 Task: nan
Action: Mouse moved to (487, 630)
Screenshot: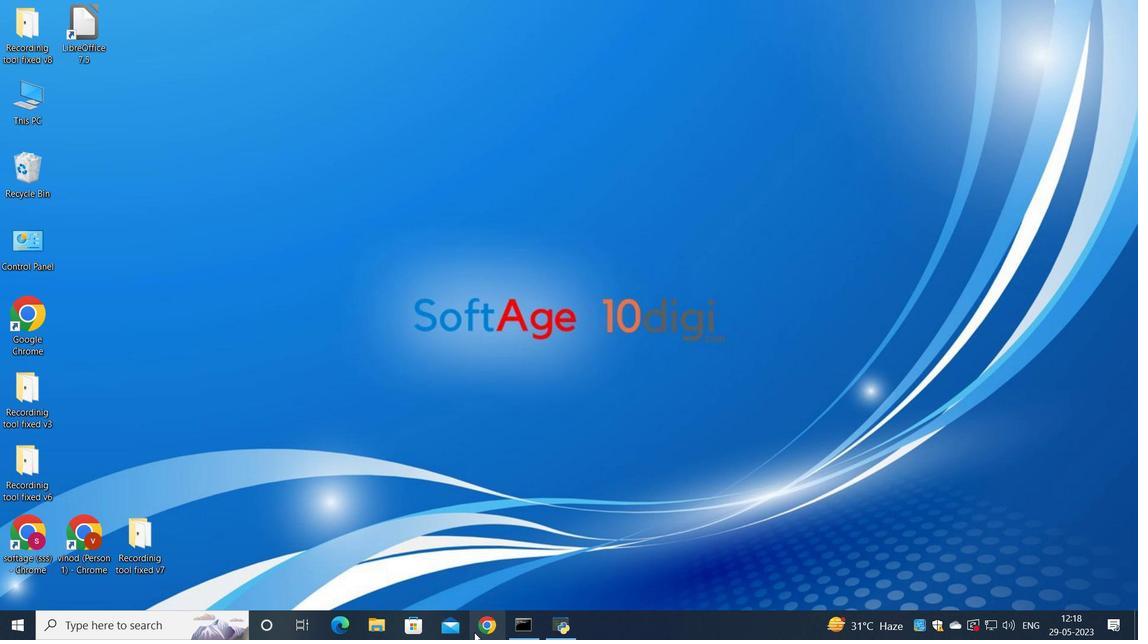 
Action: Mouse pressed left at (487, 630)
Screenshot: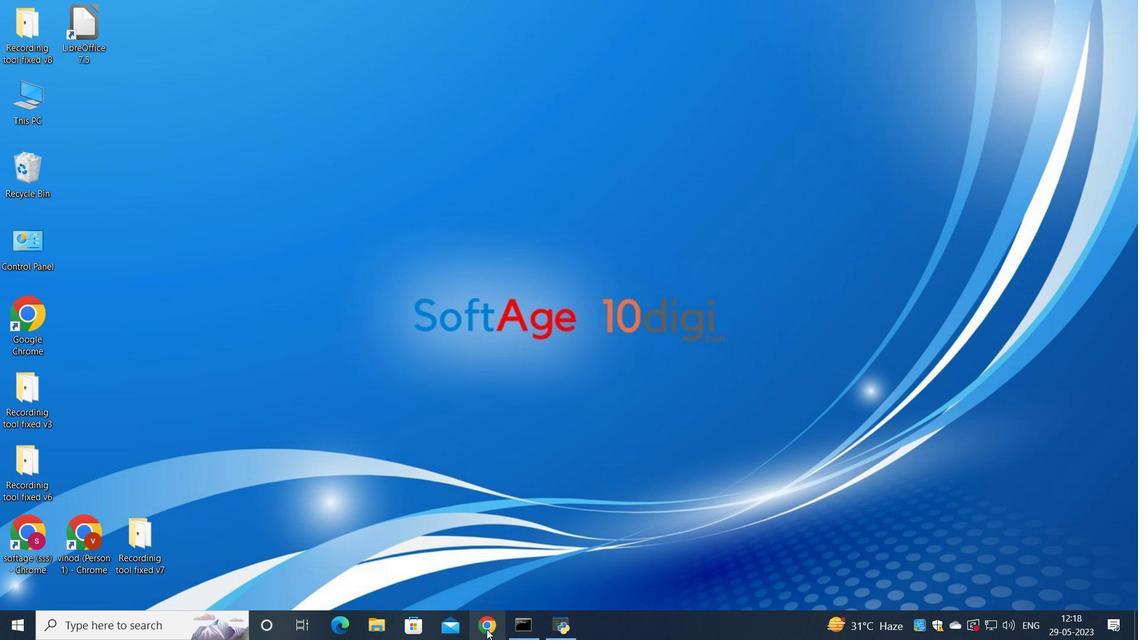 
Action: Mouse moved to (527, 380)
Screenshot: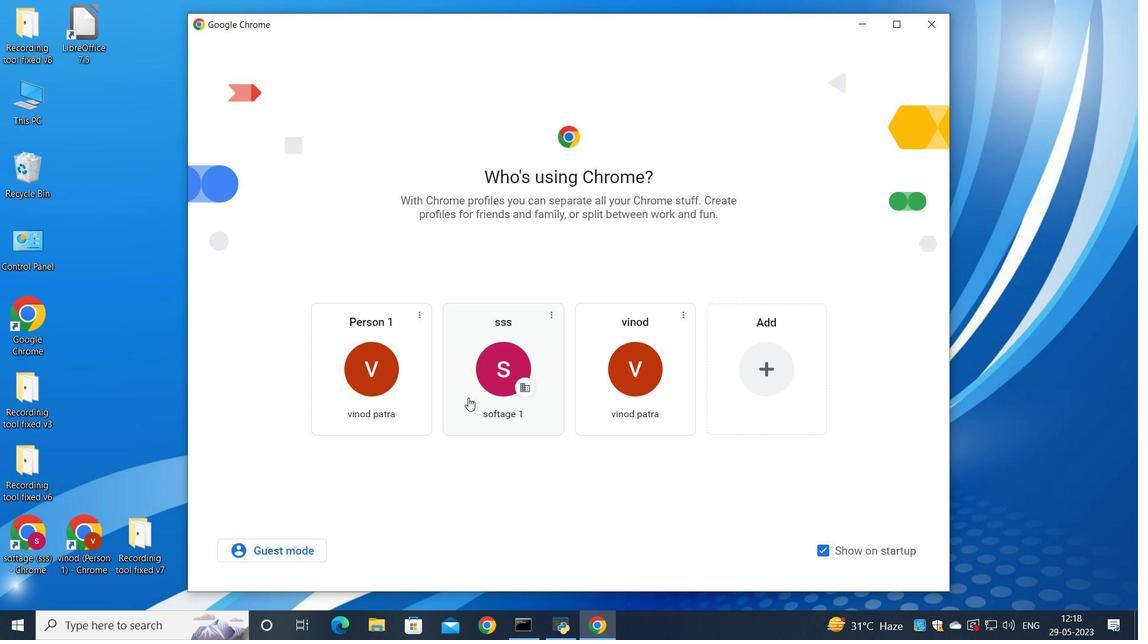 
Action: Mouse pressed left at (527, 380)
Screenshot: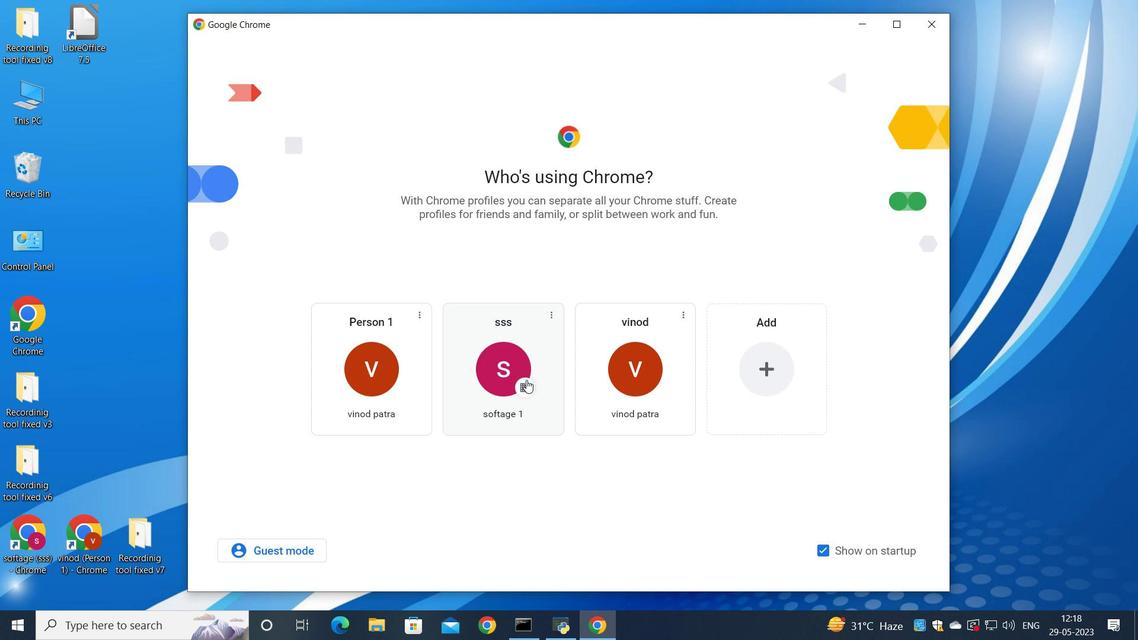 
Action: Mouse moved to (1002, 70)
Screenshot: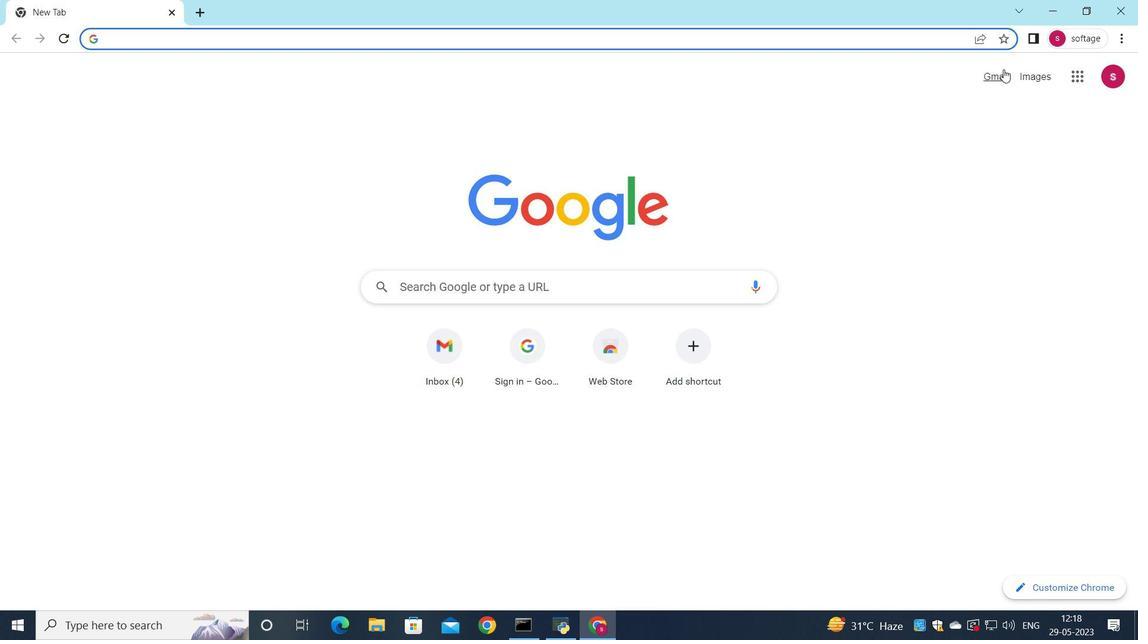 
Action: Mouse pressed left at (1002, 70)
Screenshot: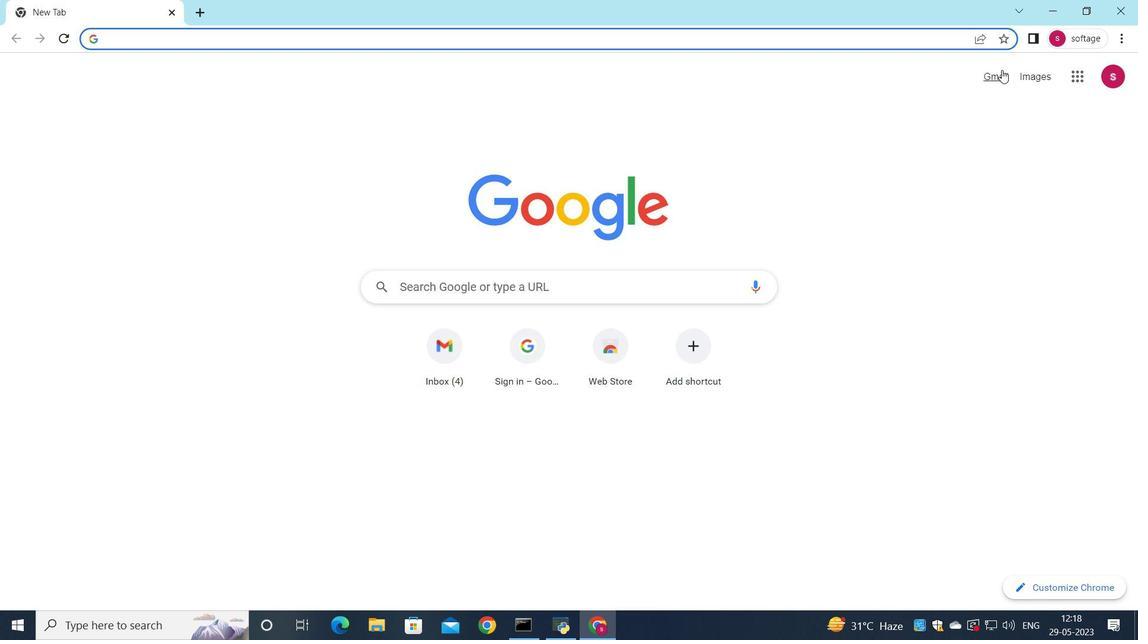 
Action: Mouse moved to (970, 100)
Screenshot: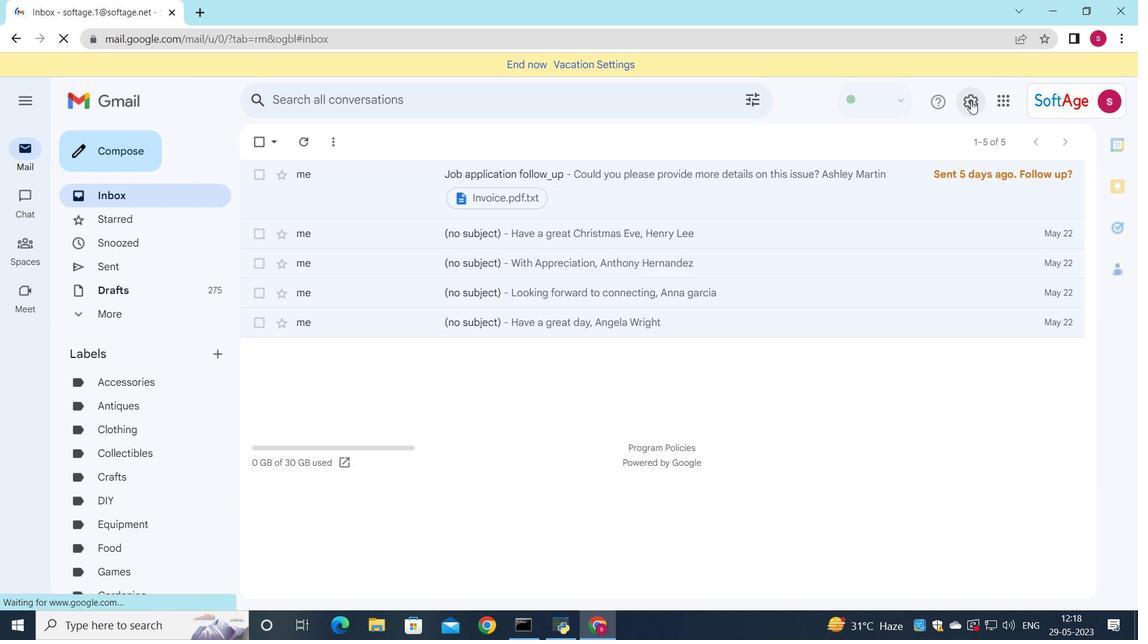 
Action: Mouse pressed left at (970, 100)
Screenshot: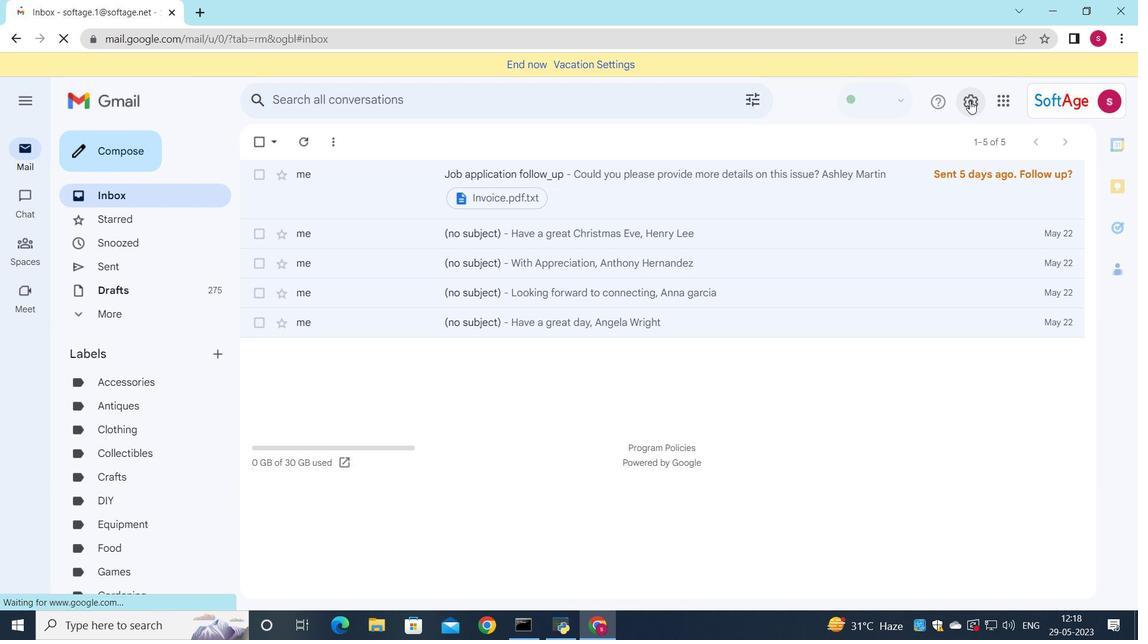 
Action: Mouse moved to (995, 175)
Screenshot: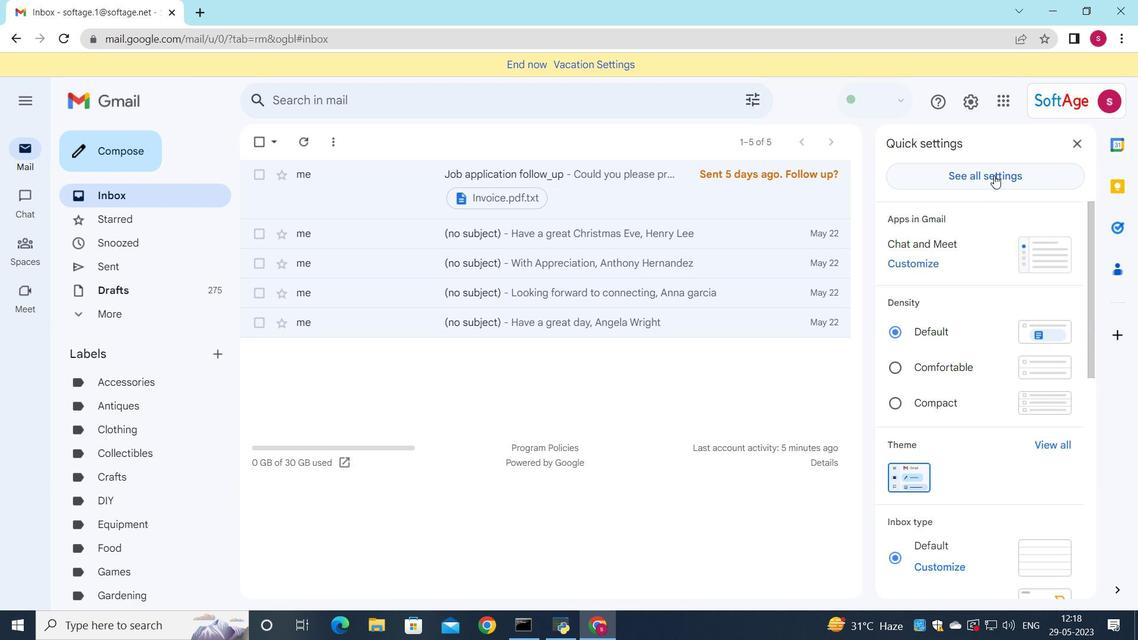 
Action: Mouse pressed left at (995, 175)
Screenshot: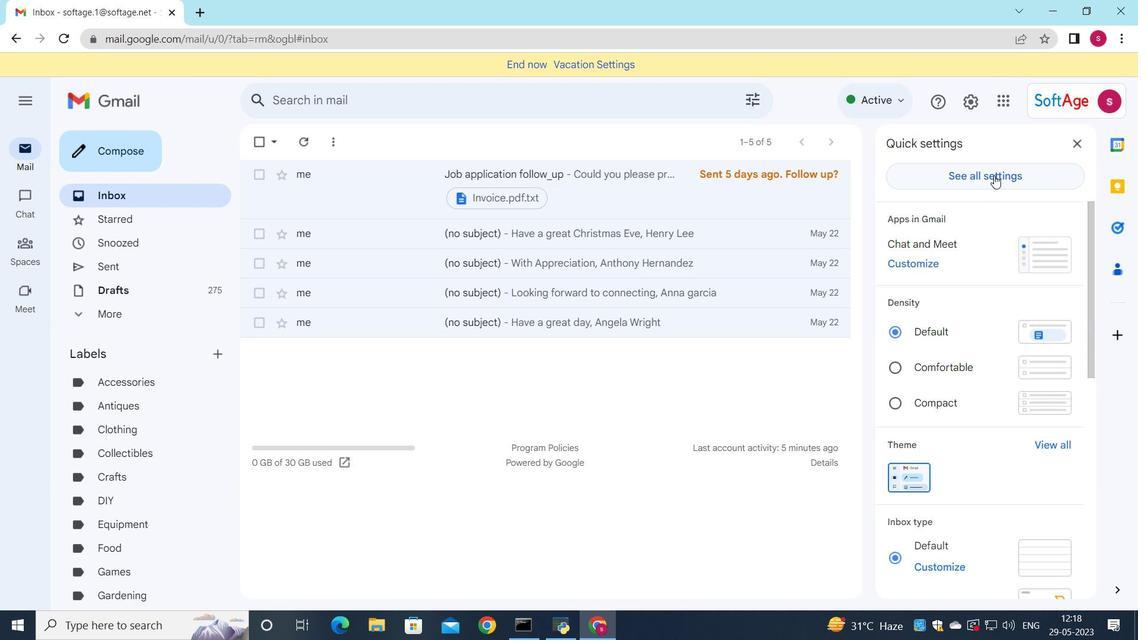 
Action: Mouse moved to (819, 218)
Screenshot: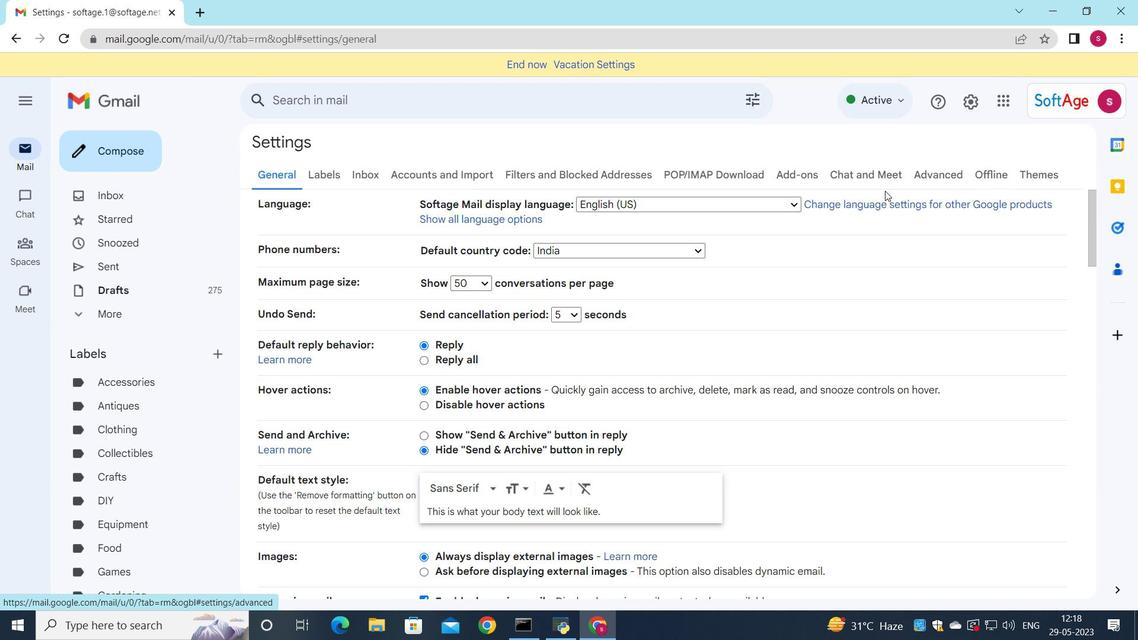 
Action: Mouse scrolled (819, 218) with delta (0, 0)
Screenshot: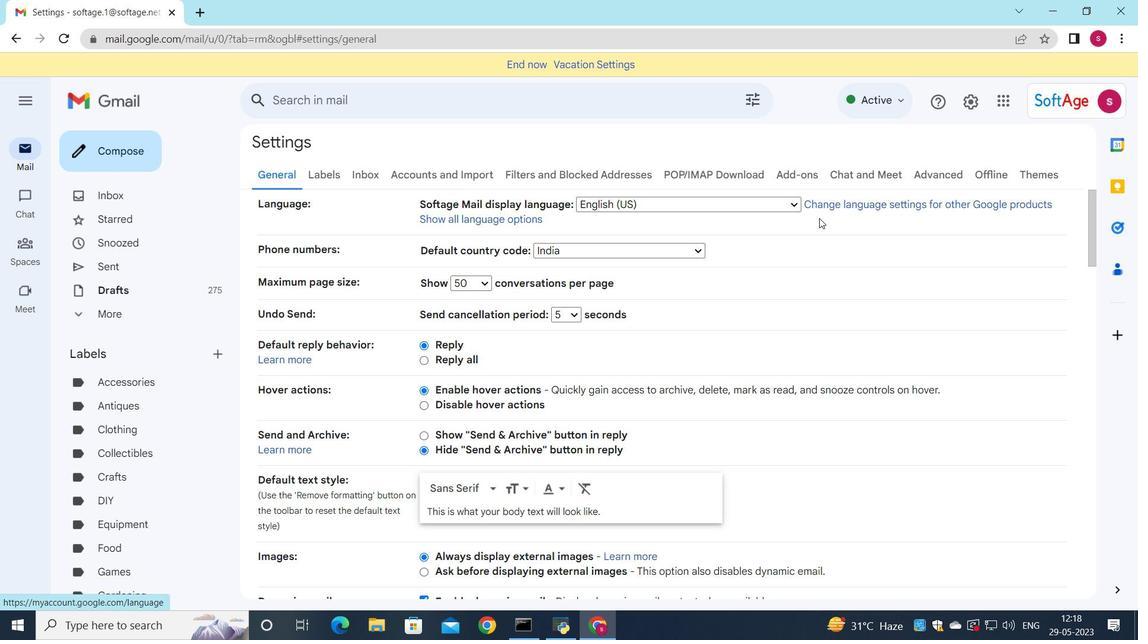 
Action: Mouse scrolled (819, 218) with delta (0, 0)
Screenshot: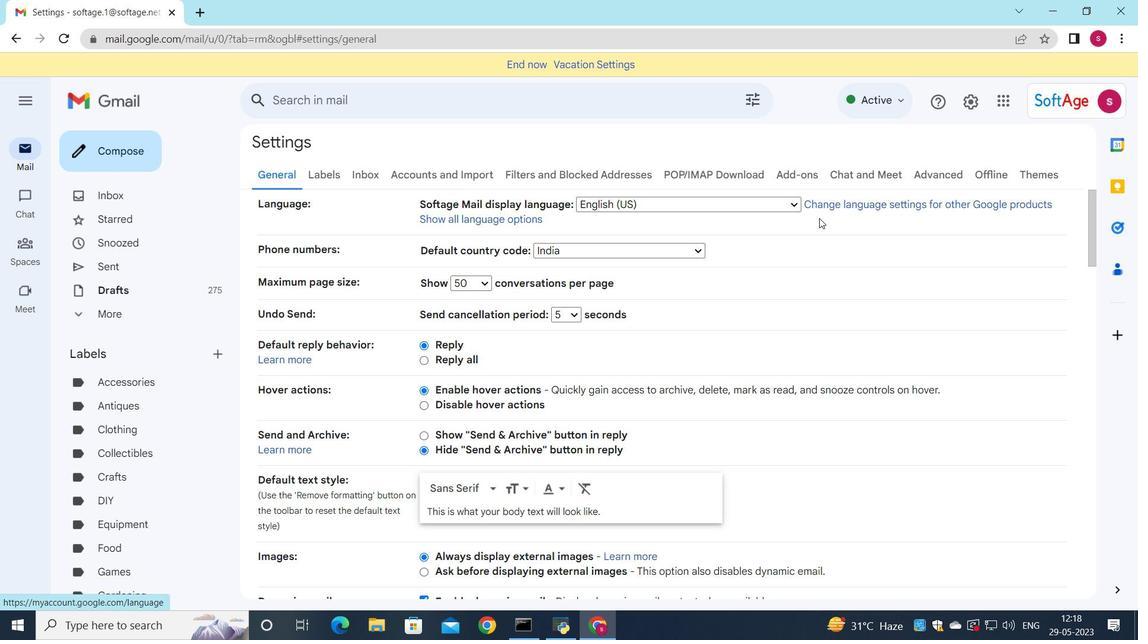 
Action: Mouse scrolled (819, 218) with delta (0, 0)
Screenshot: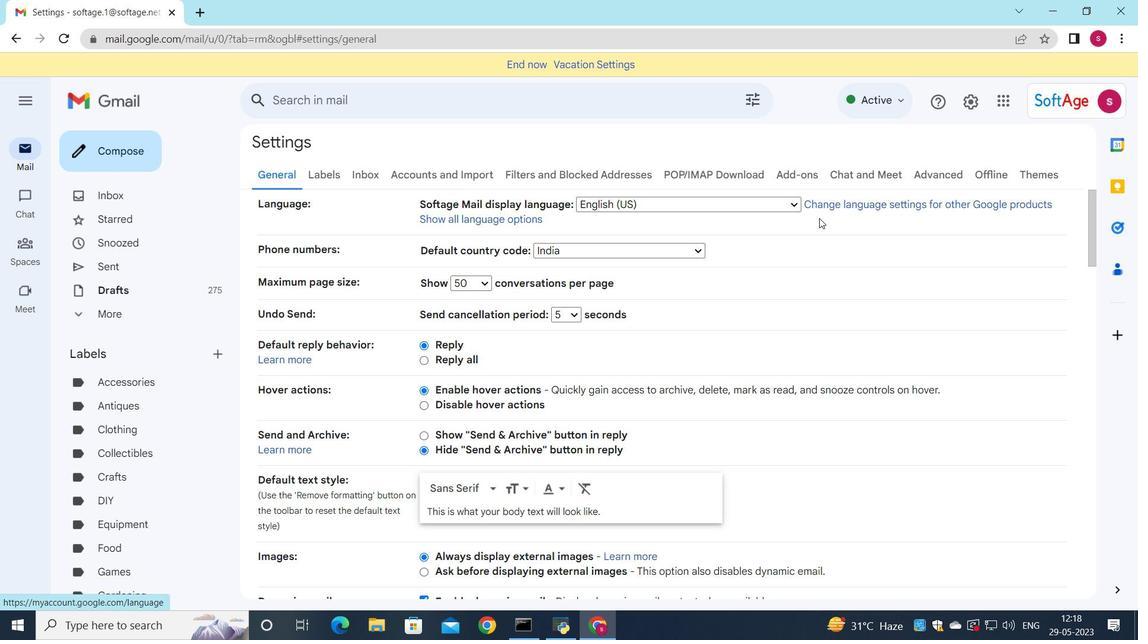 
Action: Mouse scrolled (819, 218) with delta (0, 0)
Screenshot: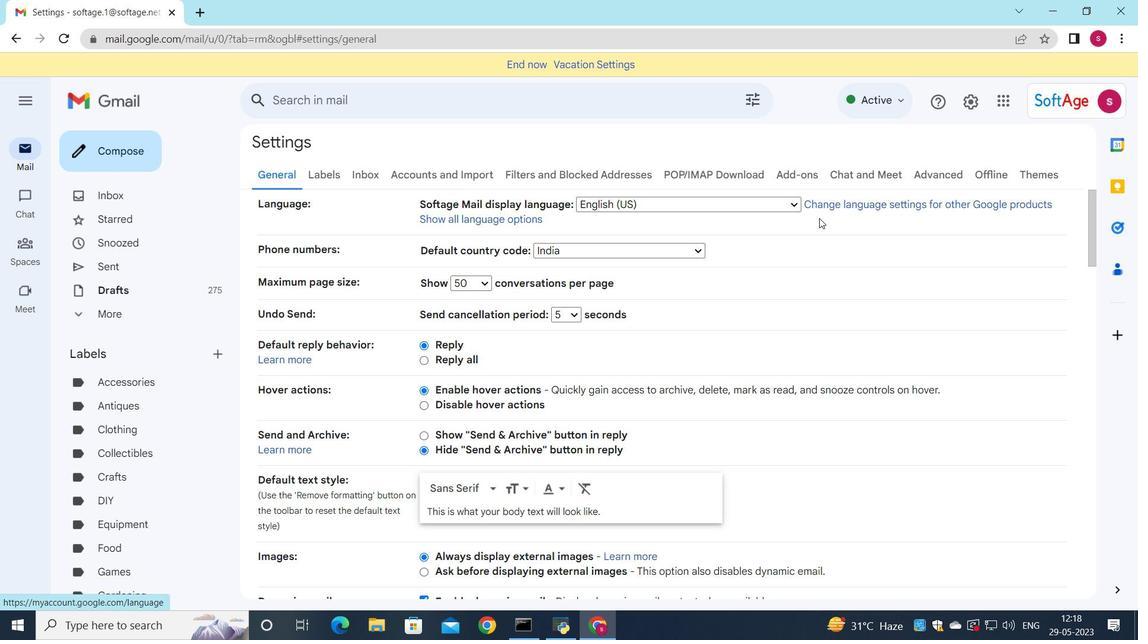 
Action: Mouse scrolled (819, 218) with delta (0, 0)
Screenshot: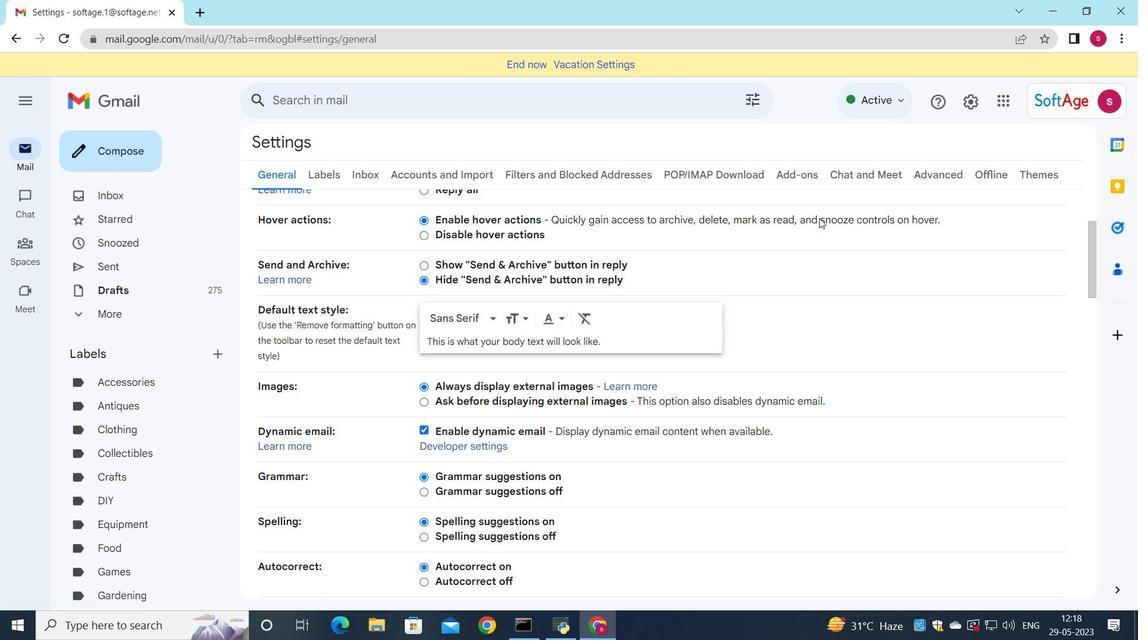 
Action: Mouse scrolled (819, 218) with delta (0, 0)
Screenshot: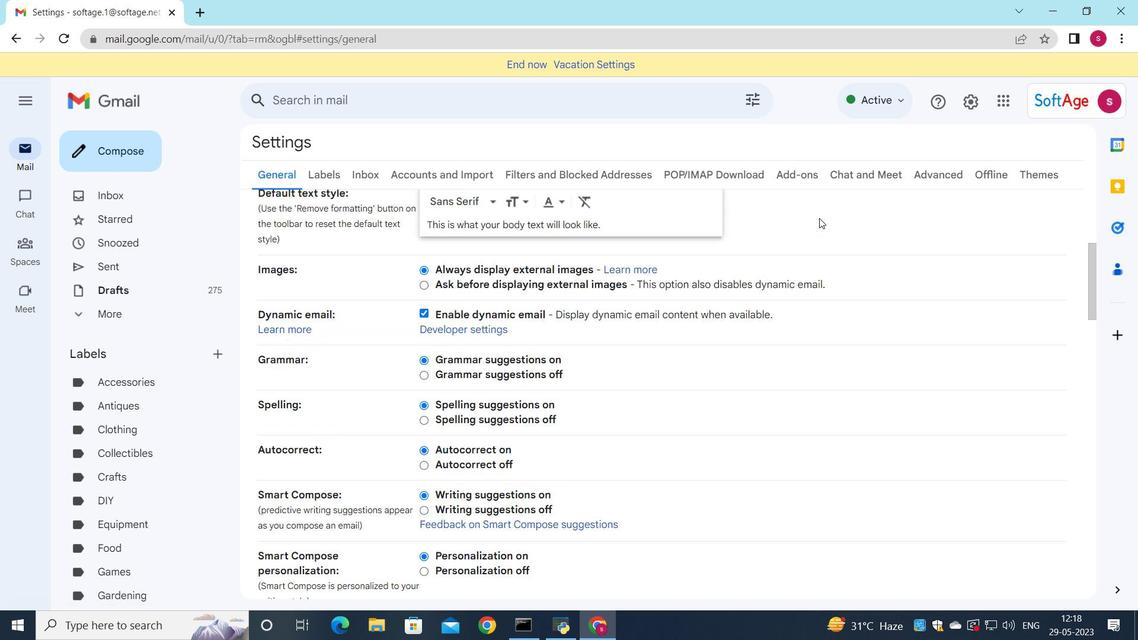 
Action: Mouse scrolled (819, 218) with delta (0, 0)
Screenshot: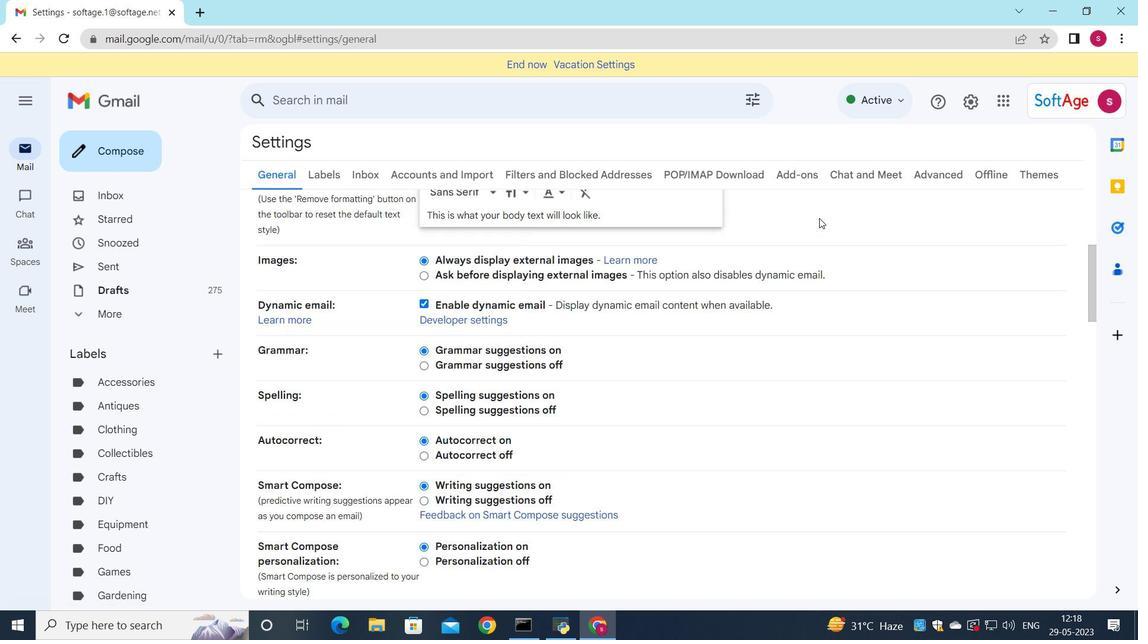 
Action: Mouse scrolled (819, 218) with delta (0, 0)
Screenshot: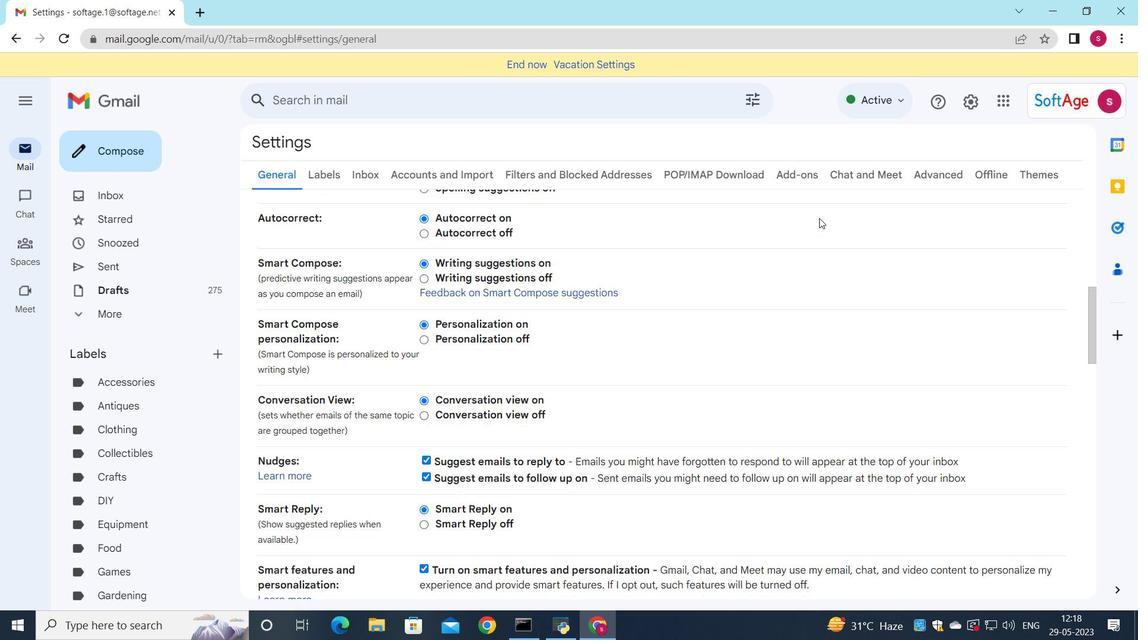 
Action: Mouse scrolled (819, 218) with delta (0, 0)
Screenshot: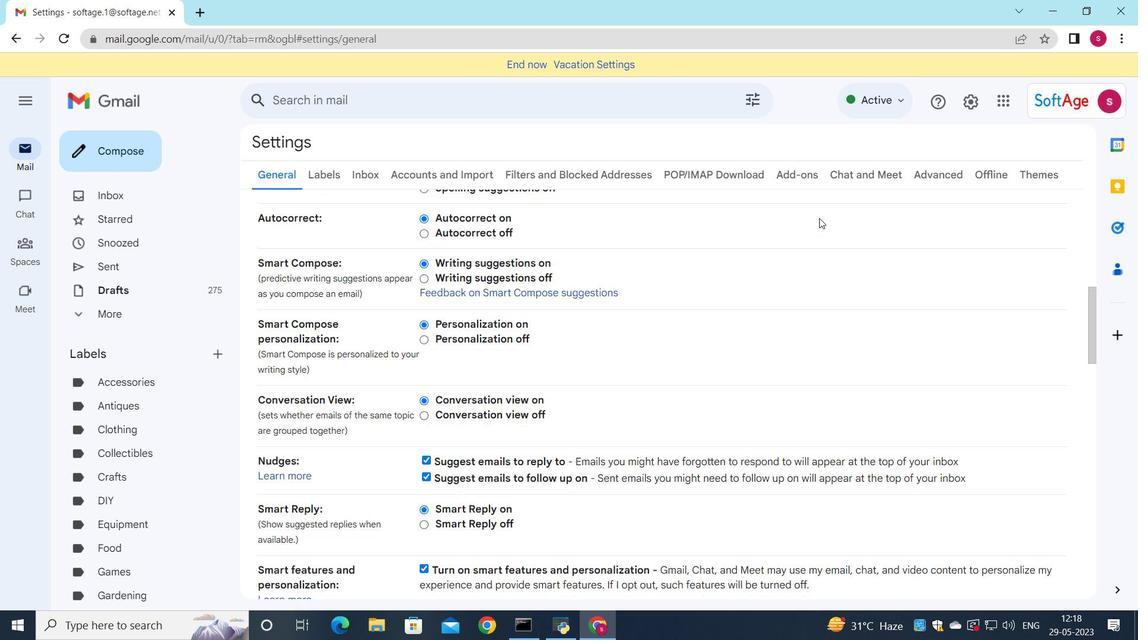 
Action: Mouse scrolled (819, 218) with delta (0, 0)
Screenshot: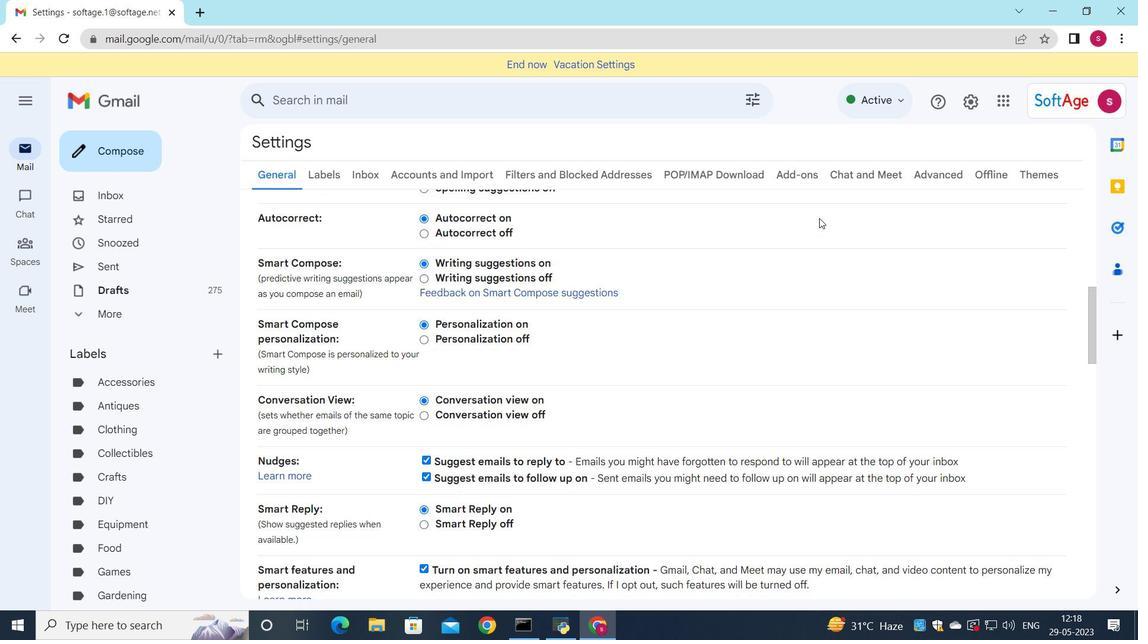 
Action: Mouse scrolled (819, 218) with delta (0, 0)
Screenshot: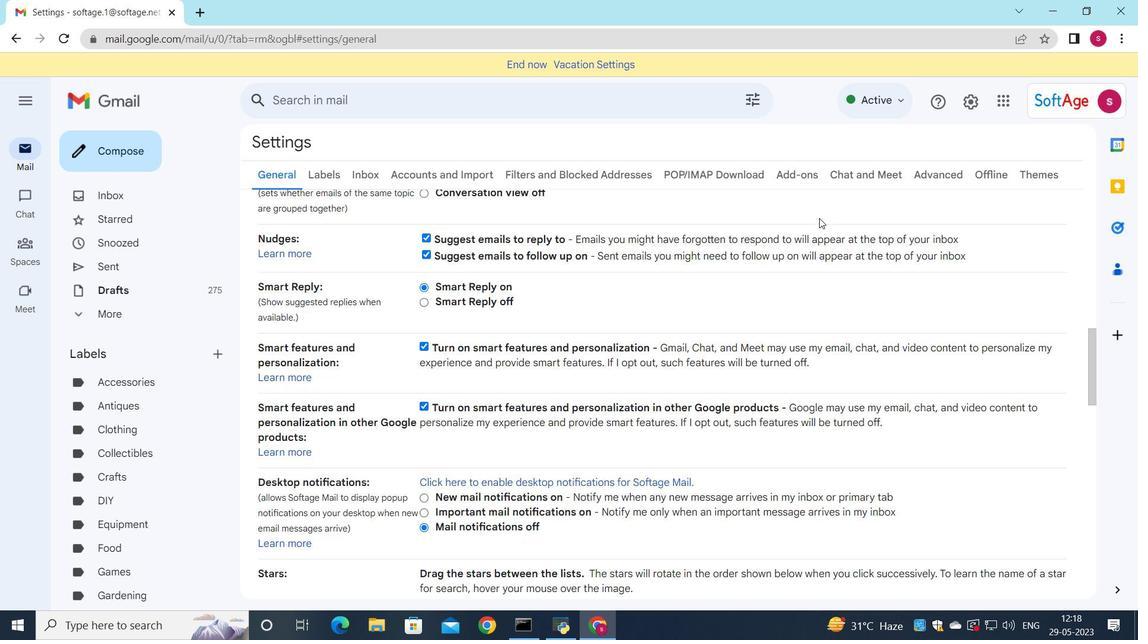 
Action: Mouse scrolled (819, 218) with delta (0, 0)
Screenshot: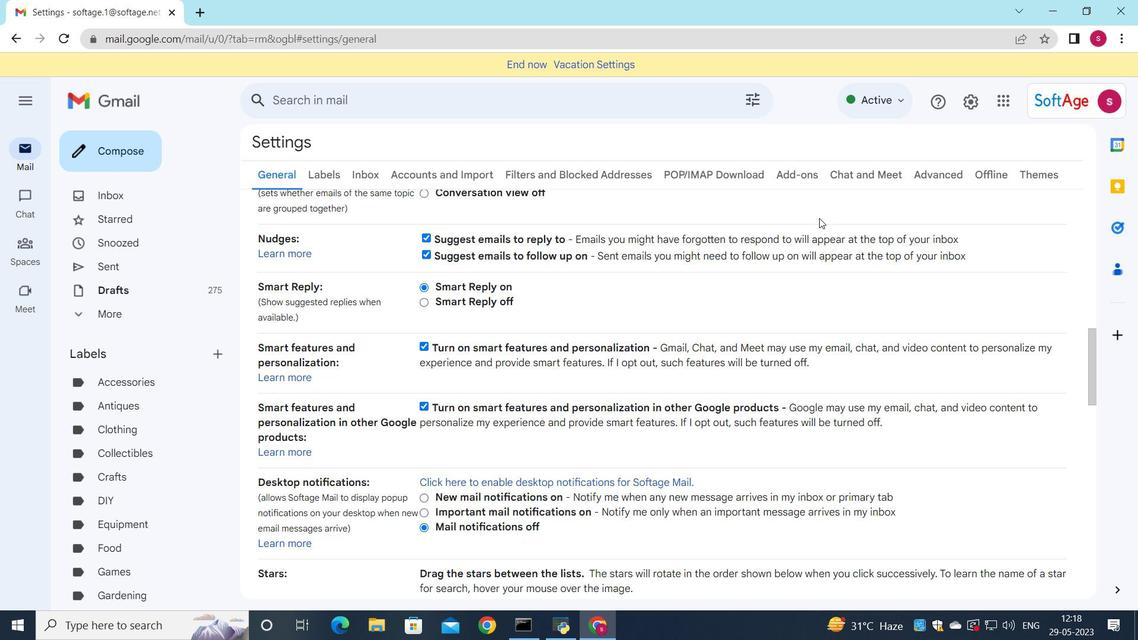 
Action: Mouse scrolled (819, 218) with delta (0, 0)
Screenshot: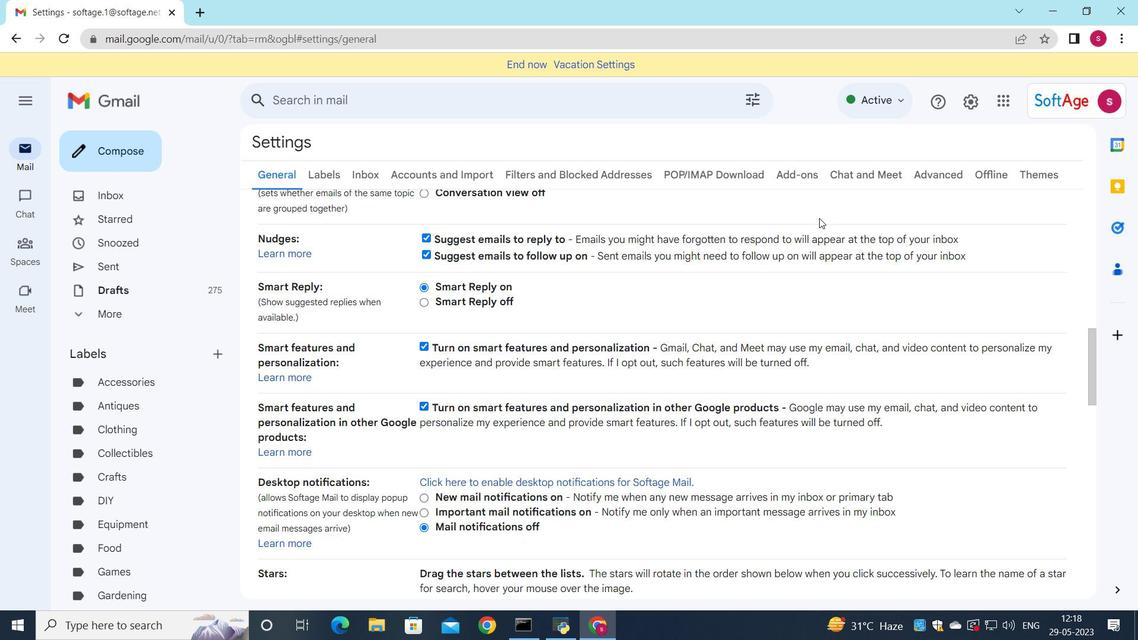 
Action: Mouse moved to (819, 219)
Screenshot: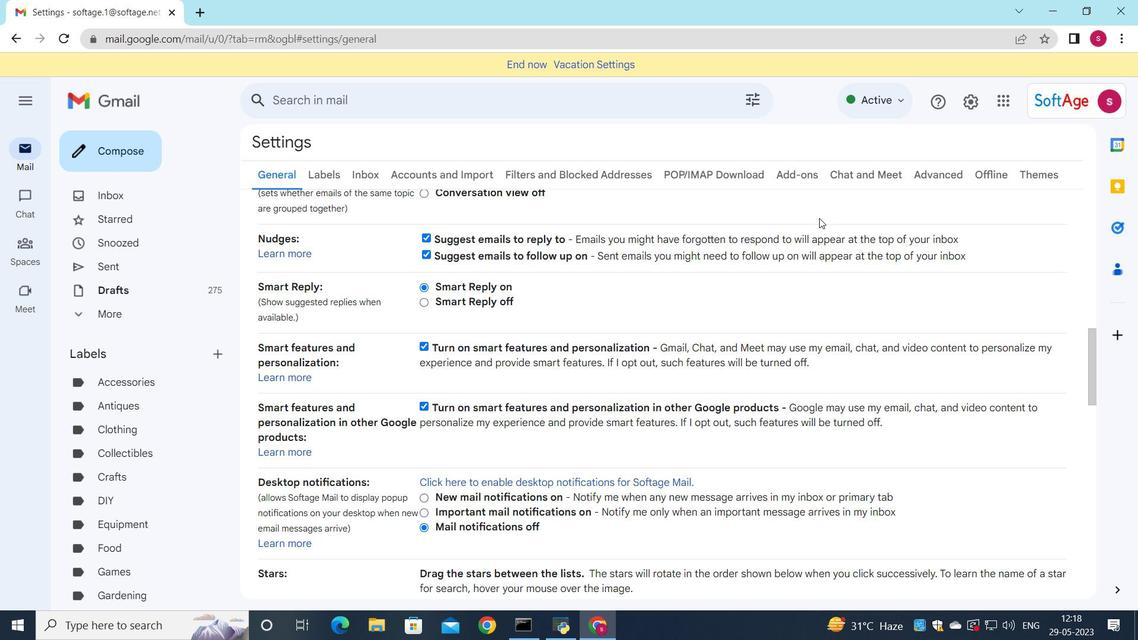
Action: Mouse scrolled (819, 218) with delta (0, 0)
Screenshot: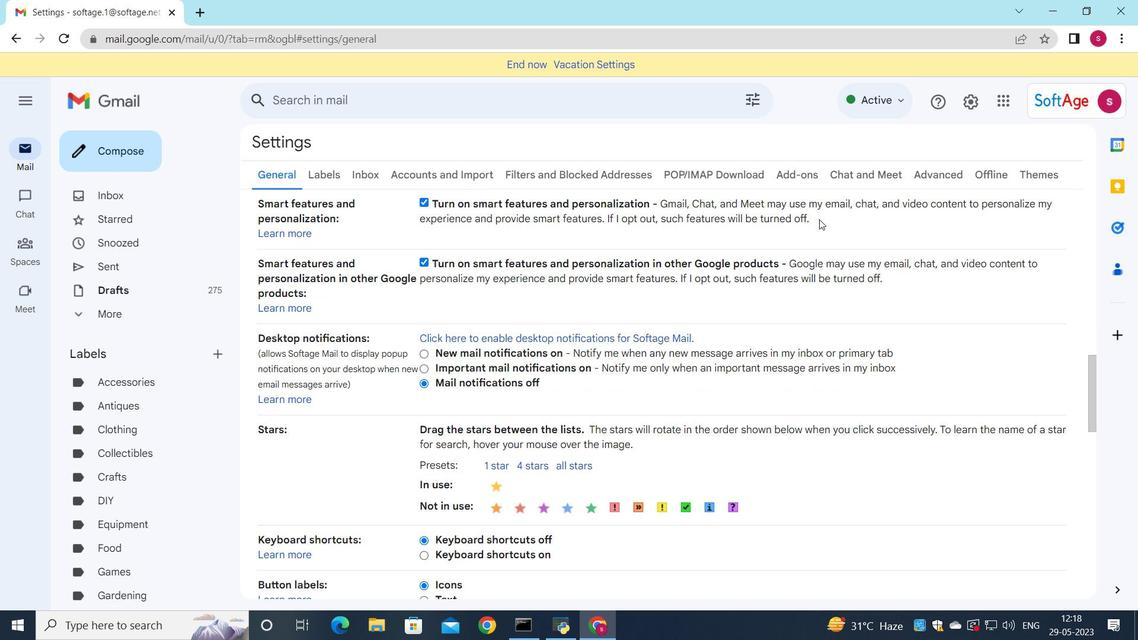 
Action: Mouse scrolled (819, 218) with delta (0, 0)
Screenshot: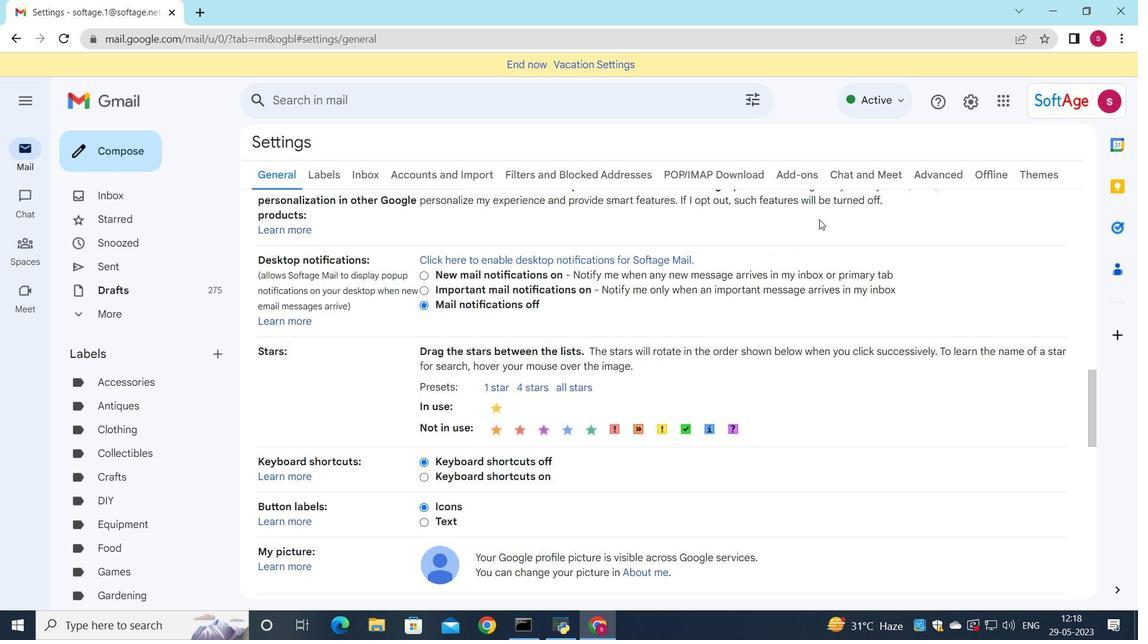 
Action: Mouse scrolled (819, 218) with delta (0, 0)
Screenshot: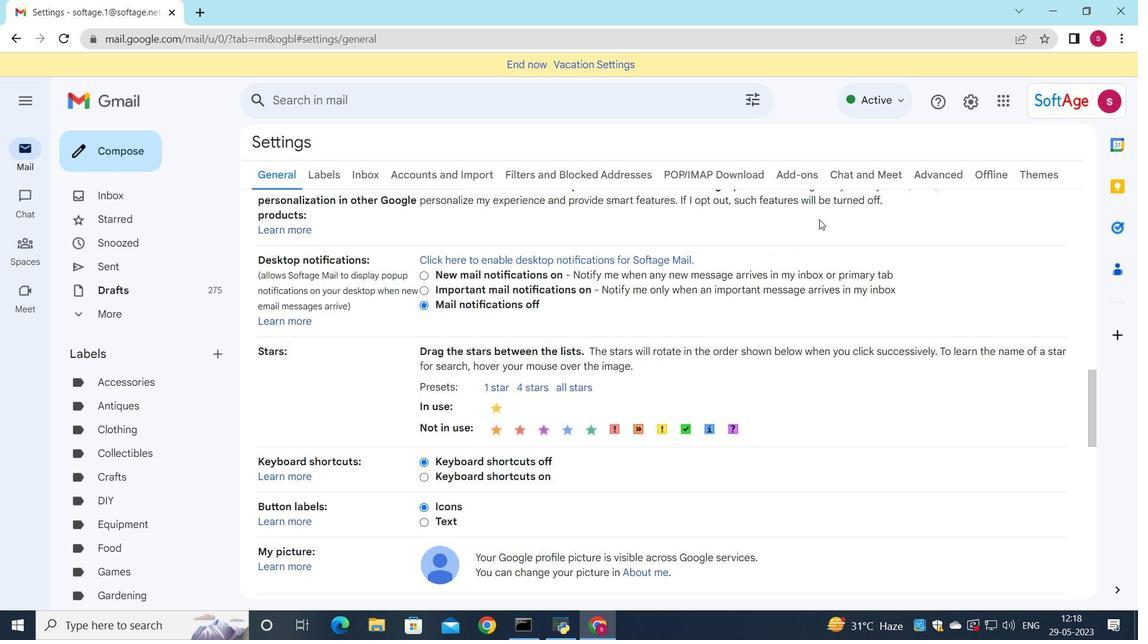 
Action: Mouse moved to (756, 323)
Screenshot: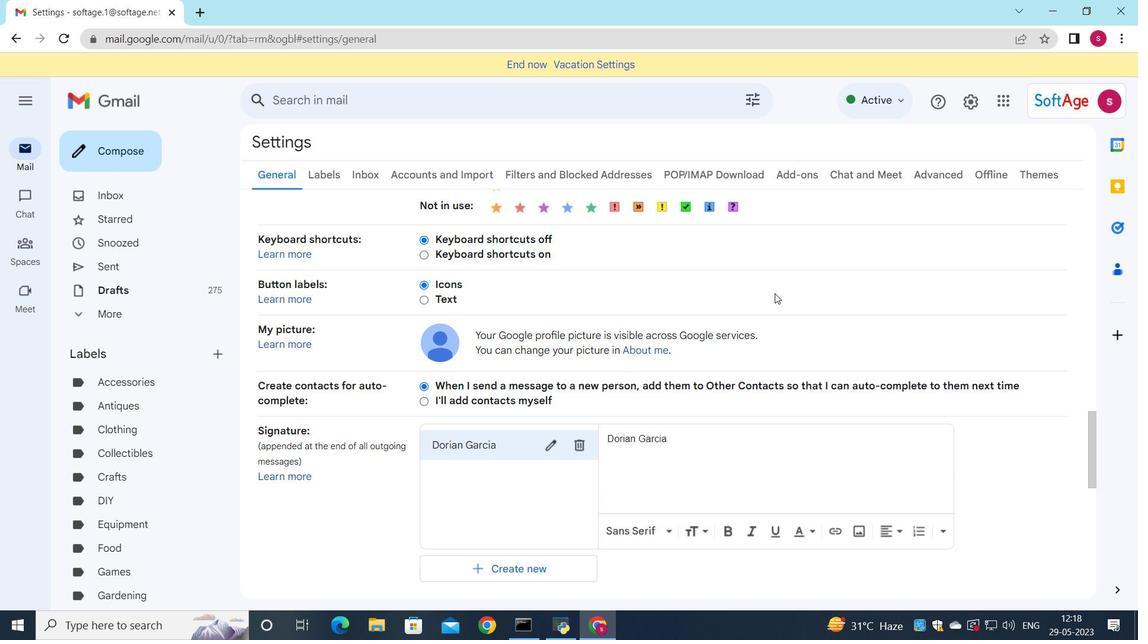 
Action: Mouse scrolled (756, 323) with delta (0, 0)
Screenshot: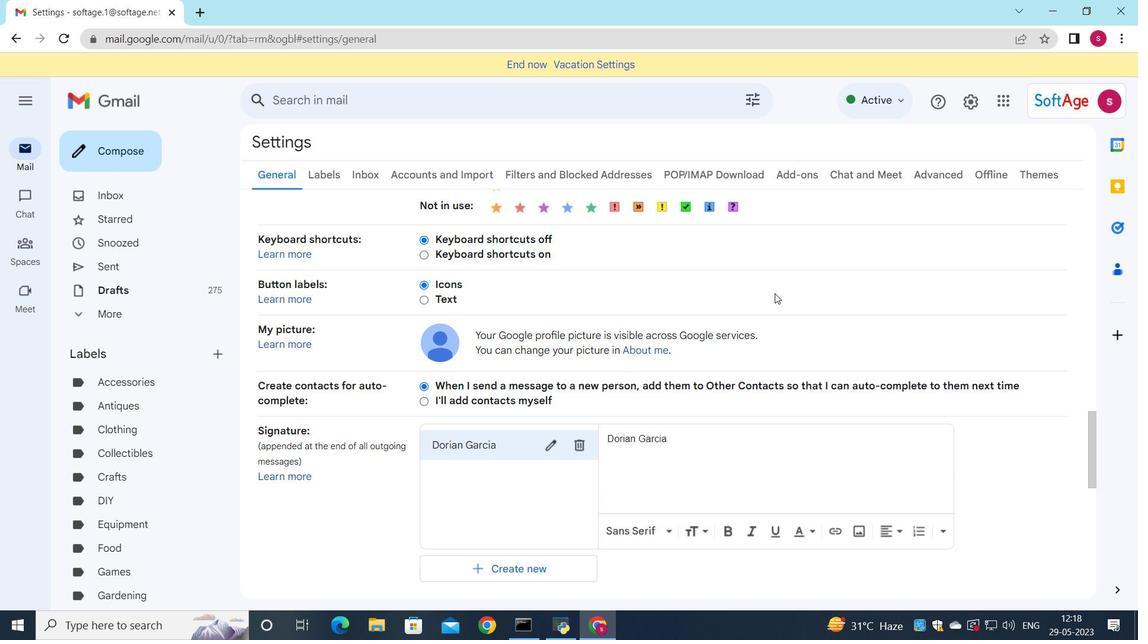 
Action: Mouse moved to (753, 329)
Screenshot: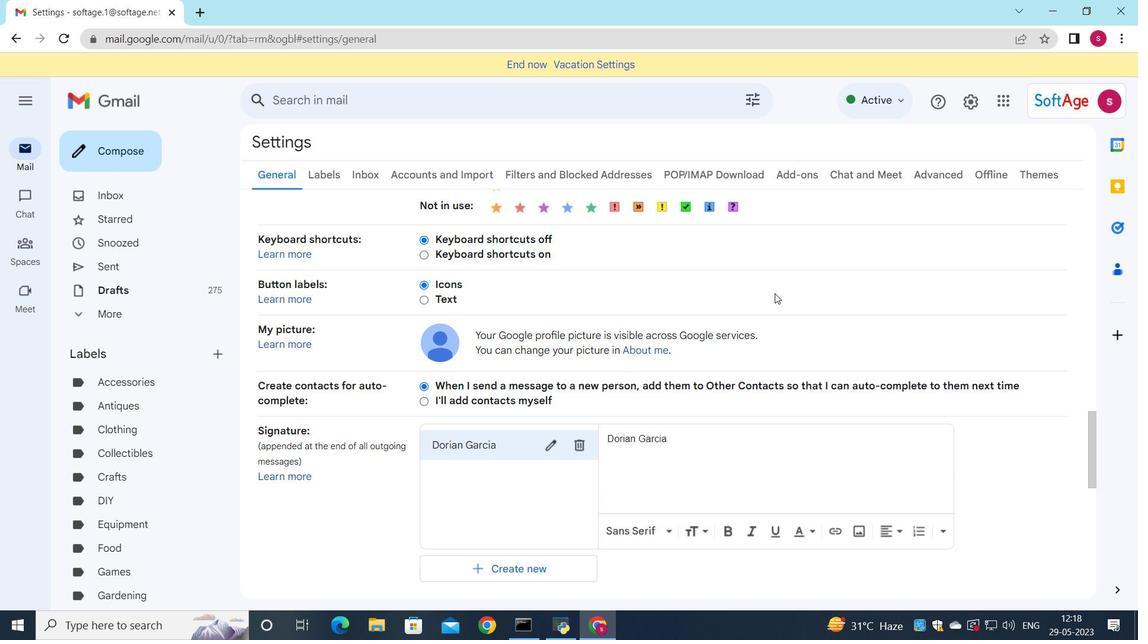 
Action: Mouse scrolled (753, 328) with delta (0, 0)
Screenshot: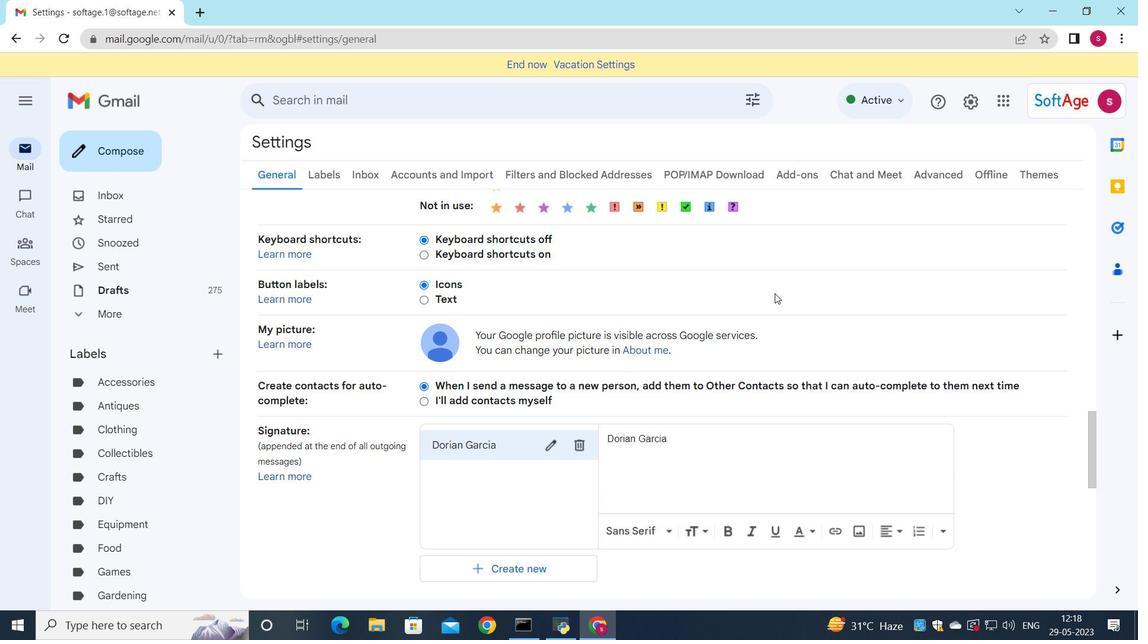 
Action: Mouse moved to (746, 339)
Screenshot: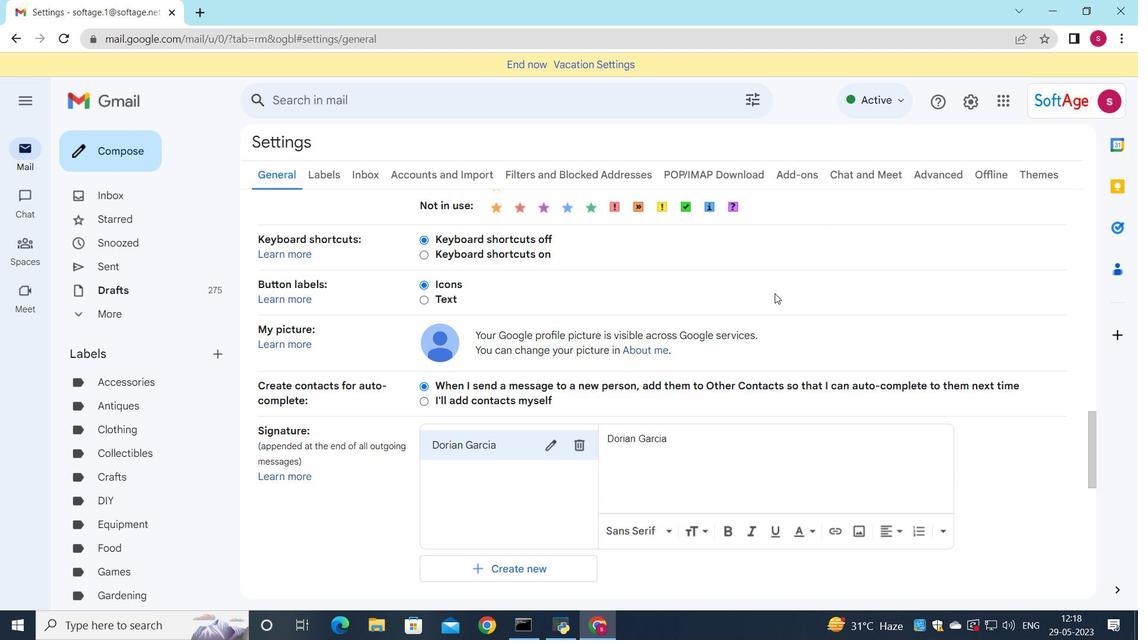 
Action: Mouse scrolled (749, 335) with delta (0, 0)
Screenshot: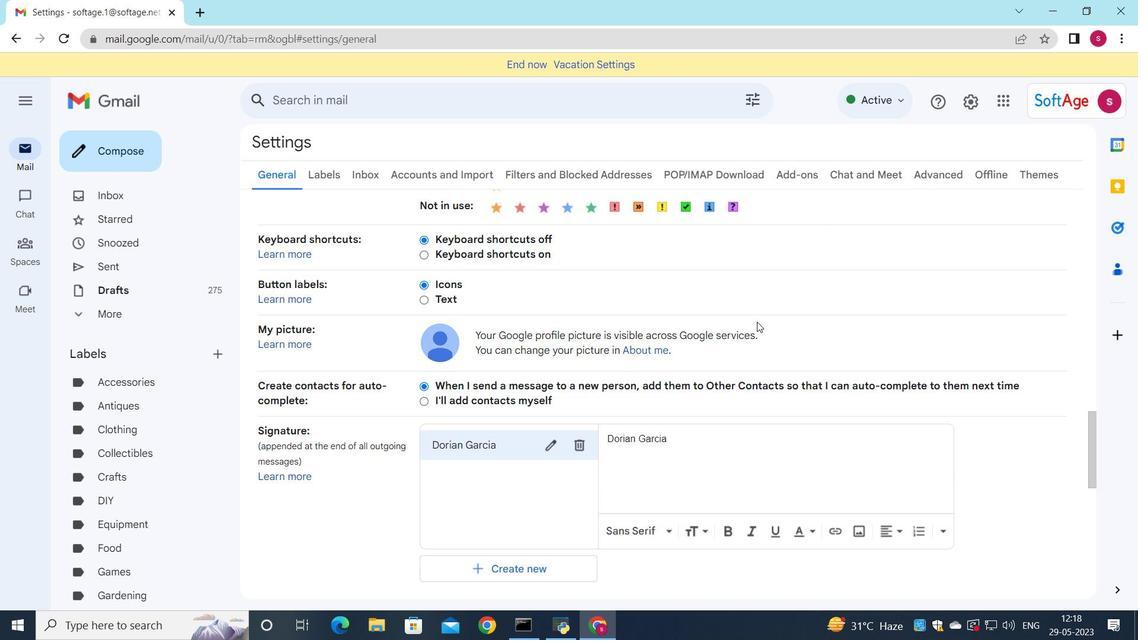 
Action: Mouse moved to (571, 227)
Screenshot: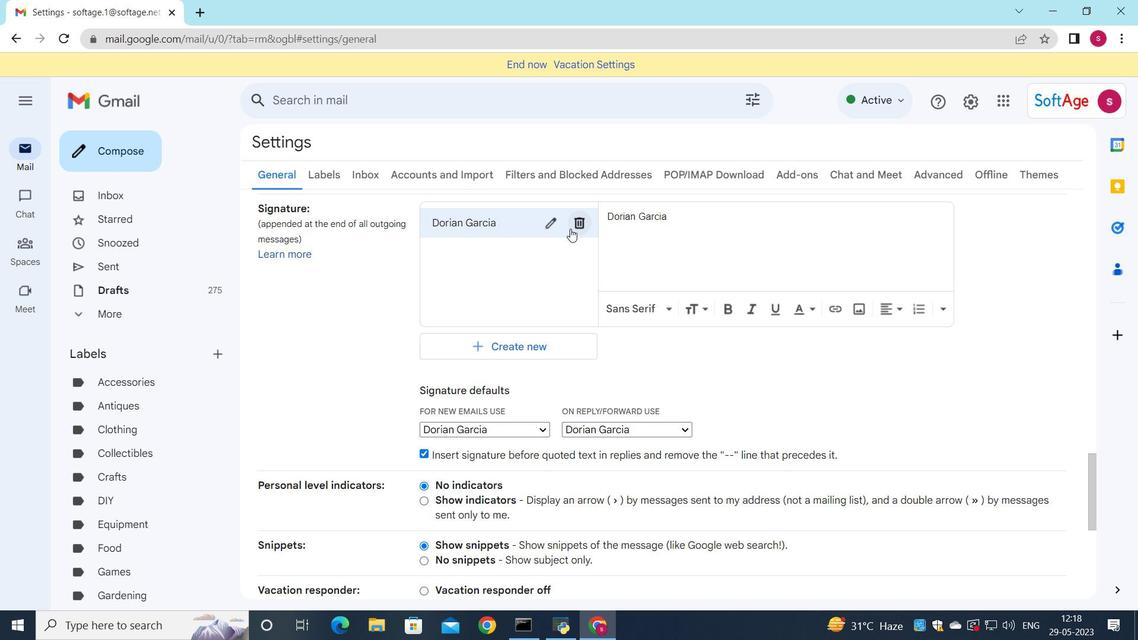 
Action: Mouse pressed left at (571, 227)
Screenshot: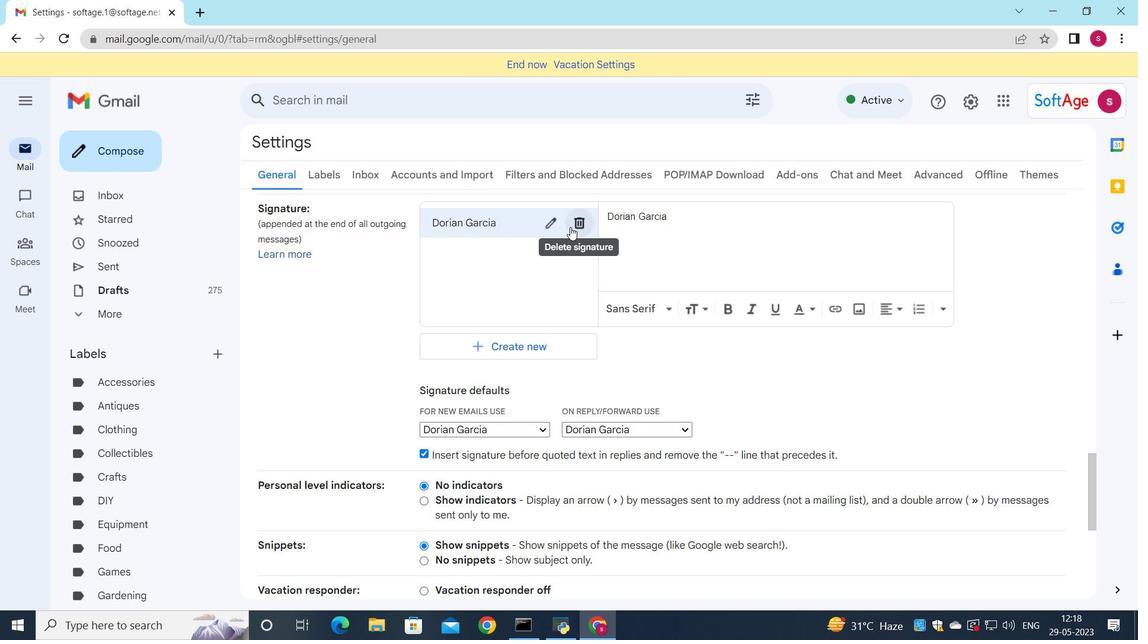 
Action: Mouse moved to (708, 359)
Screenshot: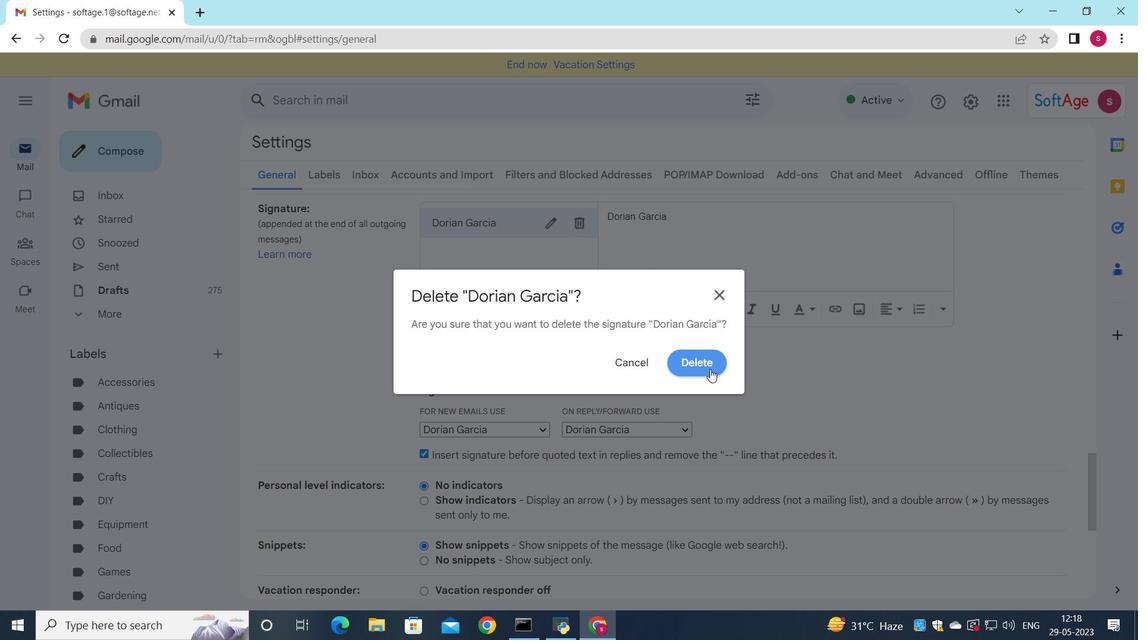 
Action: Mouse pressed left at (708, 359)
Screenshot: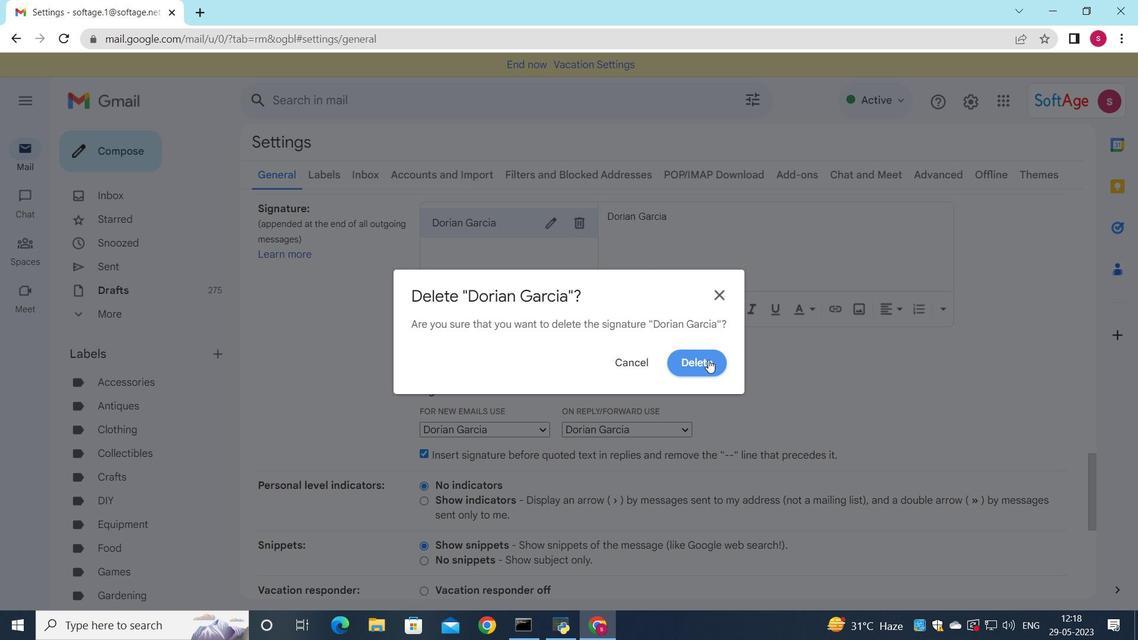 
Action: Mouse moved to (489, 237)
Screenshot: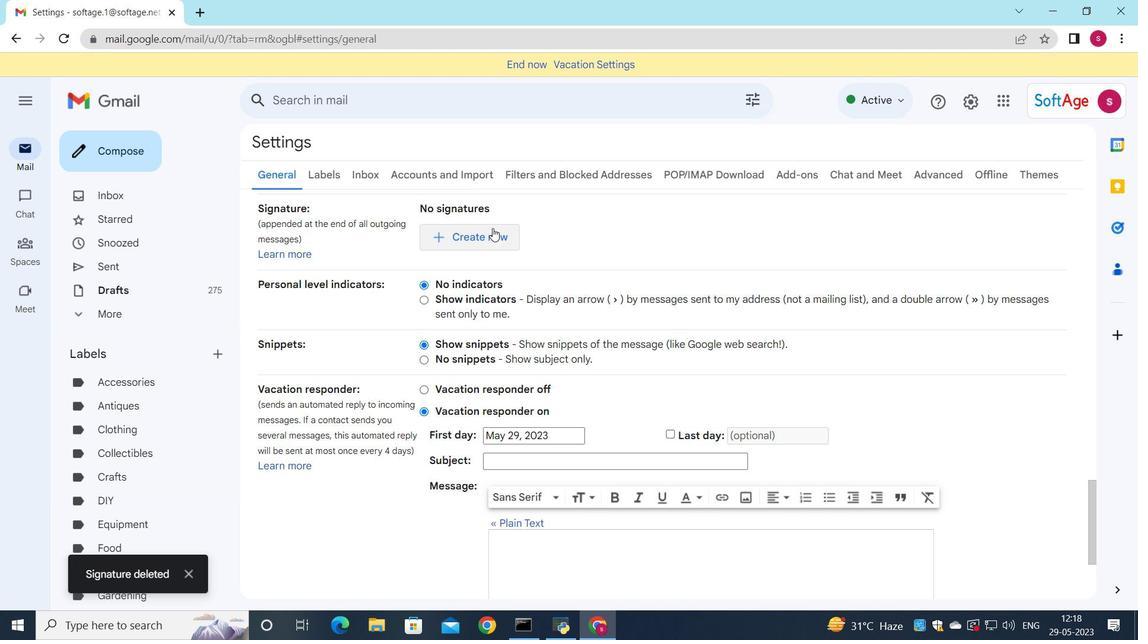 
Action: Mouse pressed left at (489, 237)
Screenshot: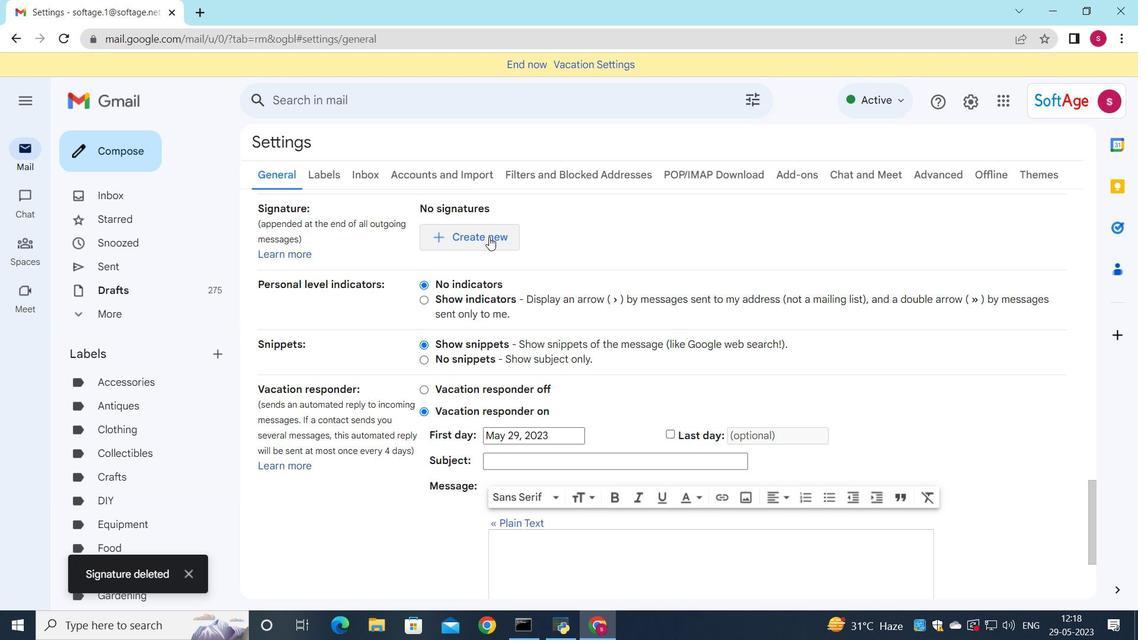 
Action: Mouse moved to (561, 284)
Screenshot: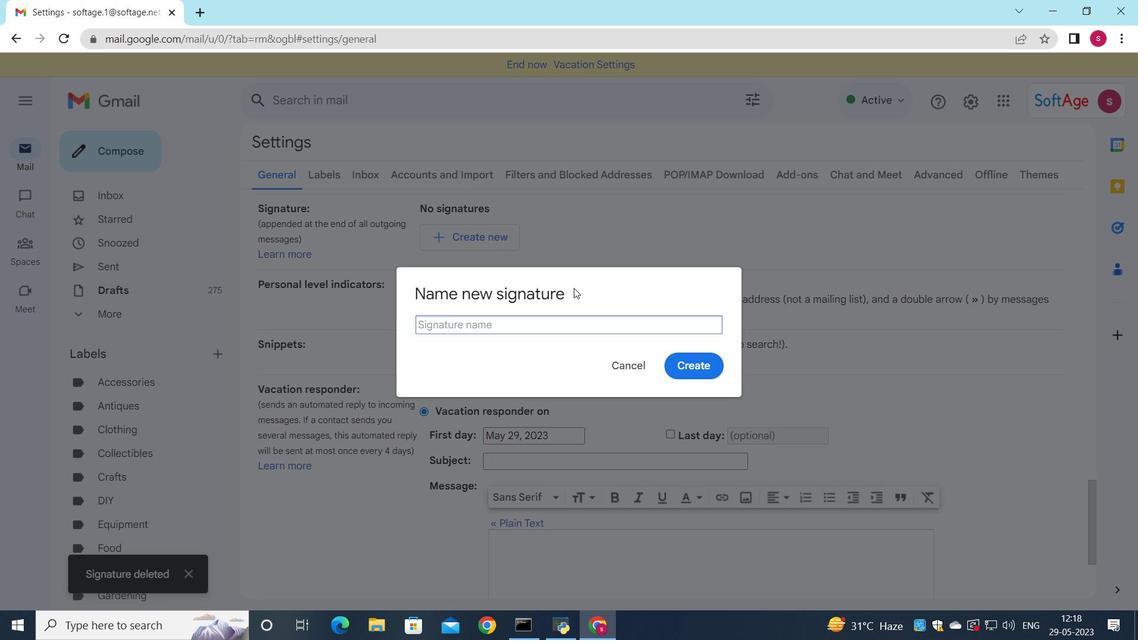 
Action: Key pressed <Key.shift>Douglas<Key.space><Key.shift>Martin
Screenshot: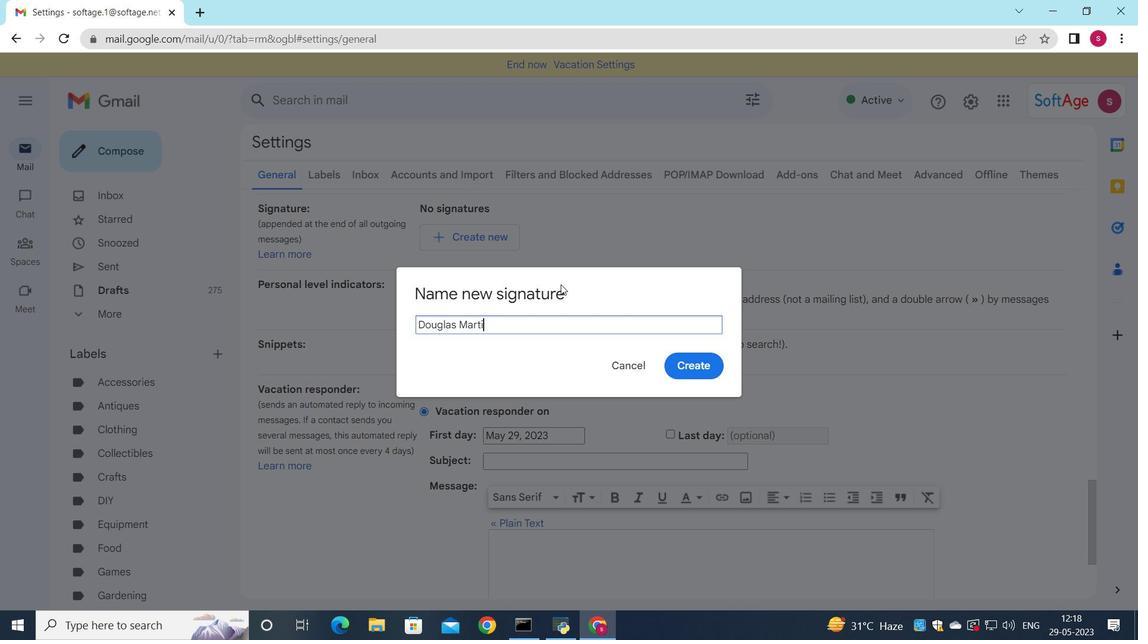 
Action: Mouse moved to (700, 370)
Screenshot: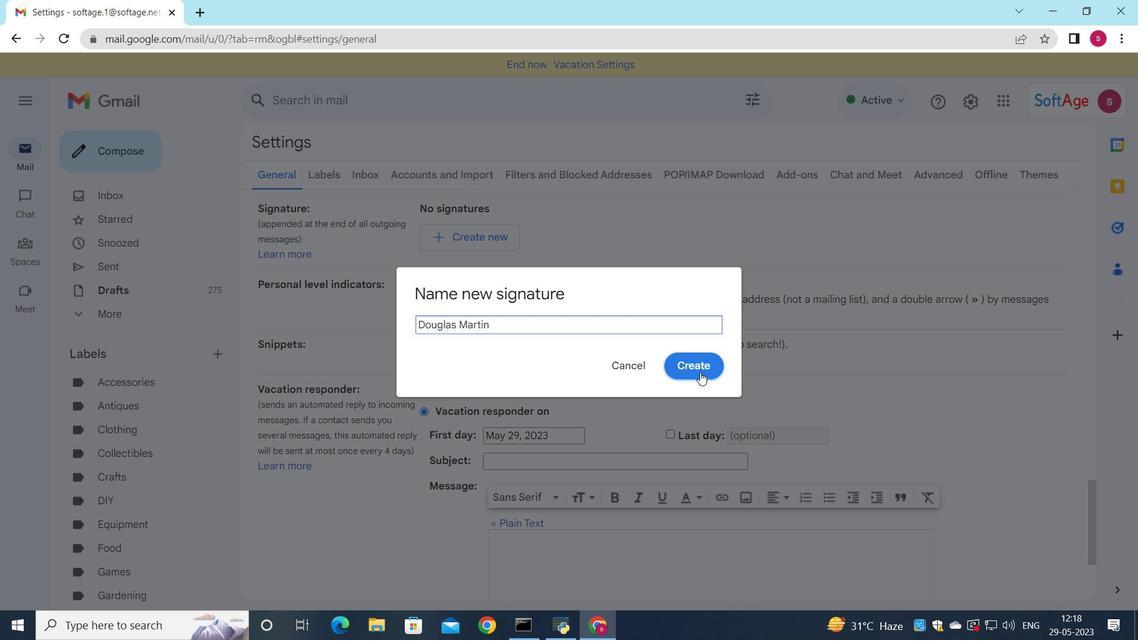 
Action: Mouse pressed left at (700, 370)
Screenshot: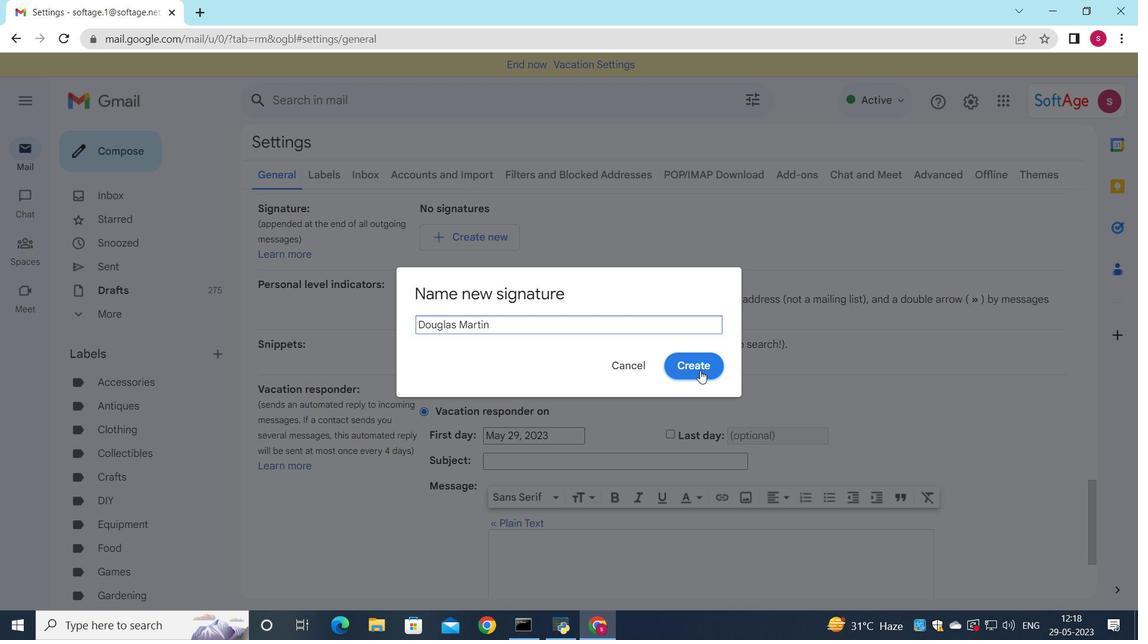 
Action: Mouse moved to (702, 236)
Screenshot: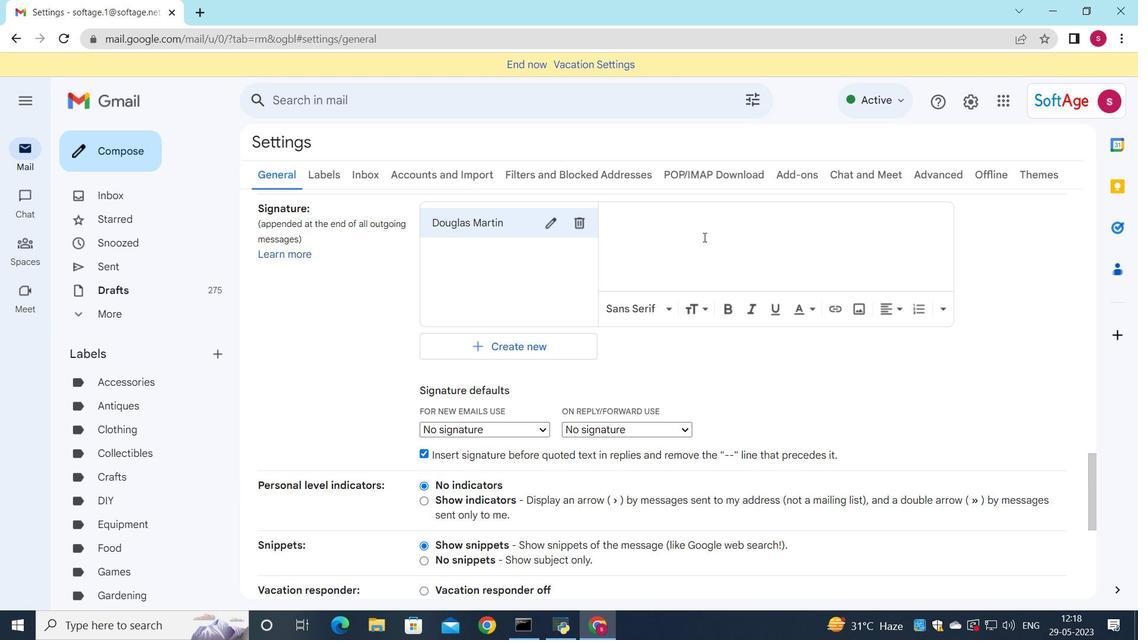 
Action: Mouse pressed left at (702, 236)
Screenshot: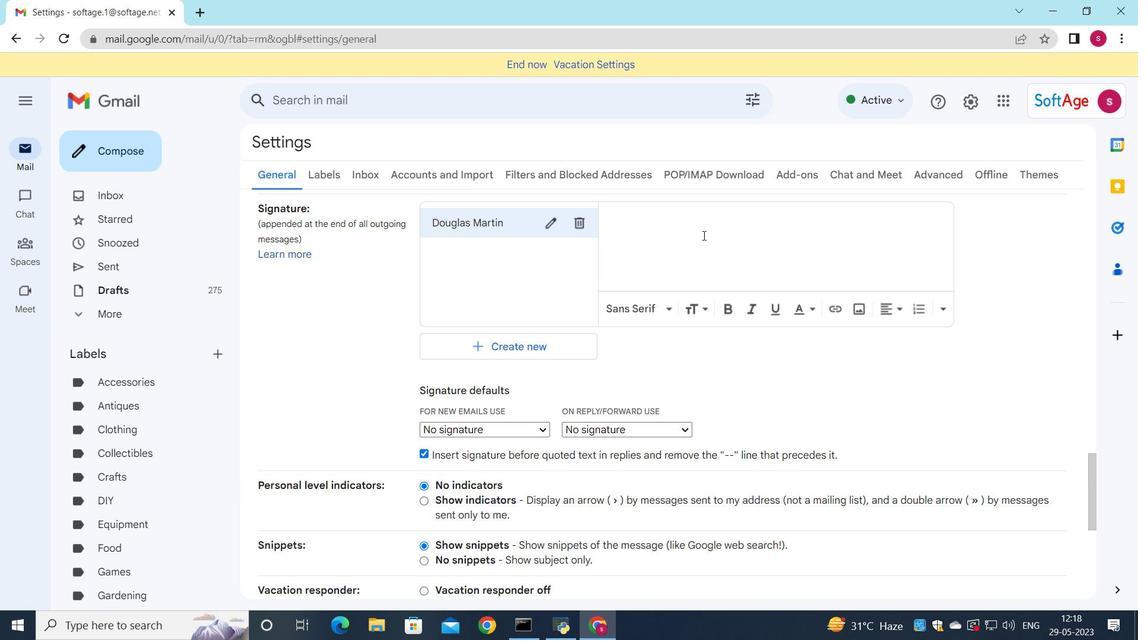 
Action: Key pressed <Key.shift>Du<Key.backspace>ouglas<Key.space><Key.shift>Martin
Screenshot: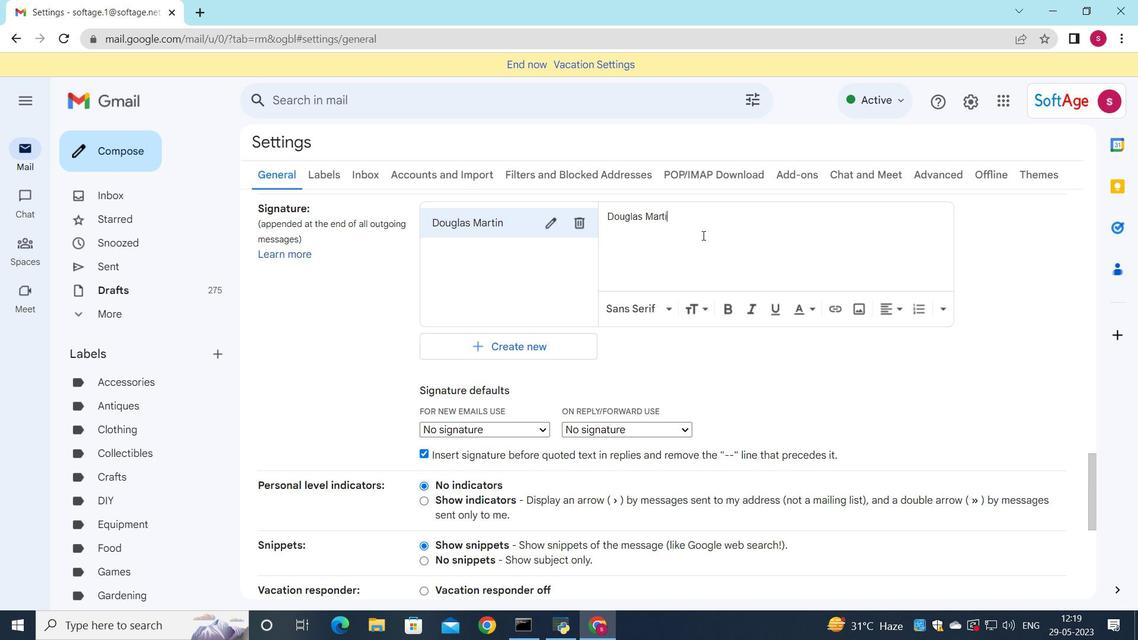 
Action: Mouse moved to (538, 427)
Screenshot: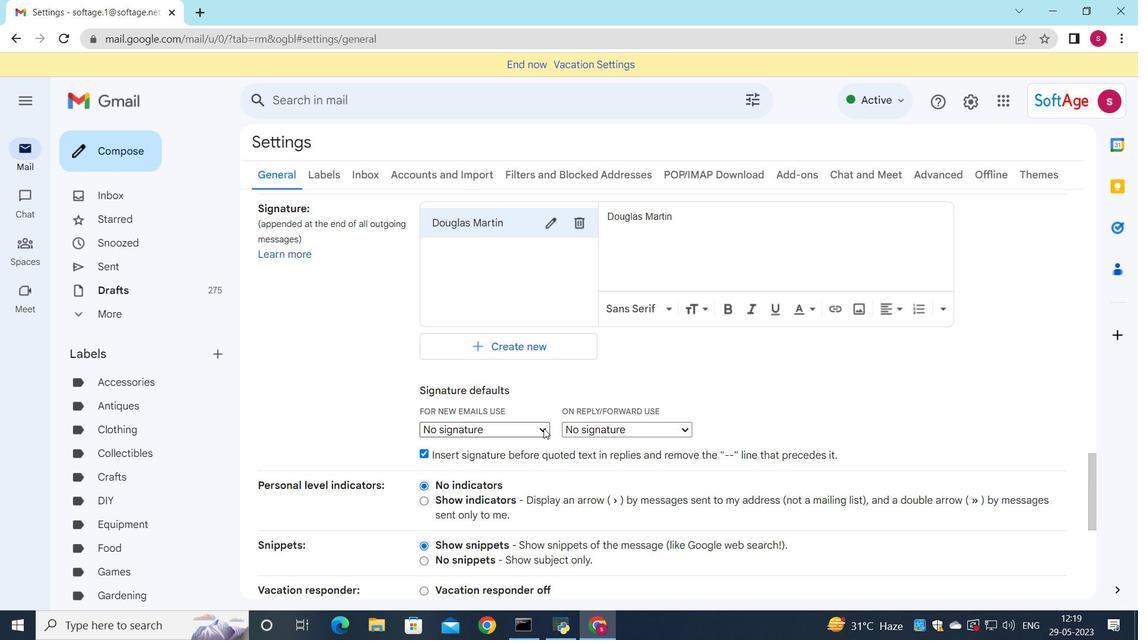 
Action: Mouse pressed left at (538, 427)
Screenshot: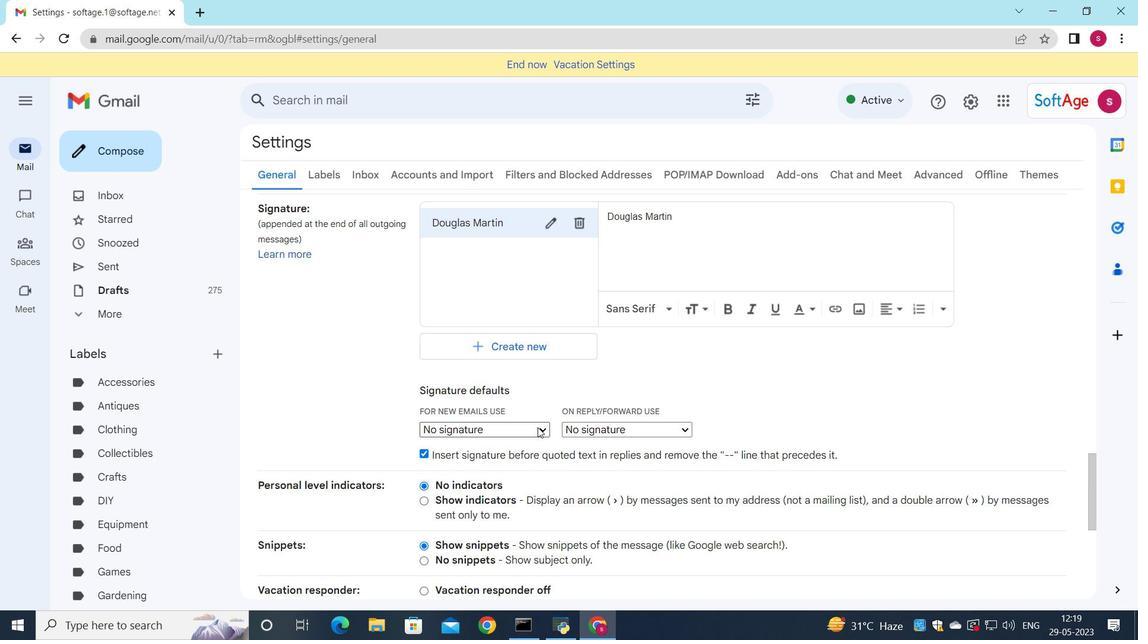 
Action: Mouse moved to (522, 461)
Screenshot: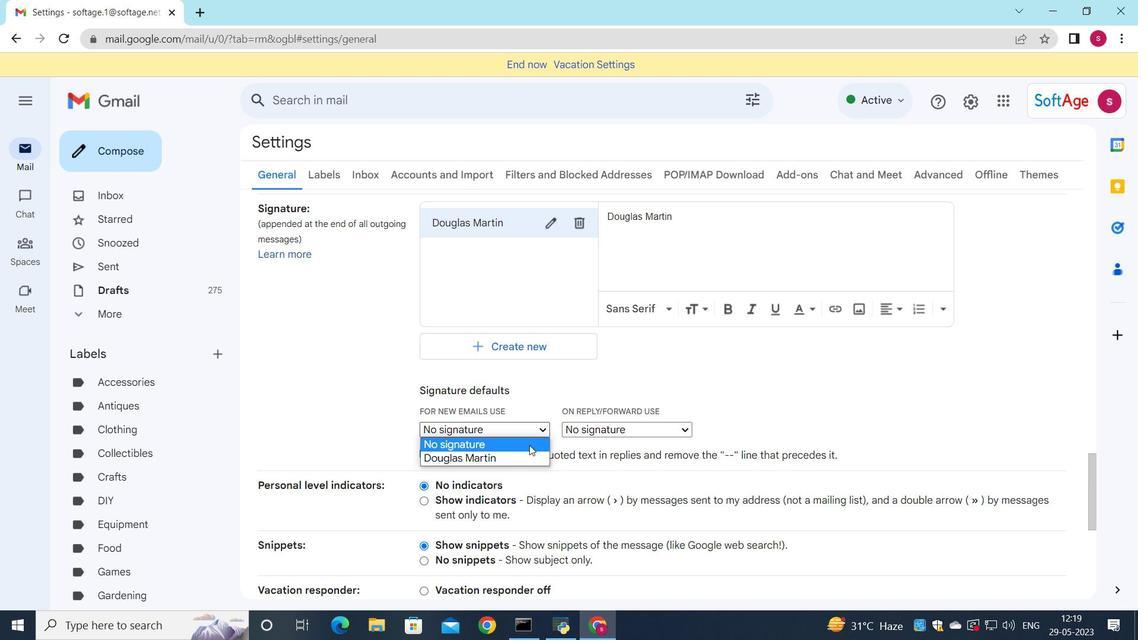 
Action: Mouse pressed left at (522, 461)
Screenshot: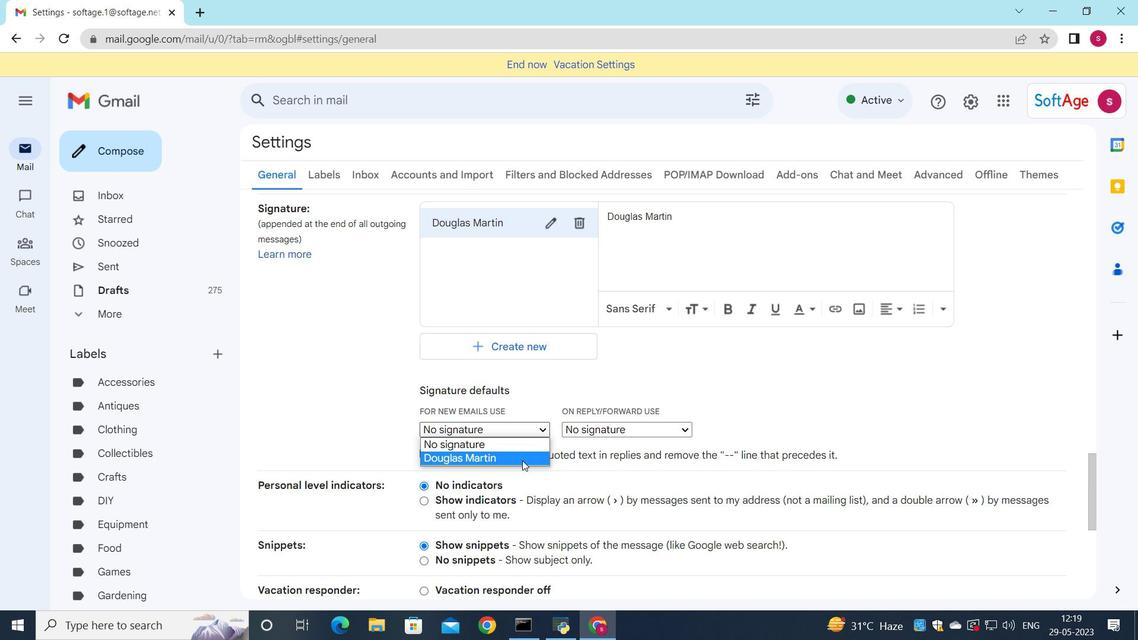 
Action: Mouse moved to (584, 423)
Screenshot: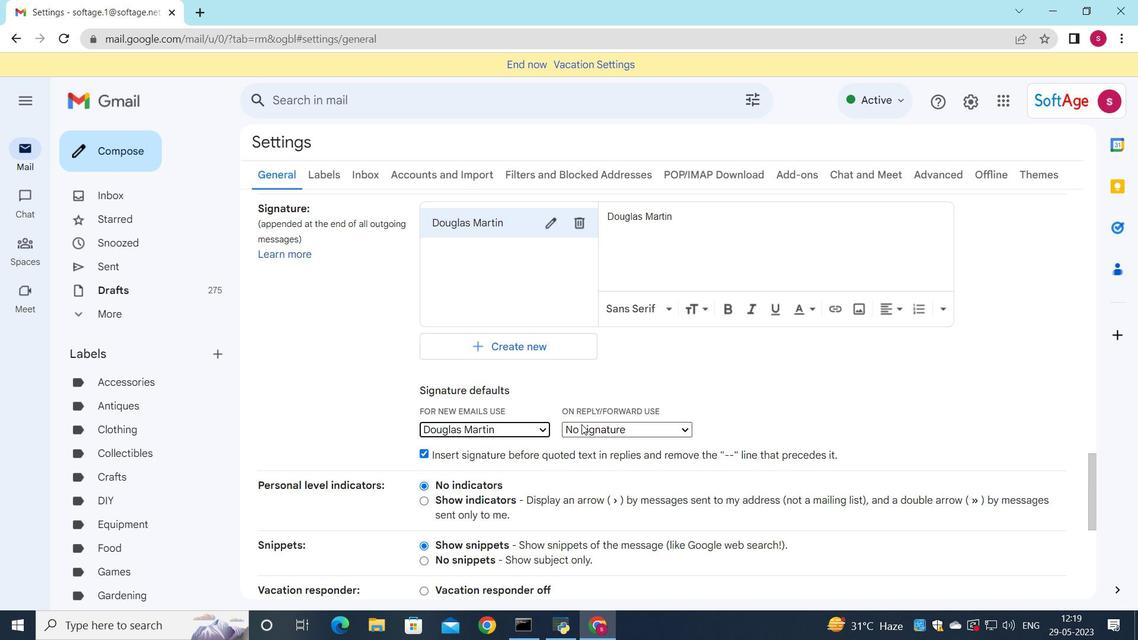 
Action: Mouse pressed left at (584, 423)
Screenshot: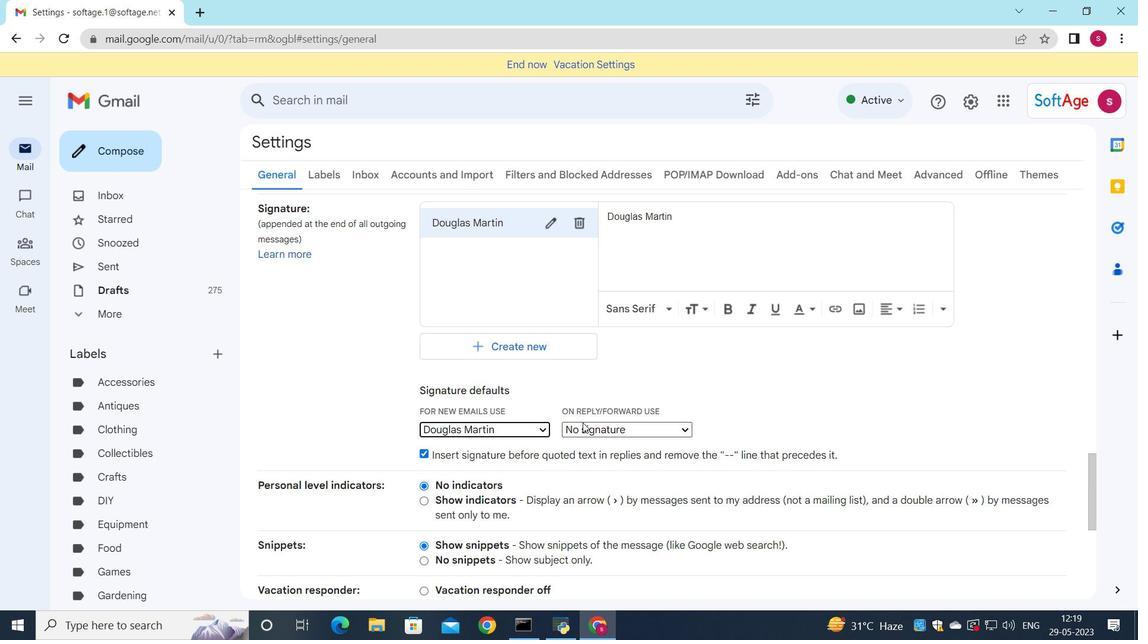 
Action: Mouse moved to (578, 457)
Screenshot: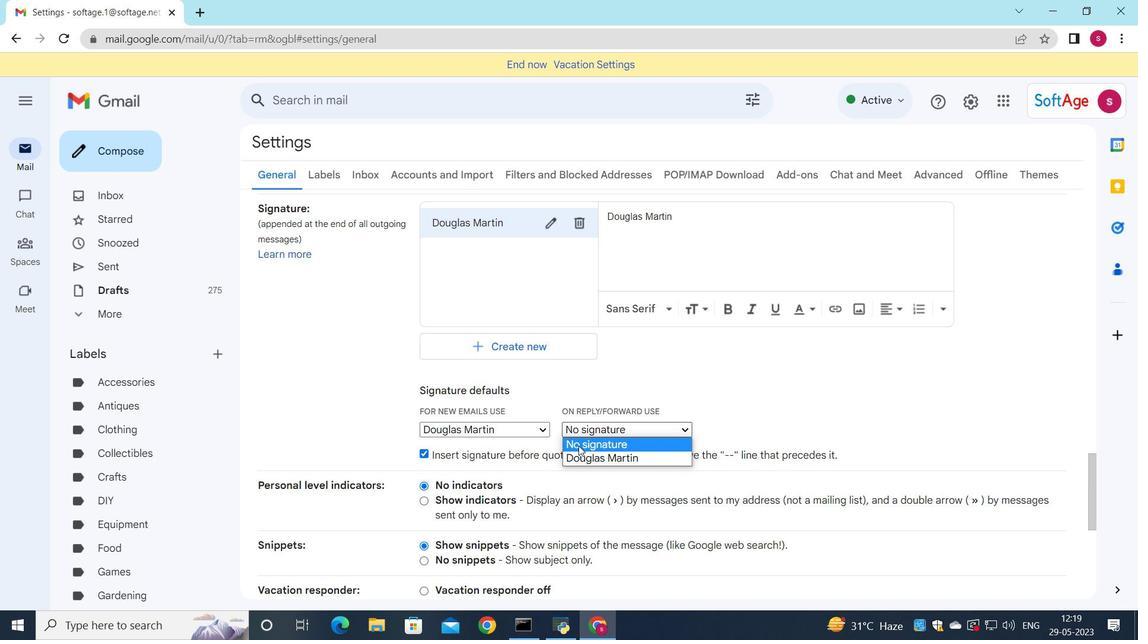 
Action: Mouse pressed left at (578, 457)
Screenshot: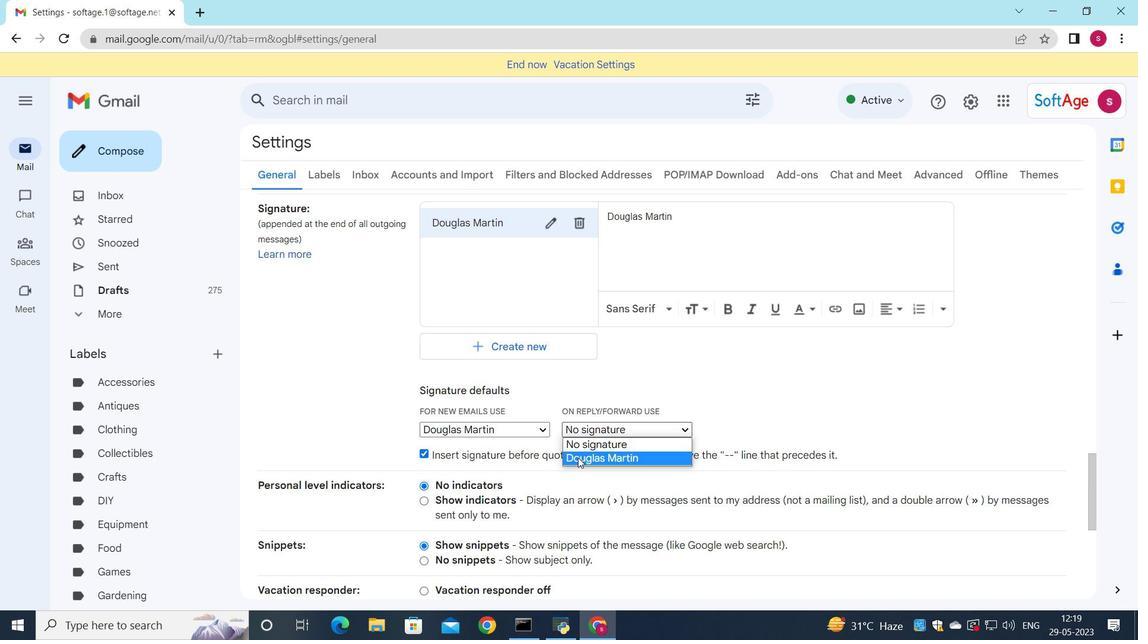 
Action: Mouse scrolled (578, 457) with delta (0, 0)
Screenshot: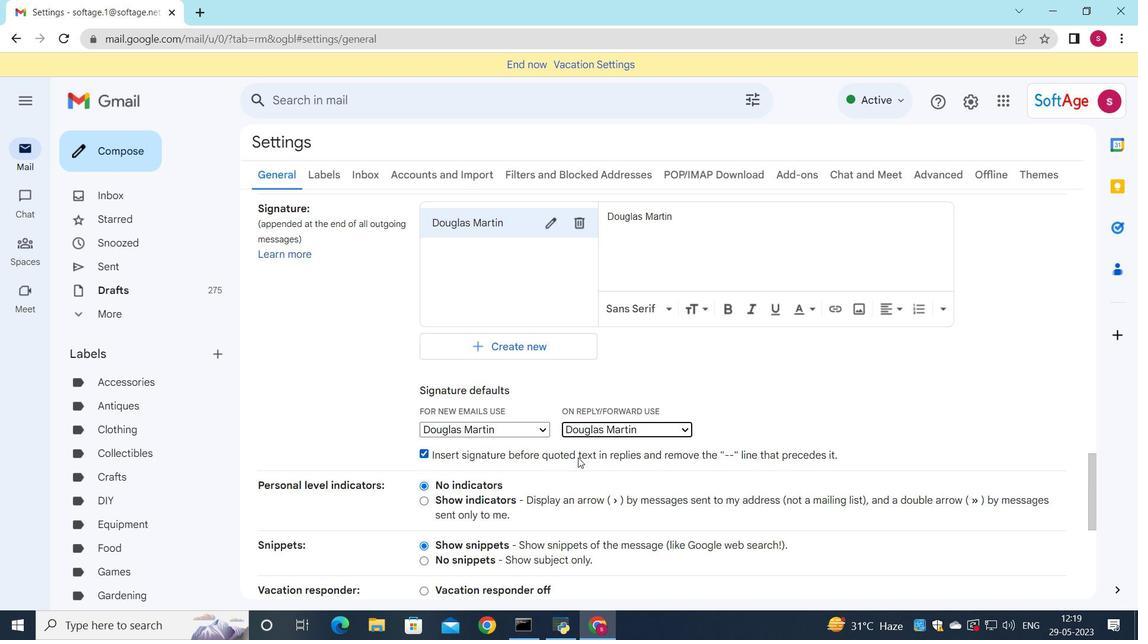 
Action: Mouse scrolled (578, 457) with delta (0, 0)
Screenshot: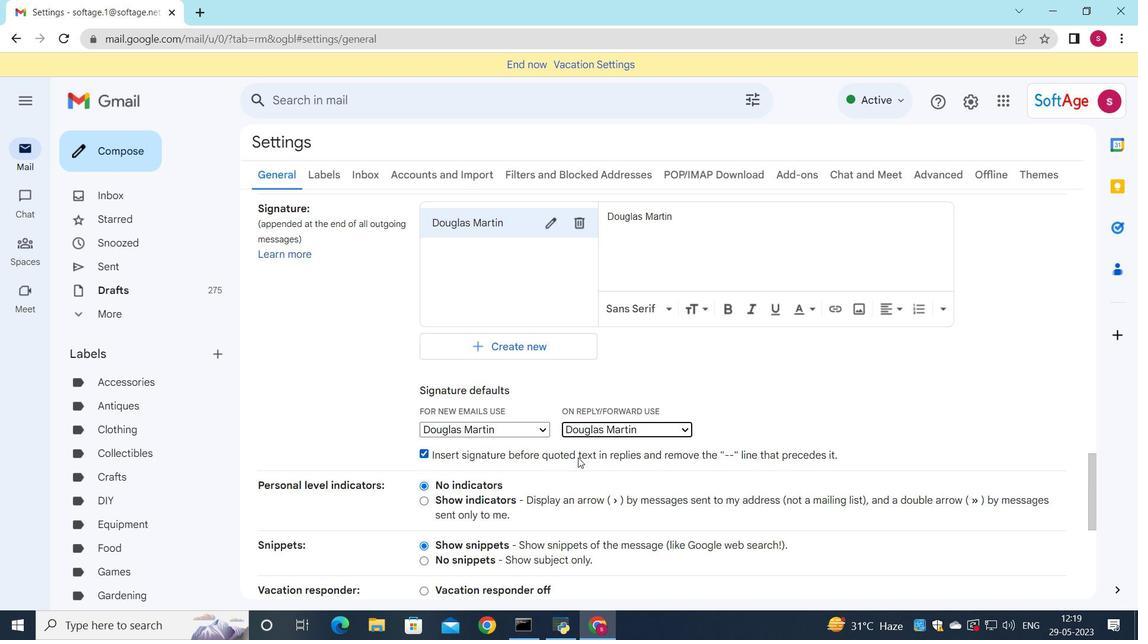 
Action: Mouse scrolled (578, 457) with delta (0, 0)
Screenshot: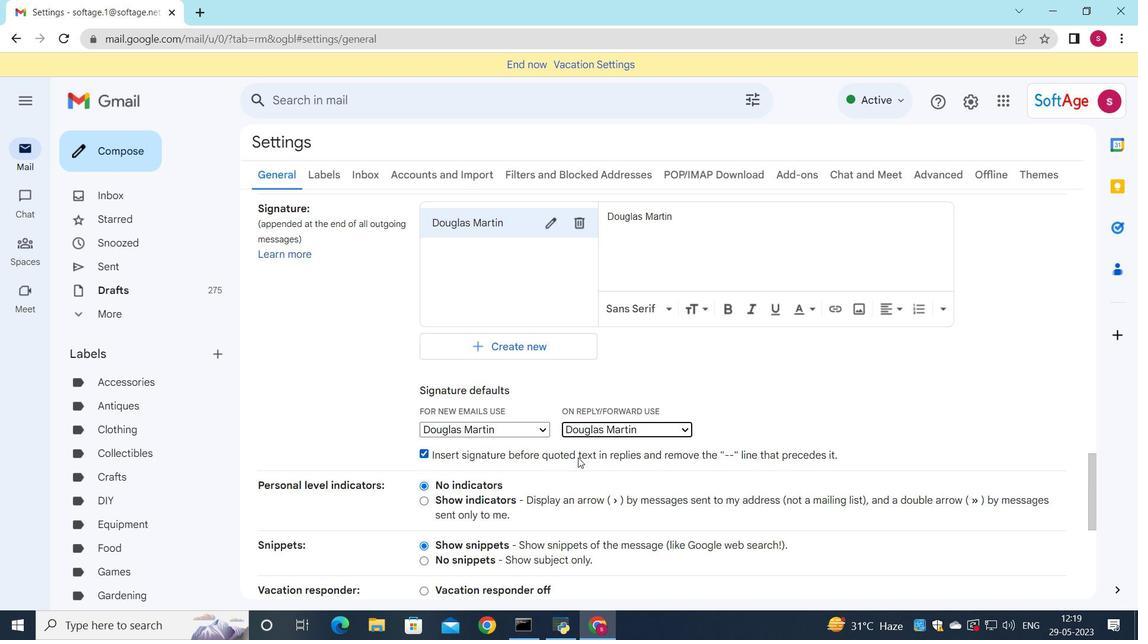 
Action: Mouse scrolled (578, 457) with delta (0, 0)
Screenshot: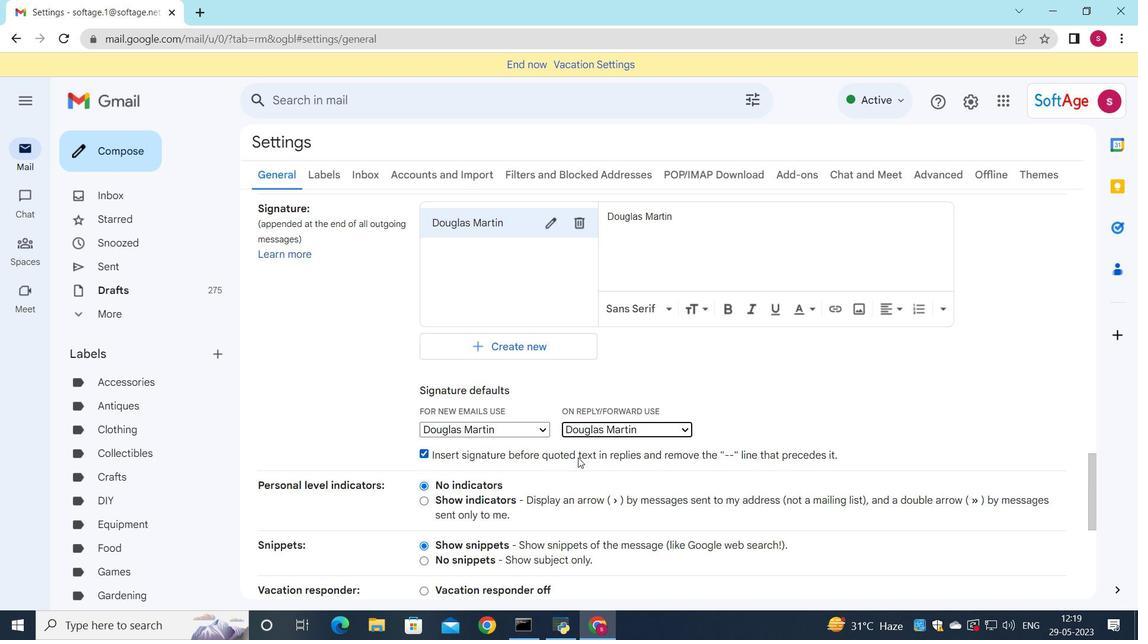 
Action: Mouse scrolled (578, 457) with delta (0, 0)
Screenshot: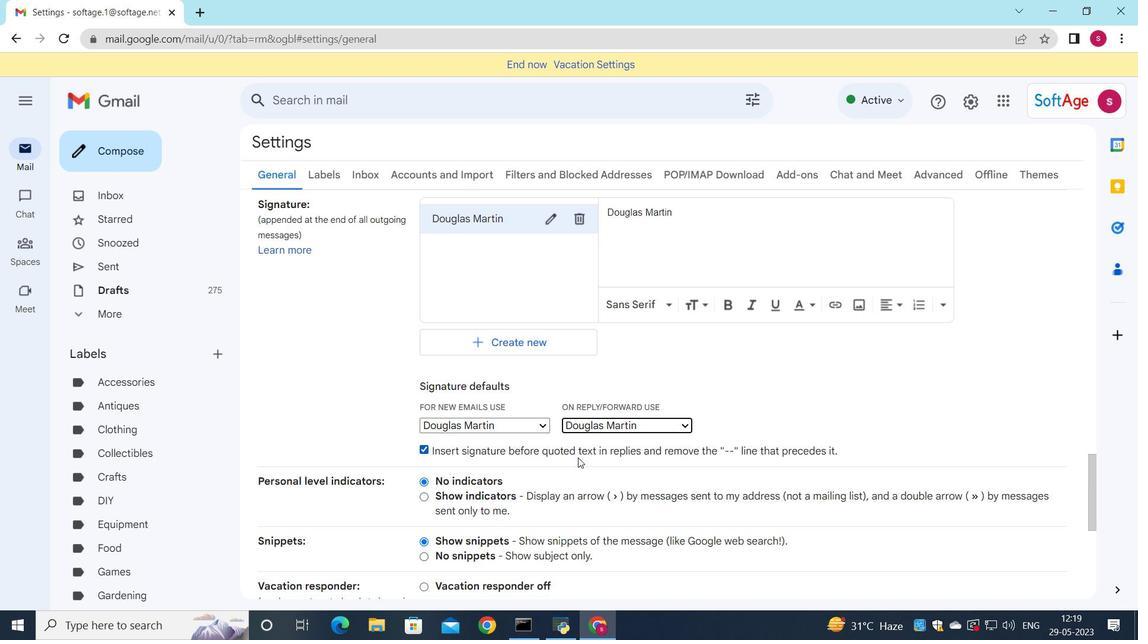 
Action: Mouse moved to (610, 518)
Screenshot: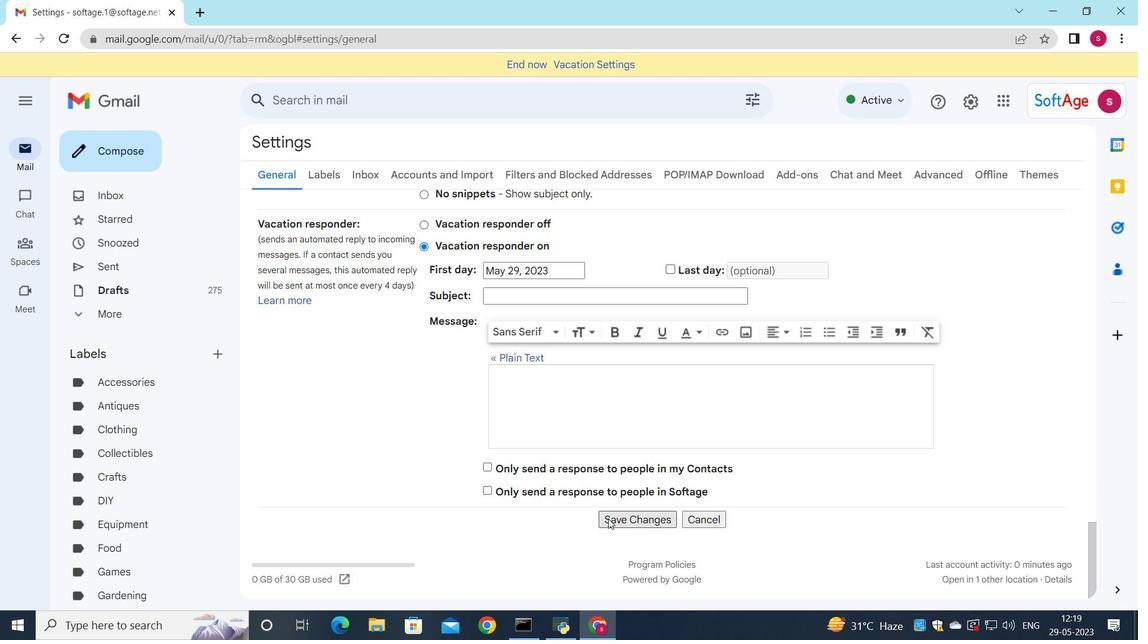 
Action: Mouse pressed left at (610, 518)
Screenshot: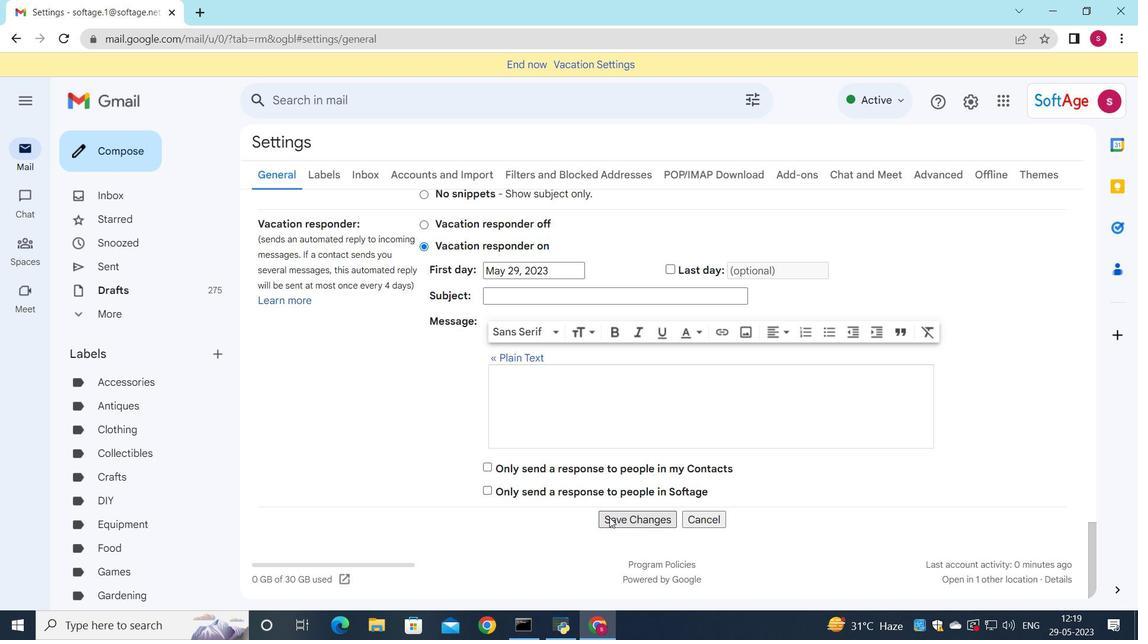
Action: Mouse moved to (126, 147)
Screenshot: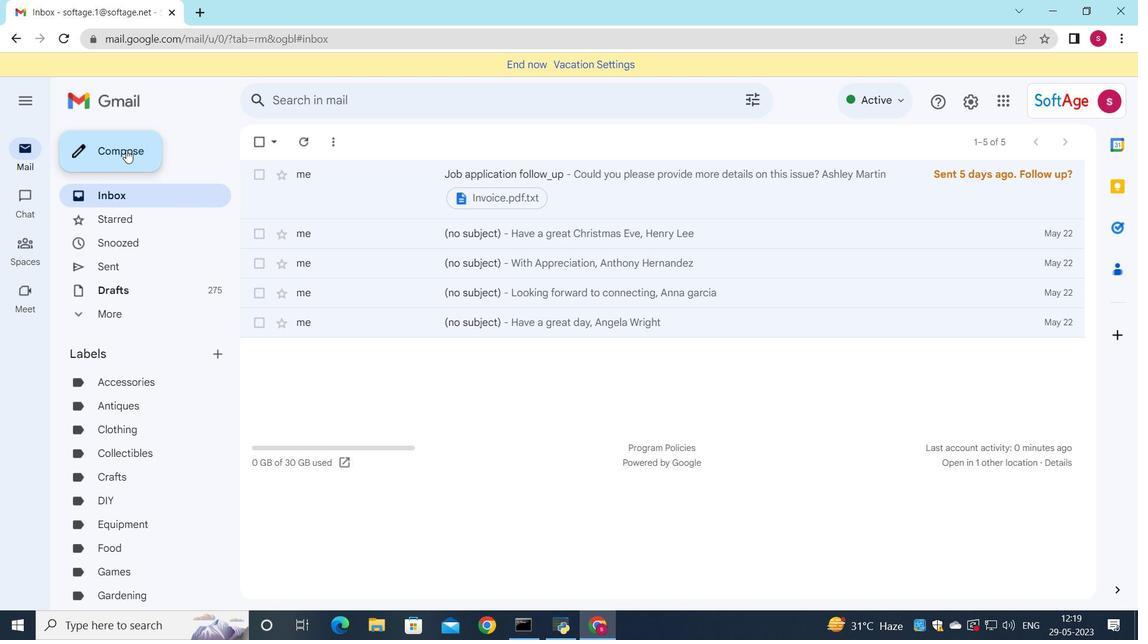 
Action: Mouse pressed left at (126, 147)
Screenshot: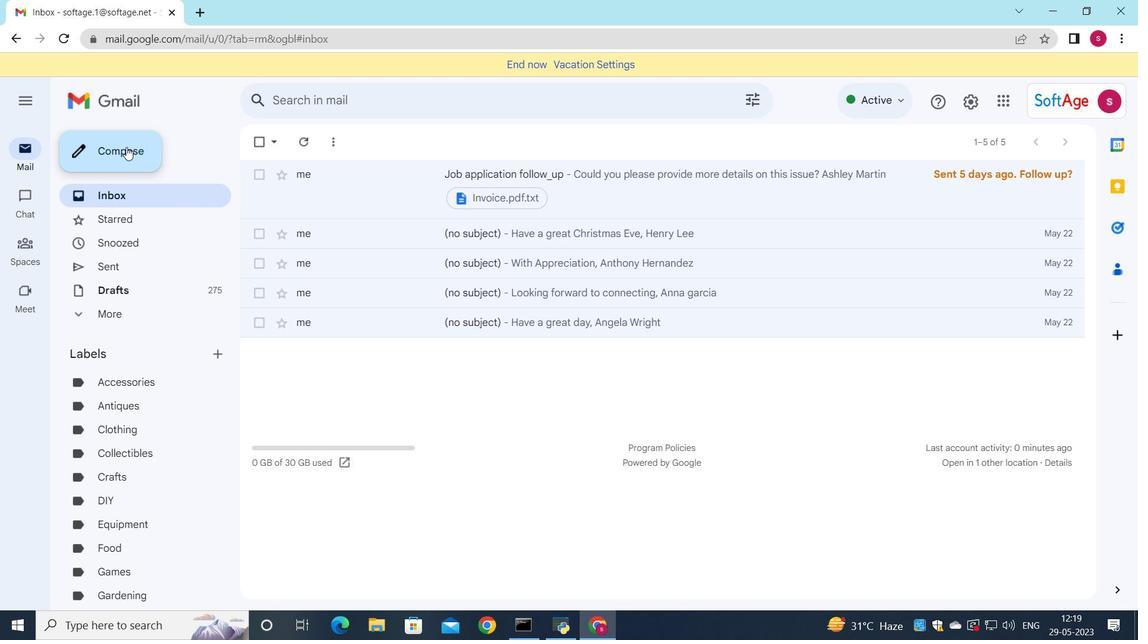 
Action: Mouse moved to (752, 261)
Screenshot: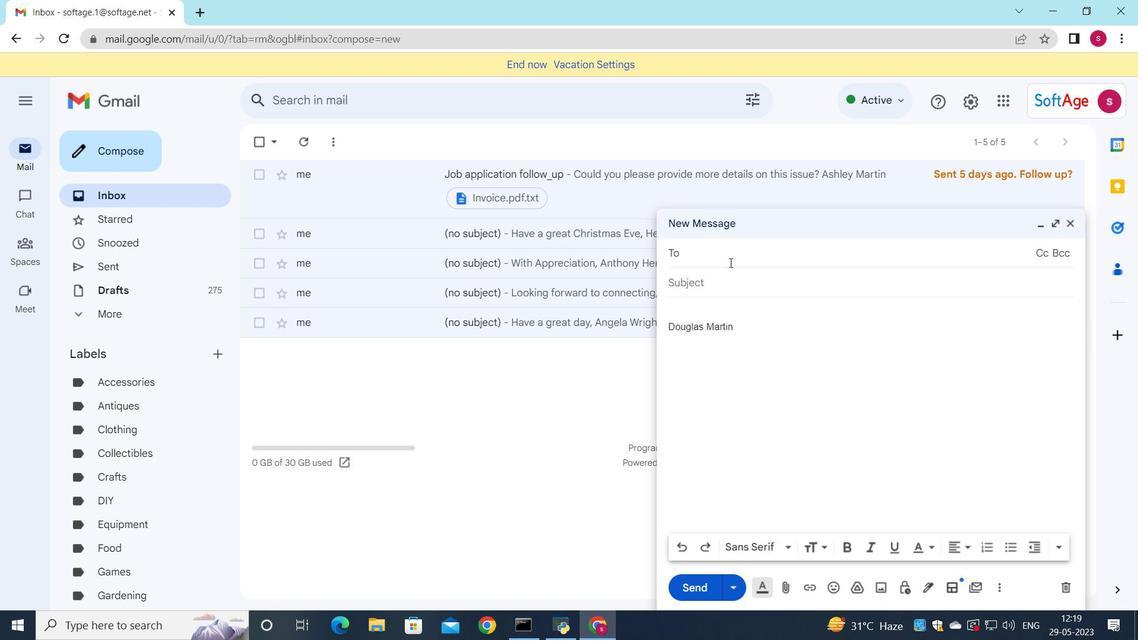 
Action: Key pressed <Key.down><Key.down><Key.down><Key.down><Key.down><Key.down><Key.down><Key.enter><Key.down><Key.down><Key.down><Key.down><Key.down><Key.down><Key.down><Key.down><Key.enter>
Screenshot: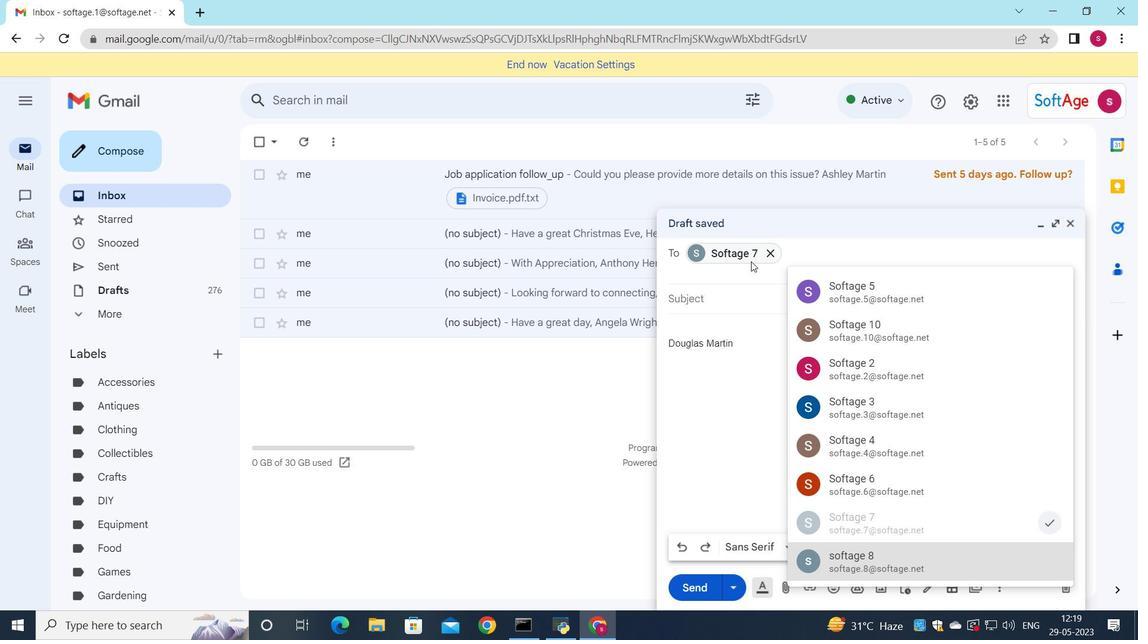 
Action: Mouse moved to (1039, 268)
Screenshot: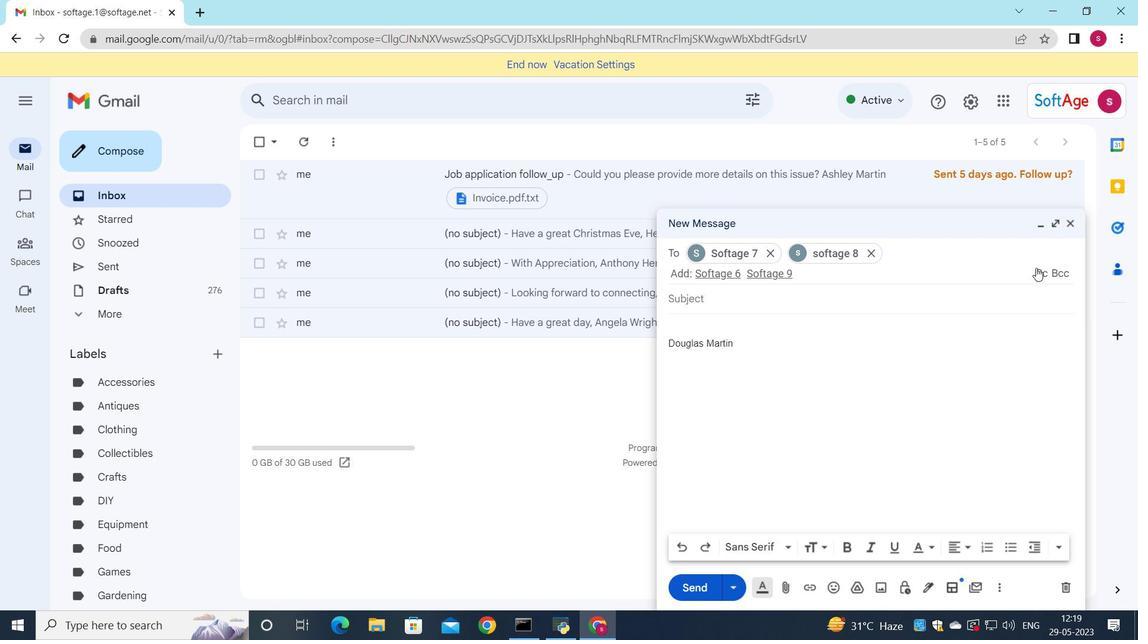 
Action: Mouse pressed left at (1039, 268)
Screenshot: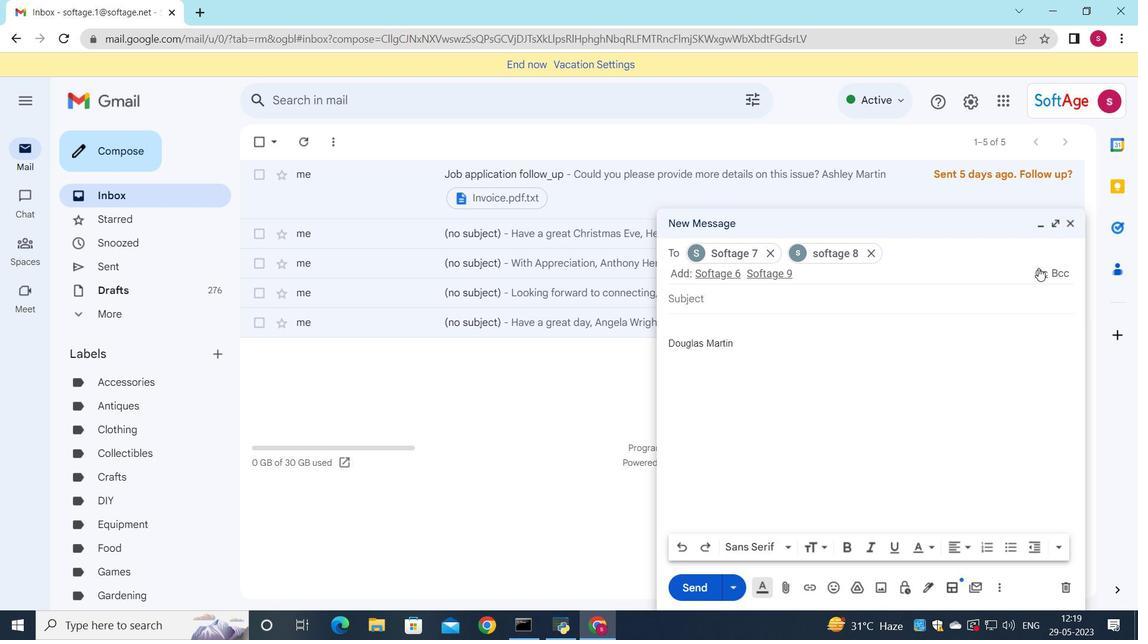 
Action: Mouse moved to (909, 285)
Screenshot: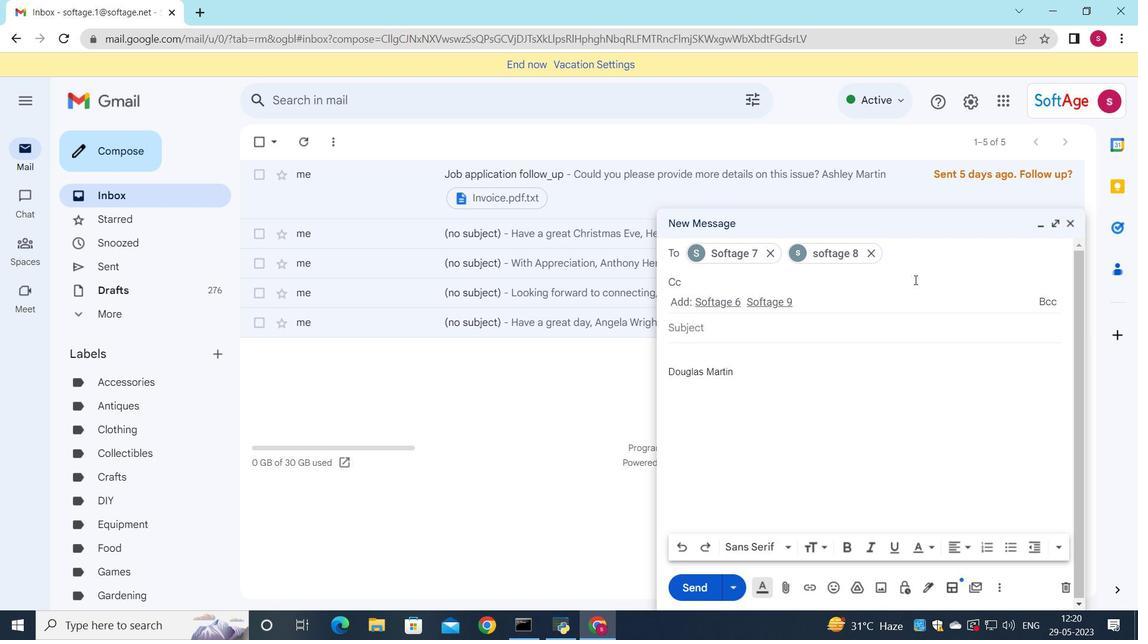 
Action: Key pressed sofage.9
Screenshot: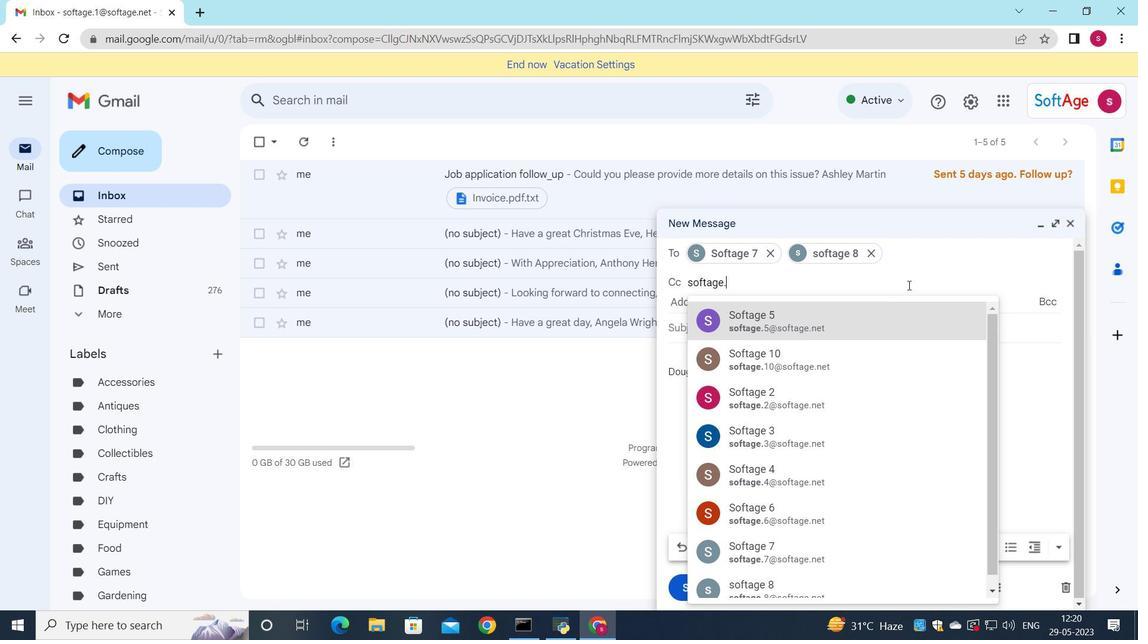 
Action: Mouse moved to (858, 322)
Screenshot: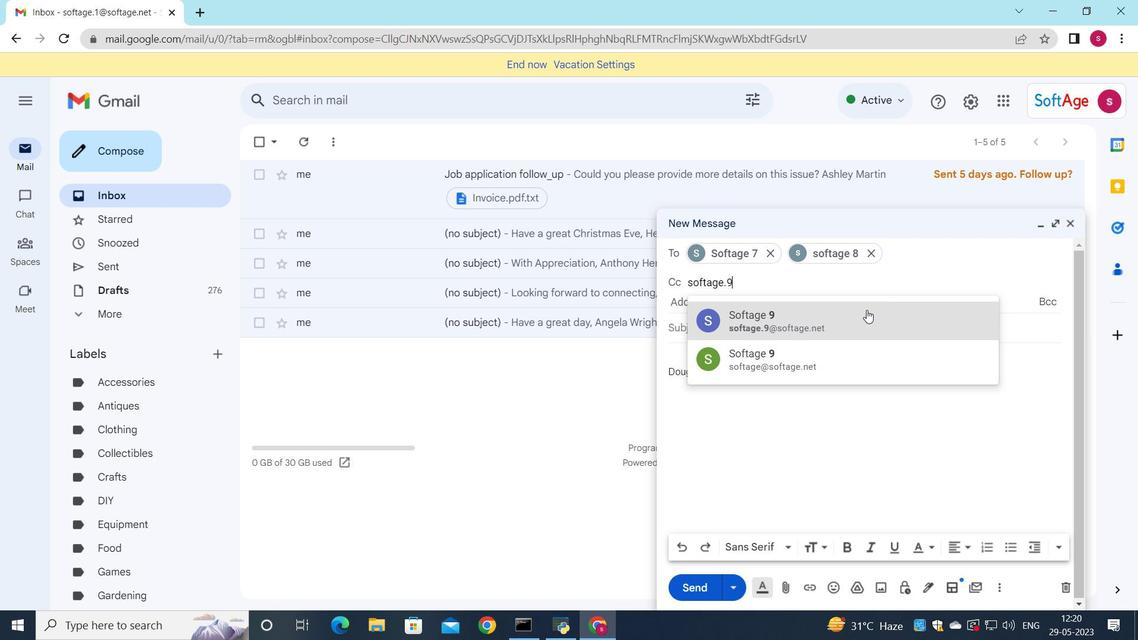 
Action: Mouse pressed left at (858, 322)
Screenshot: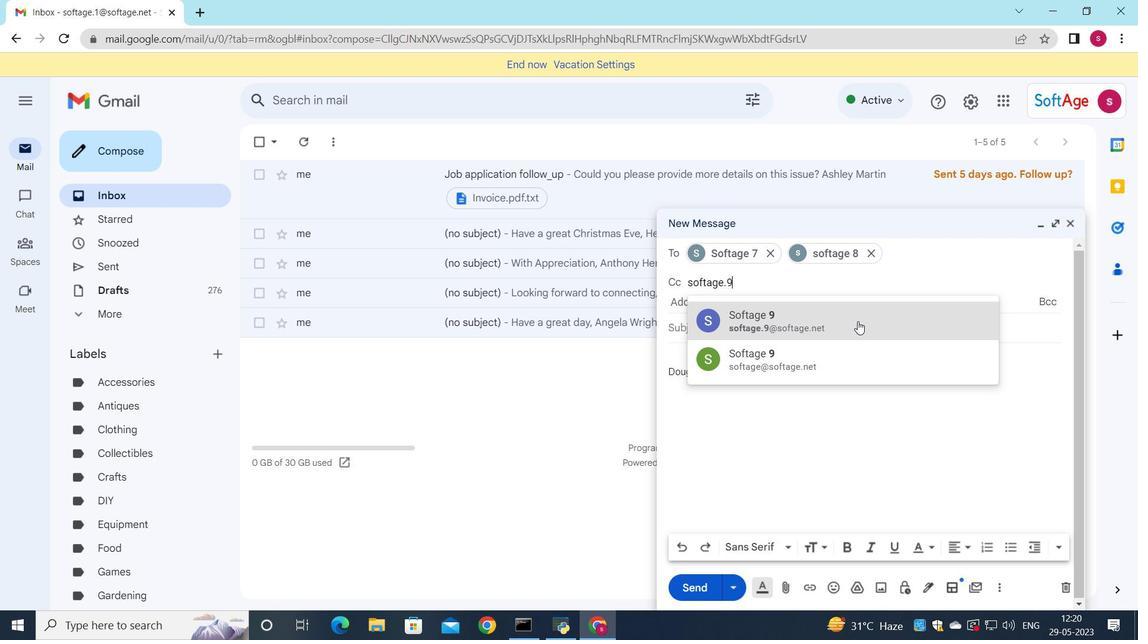 
Action: Mouse moved to (675, 325)
Screenshot: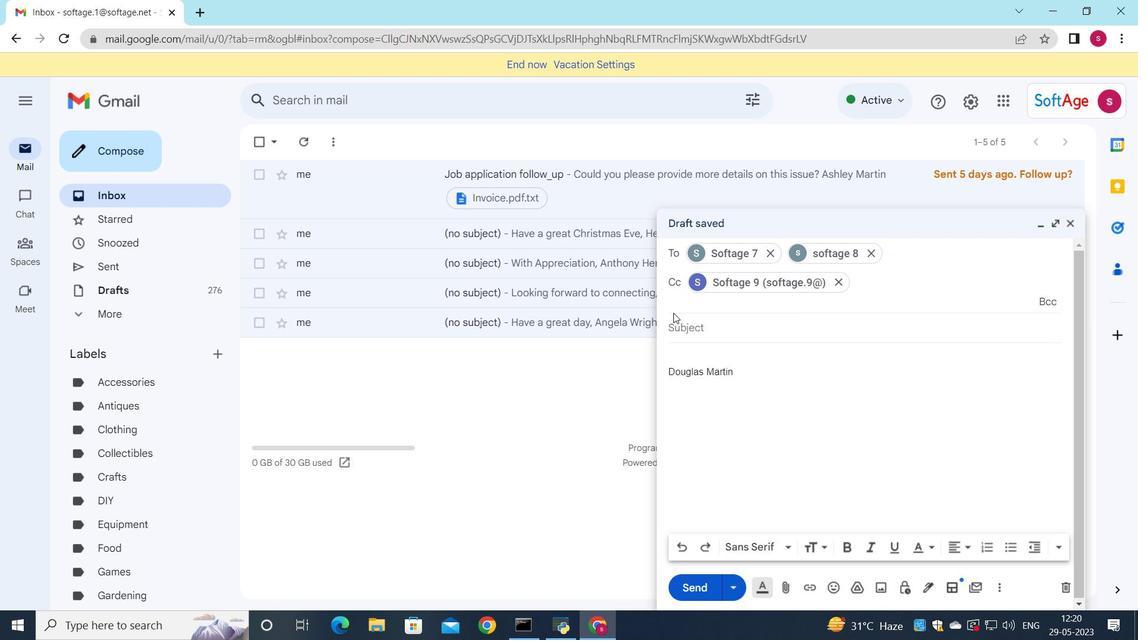 
Action: Mouse pressed left at (675, 325)
Screenshot: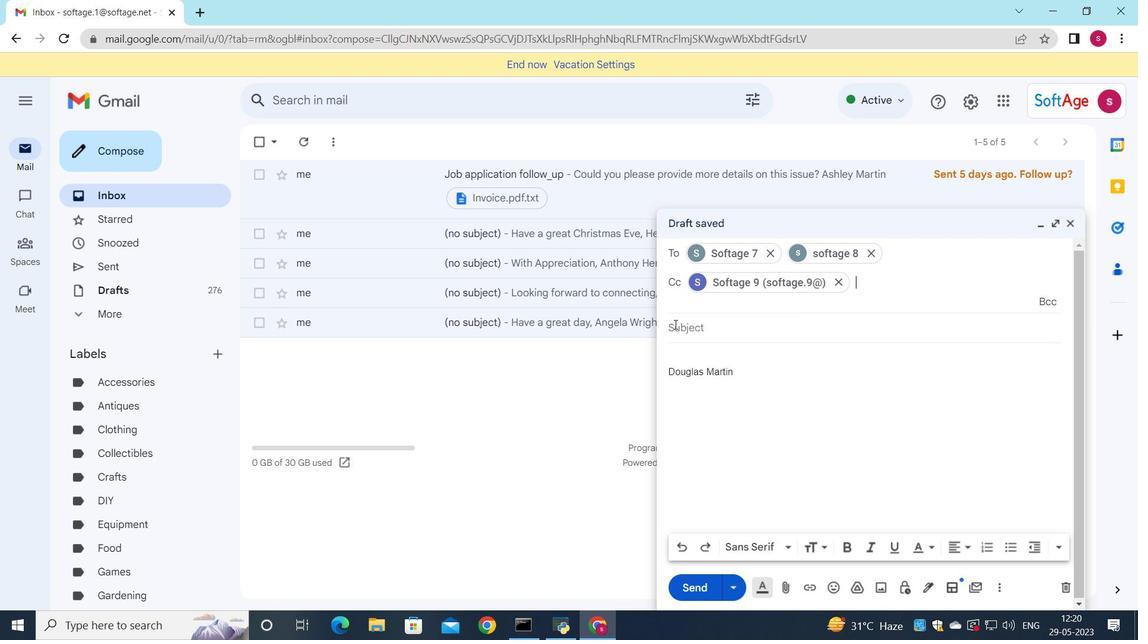 
Action: Mouse moved to (729, 322)
Screenshot: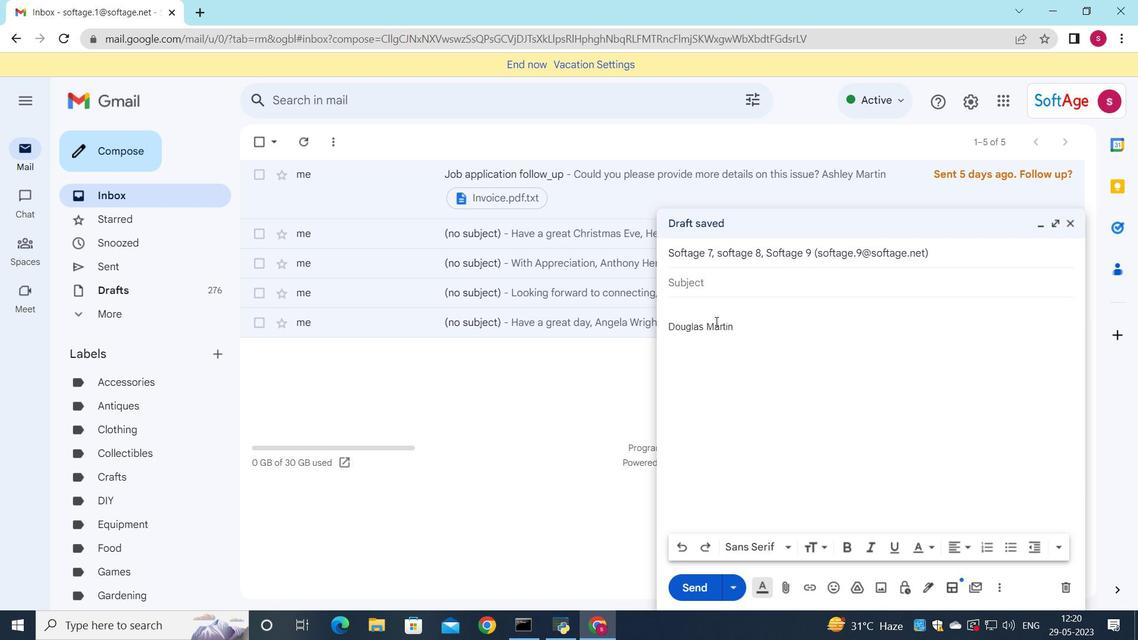 
Action: Key pressed <Key.shift><Key.shift><Key.shift>Emergency<Key.space>leave<Key.space>requesr<Key.backspace>t
Screenshot: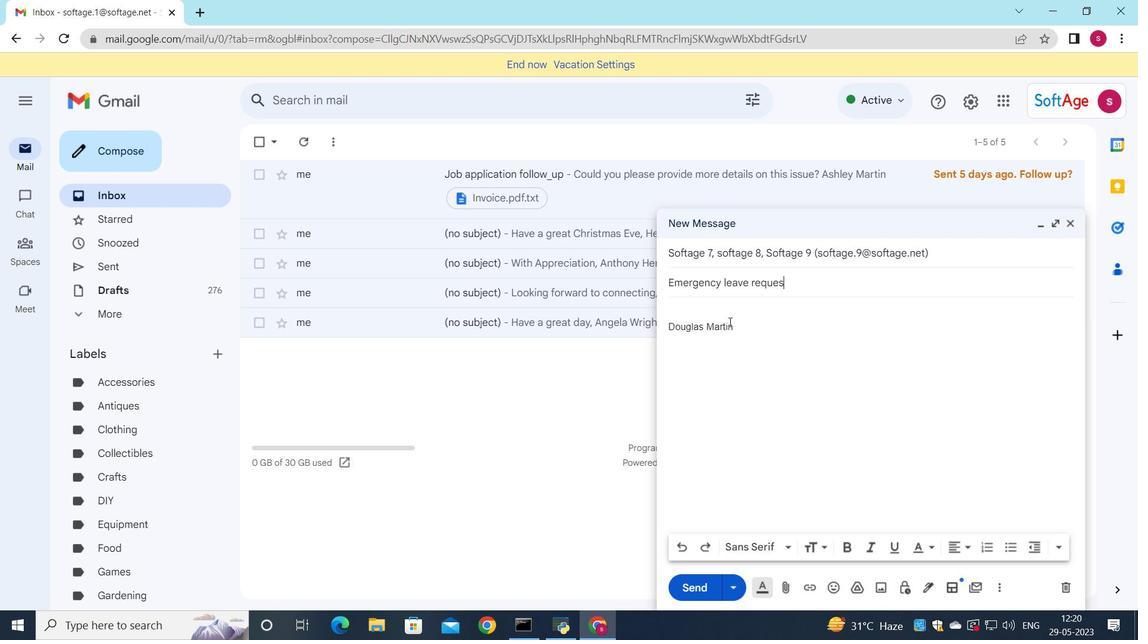 
Action: Mouse moved to (672, 310)
Screenshot: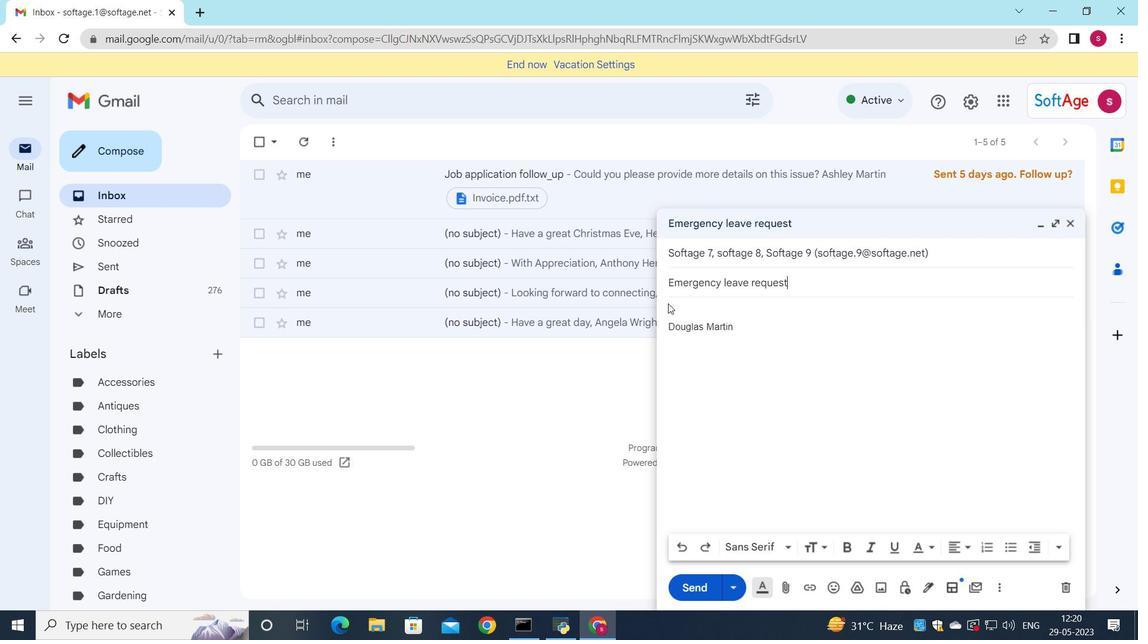 
Action: Mouse pressed left at (672, 310)
Screenshot: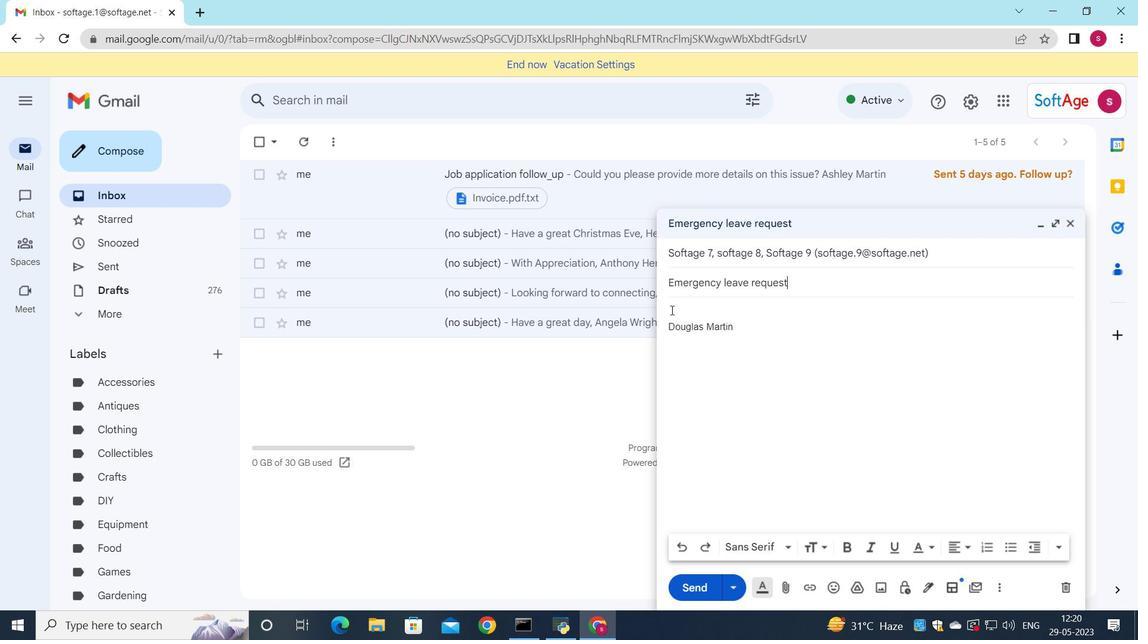 
Action: Key pressed <Key.shift>I<Key.space>am<Key.space>sorry<Key.space>for<Key.space>any<Key.space>inconvenience<Key.space>this<Key.space>may<Key.space>have<Key.space>cauased<Key.space>and<Key.space>would<Key.space>like<Key.space>to<Key.space>rectify<Key.space>the<Key.space>situatiion.
Screenshot: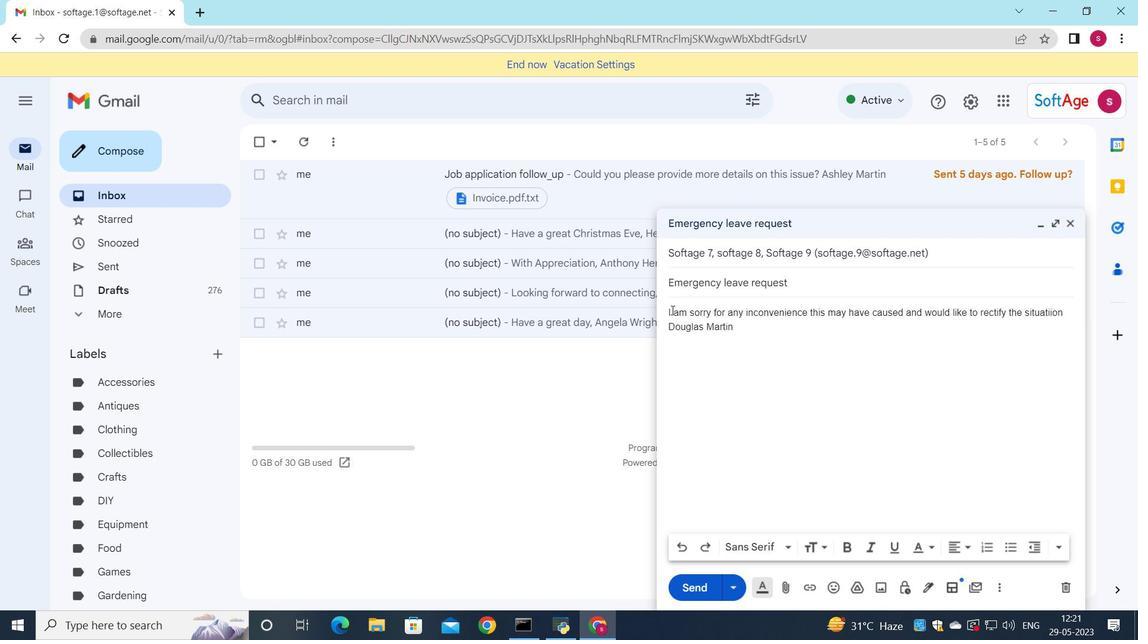 
Action: Mouse moved to (670, 308)
Screenshot: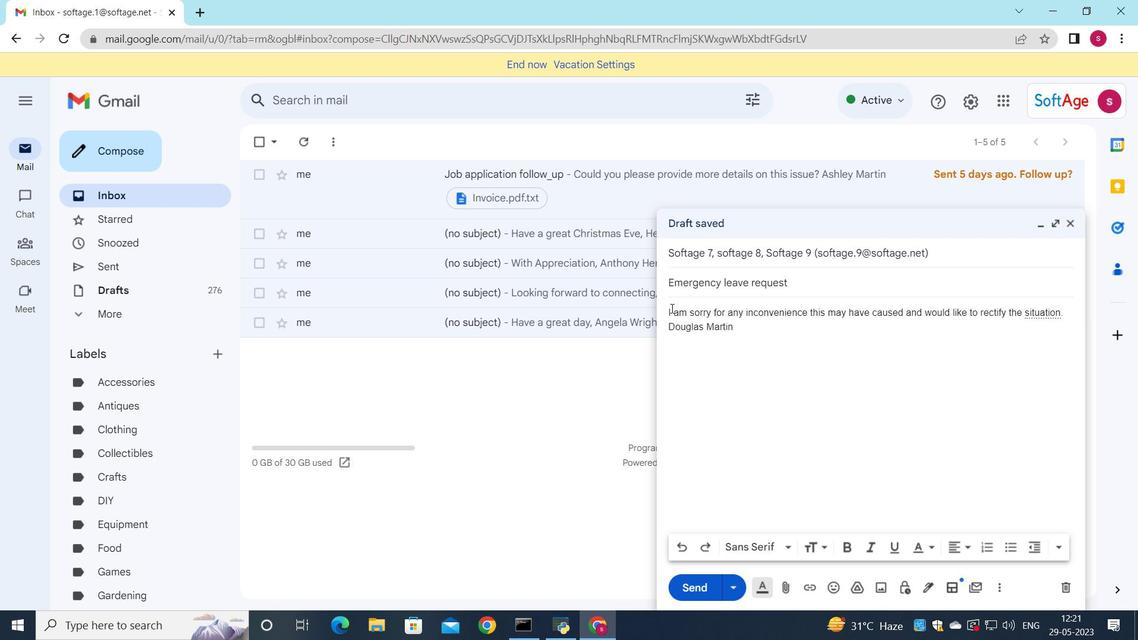 
Action: Mouse pressed left at (670, 308)
Screenshot: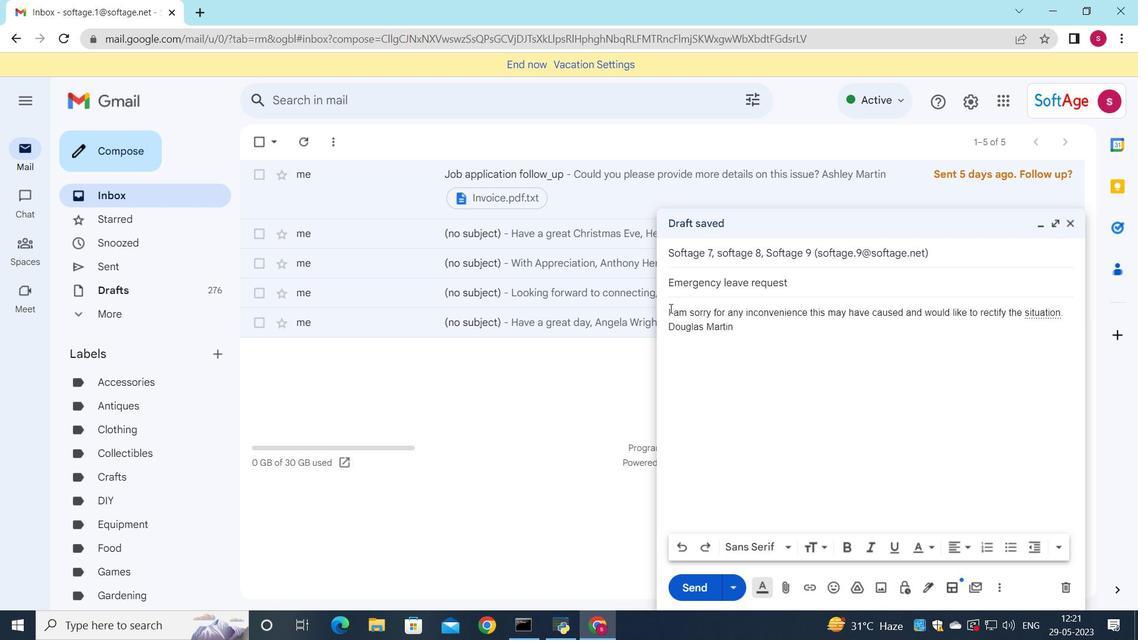 
Action: Mouse moved to (1064, 317)
Screenshot: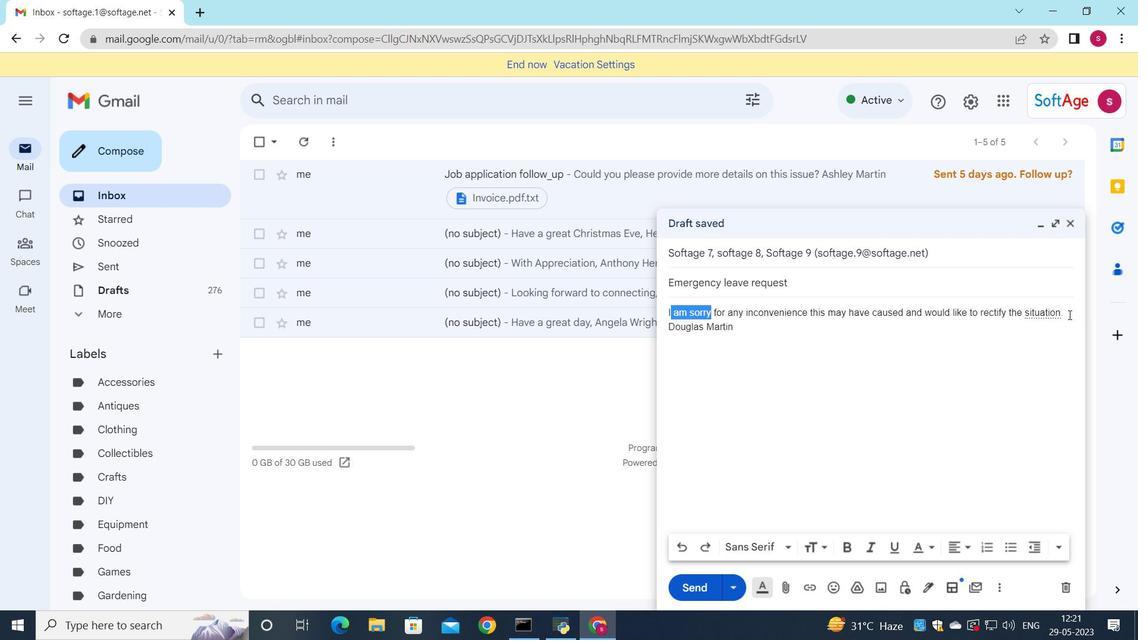 
Action: Mouse pressed left at (1064, 317)
Screenshot: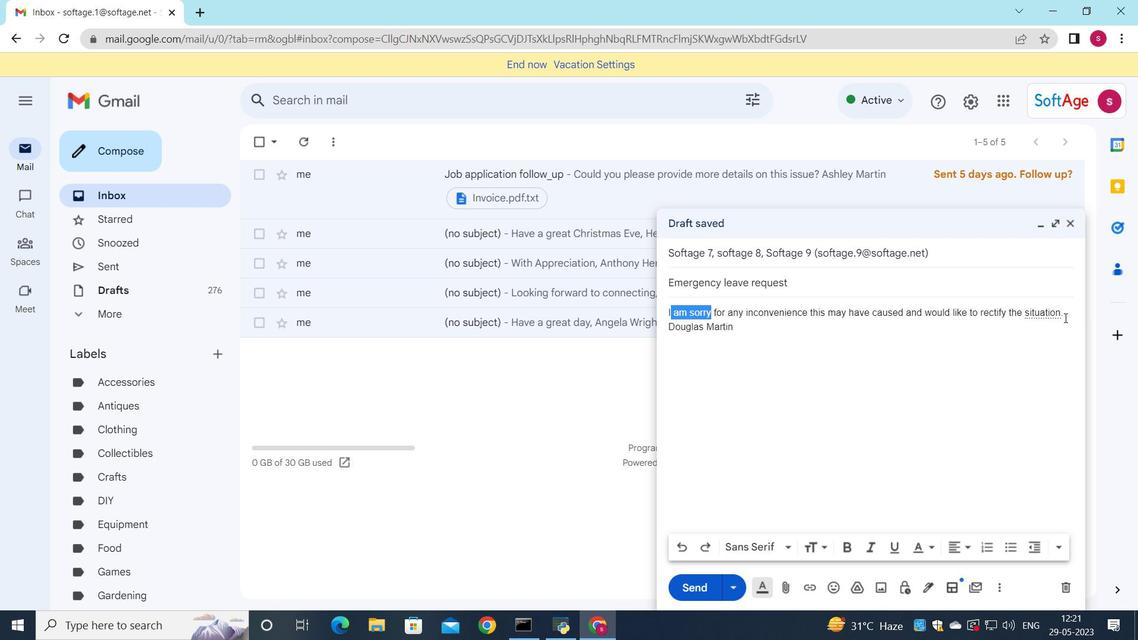 
Action: Mouse moved to (1065, 317)
Screenshot: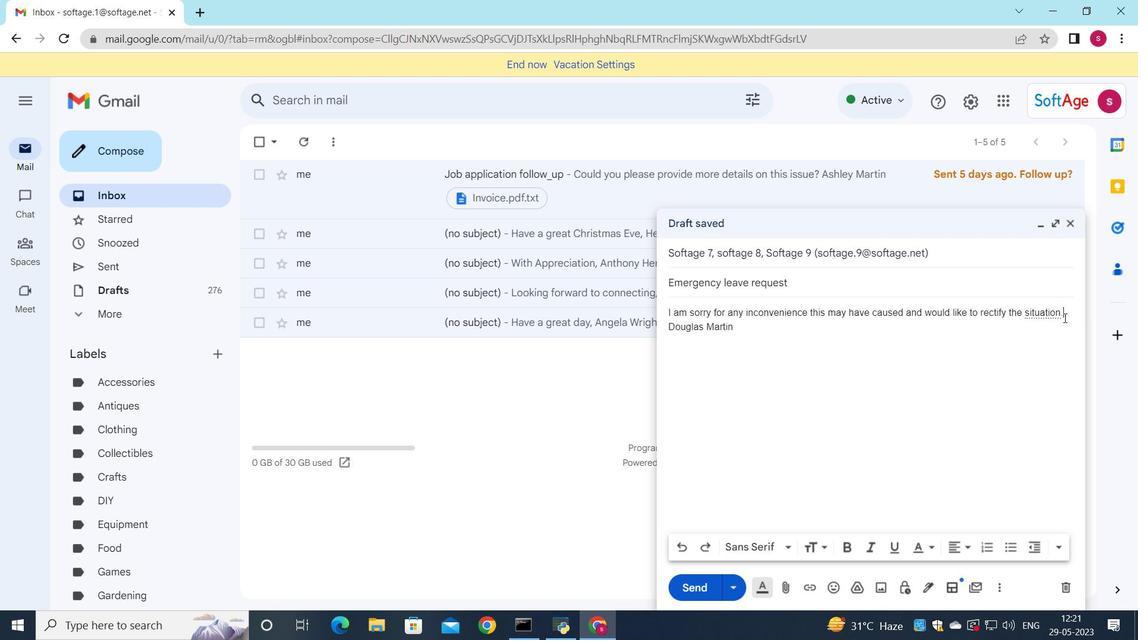 
Action: Mouse pressed left at (1065, 317)
Screenshot: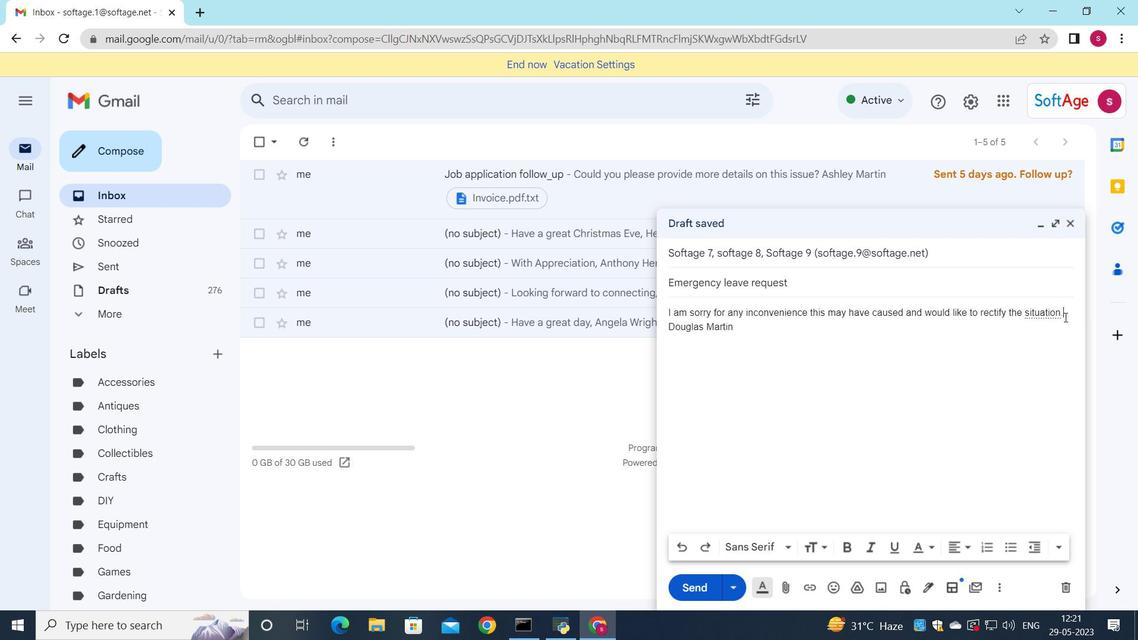 
Action: Mouse moved to (822, 551)
Screenshot: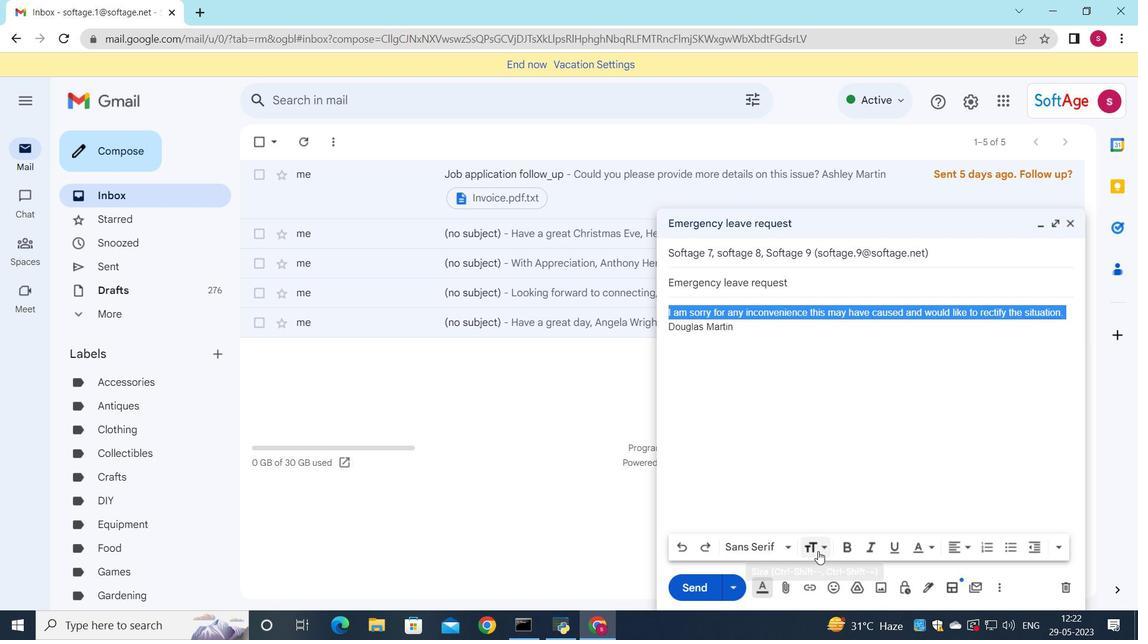 
Action: Mouse pressed left at (822, 551)
Screenshot: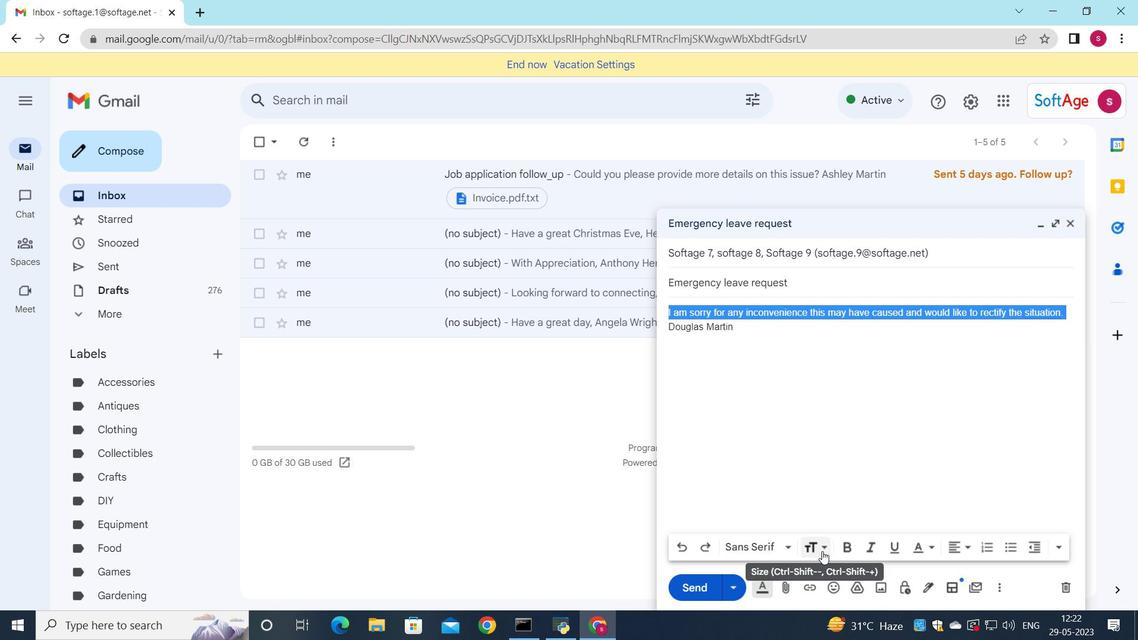 
Action: Mouse moved to (863, 457)
Screenshot: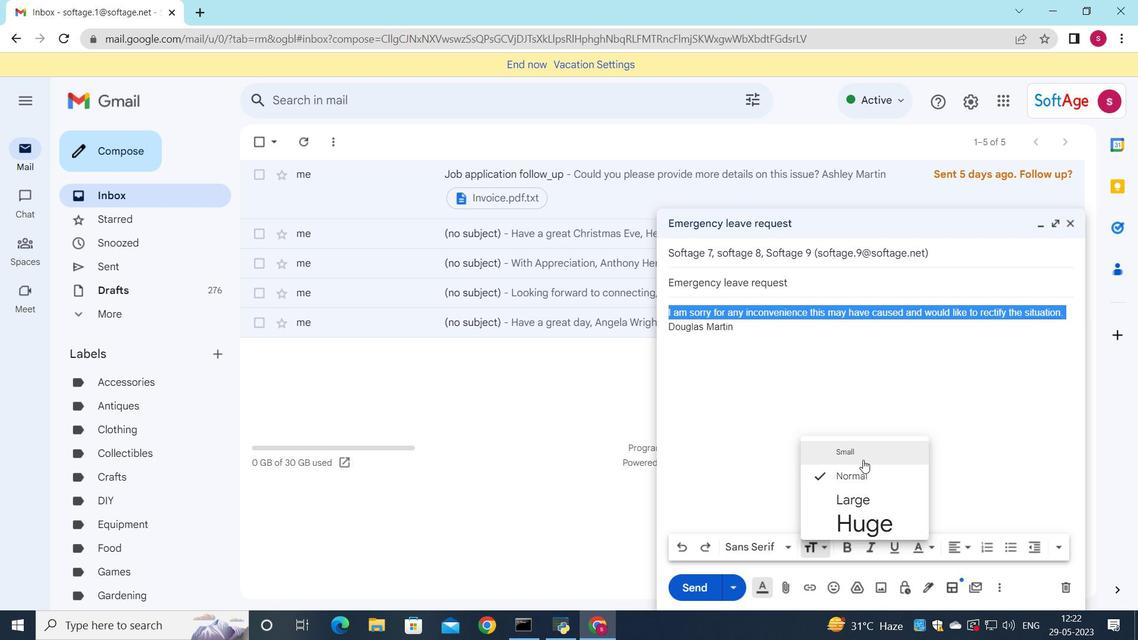 
Action: Mouse pressed left at (863, 457)
Screenshot: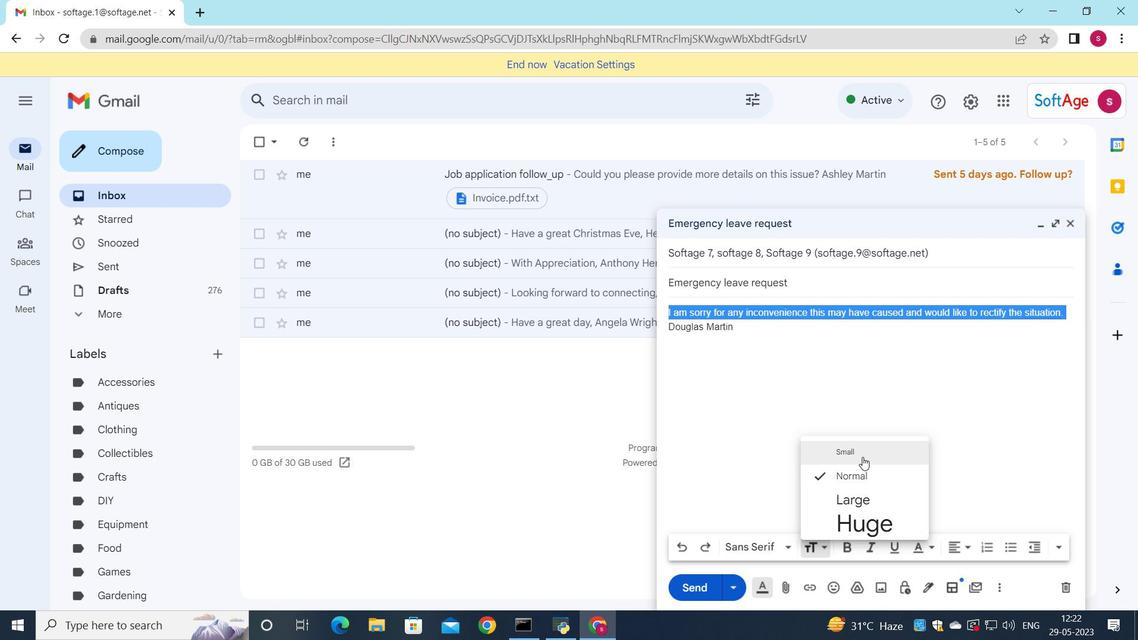 
Action: Mouse moved to (972, 542)
Screenshot: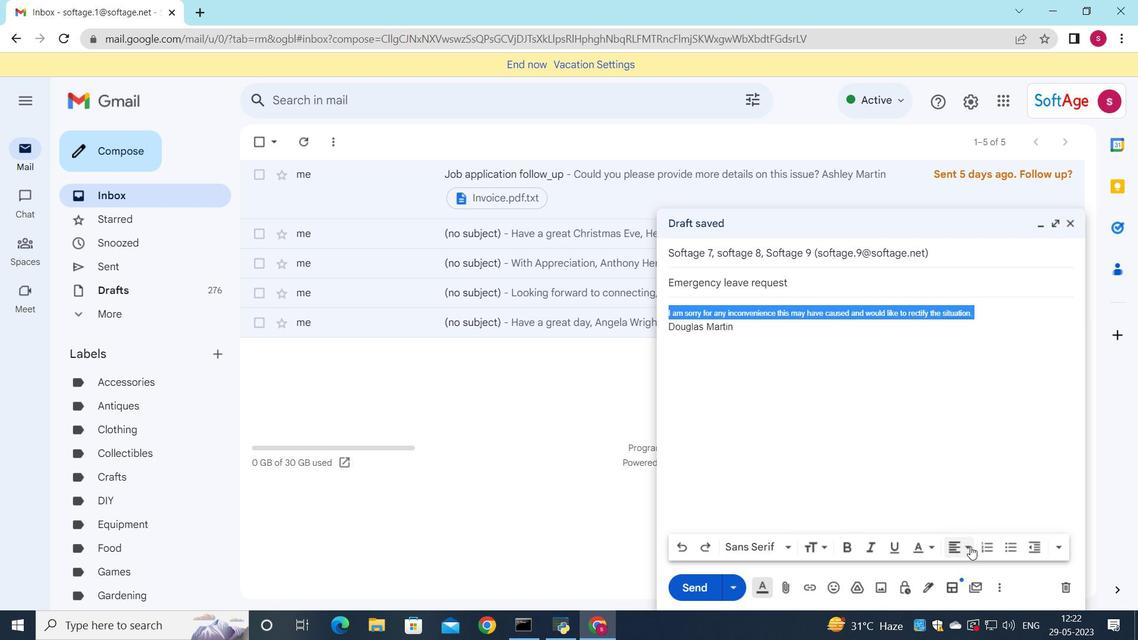 
Action: Mouse pressed left at (972, 542)
Screenshot: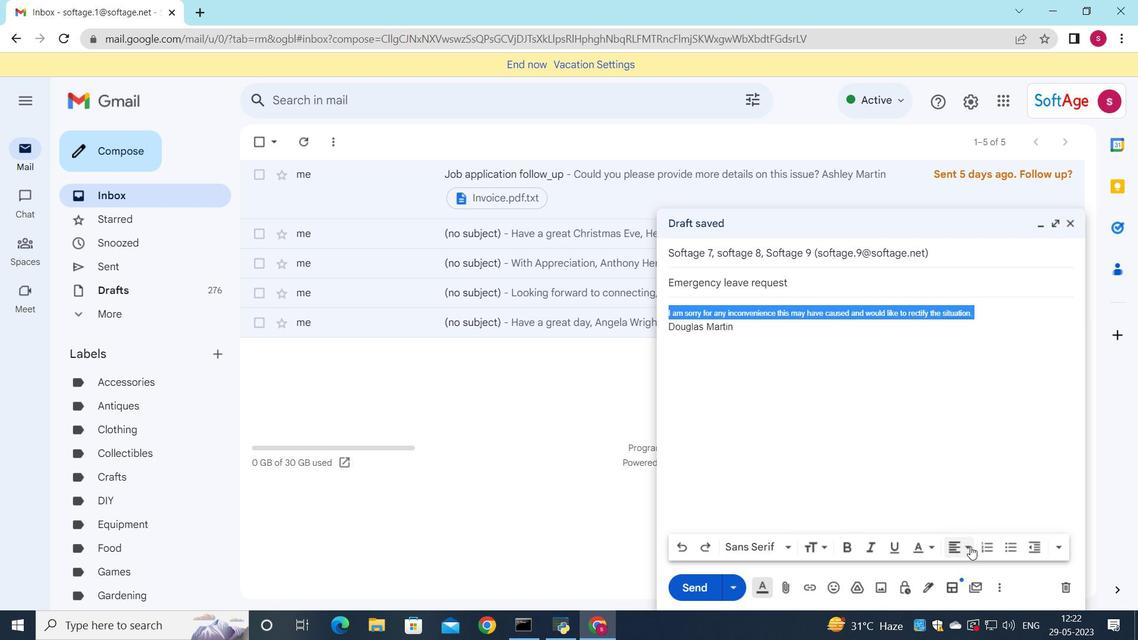 
Action: Mouse moved to (951, 487)
Screenshot: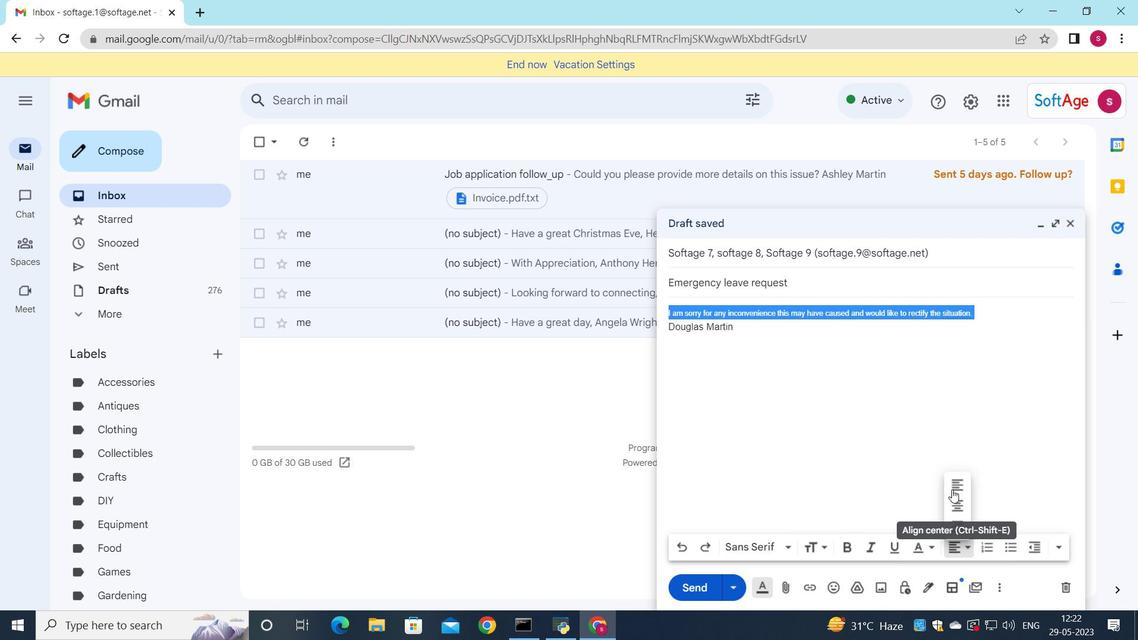
Action: Mouse pressed left at (951, 487)
Screenshot: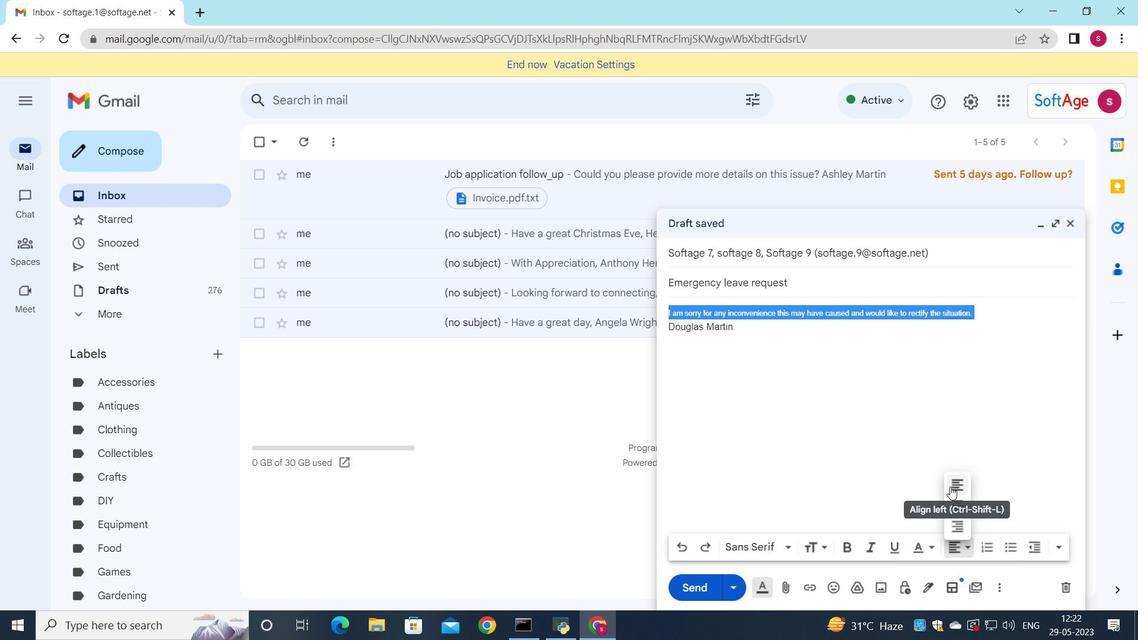 
Action: Mouse moved to (692, 584)
Screenshot: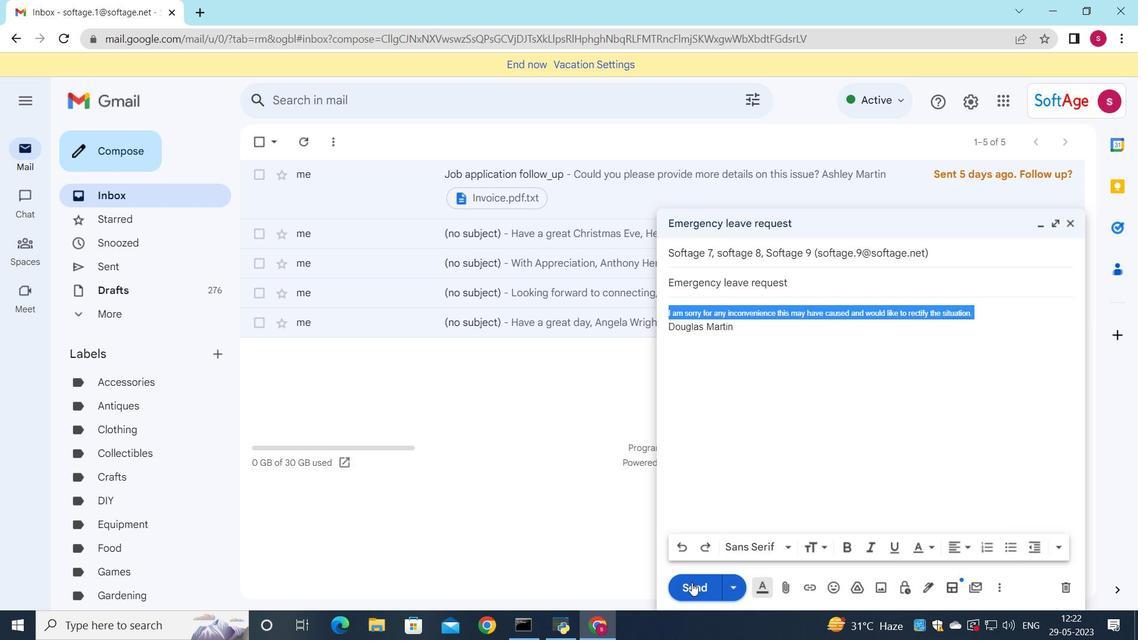 
Action: Mouse pressed left at (692, 584)
Screenshot: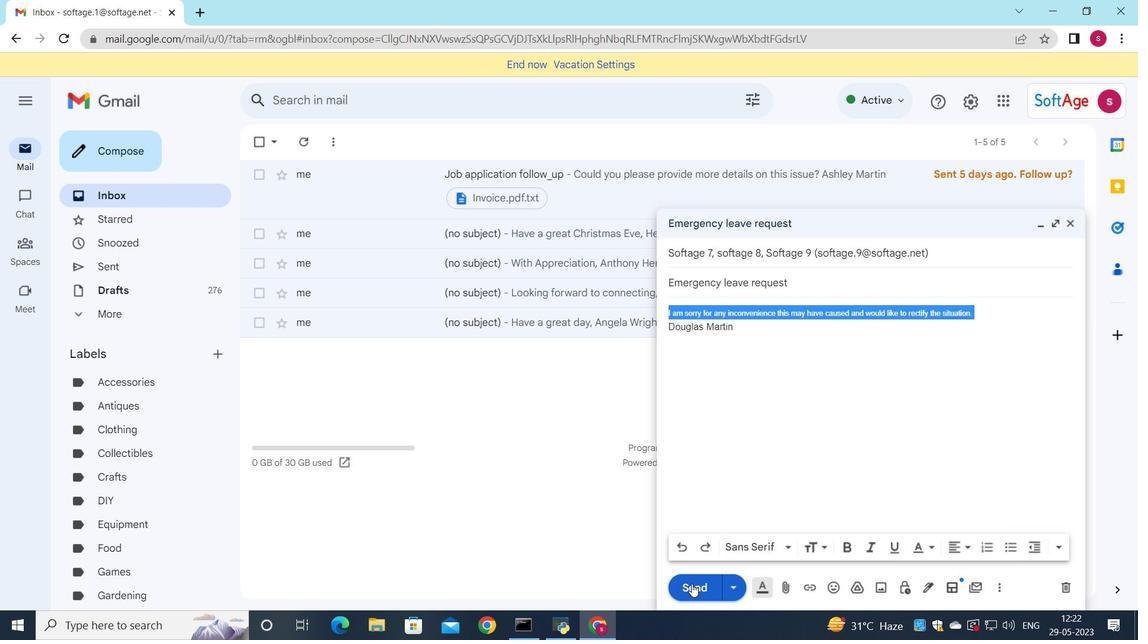 
Action: Mouse moved to (141, 263)
Screenshot: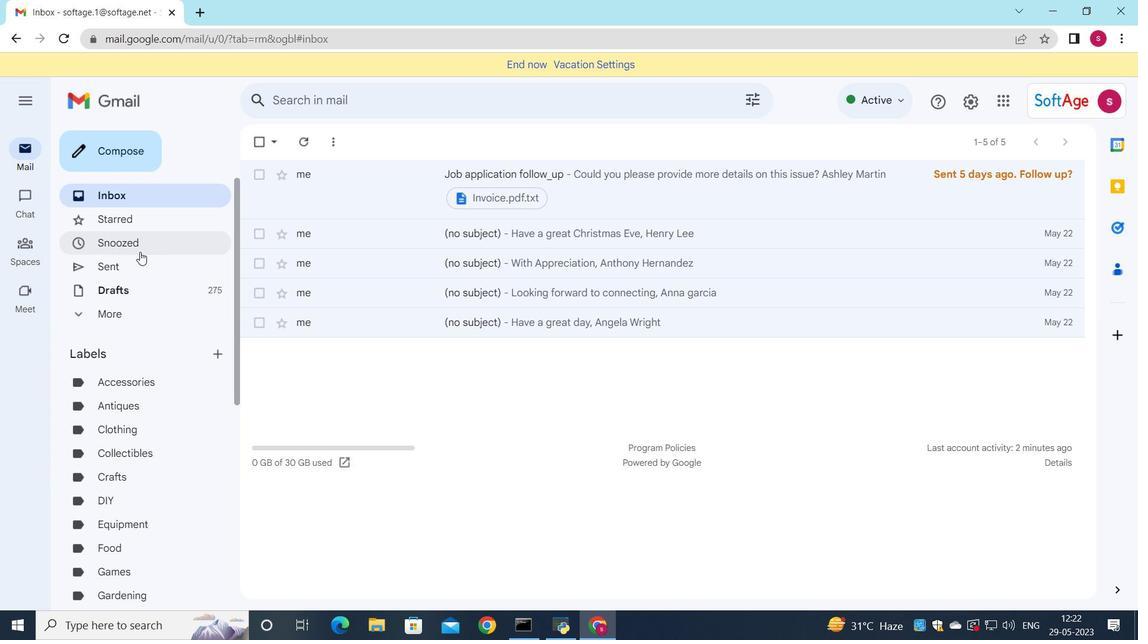 
Action: Mouse pressed left at (141, 263)
Screenshot: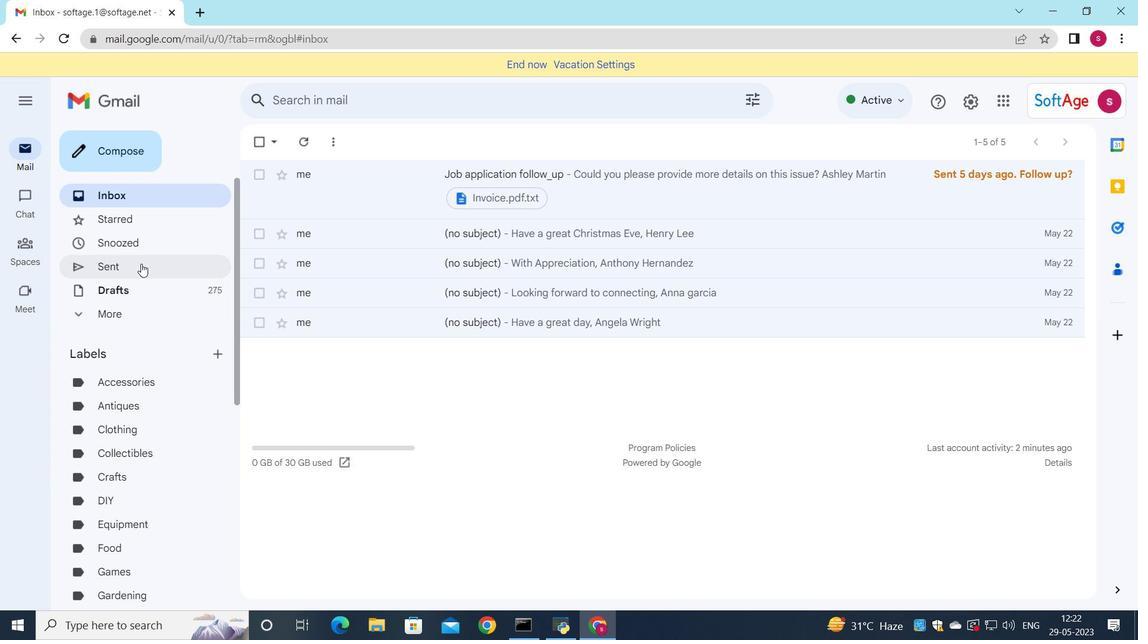 
Action: Mouse moved to (451, 225)
Screenshot: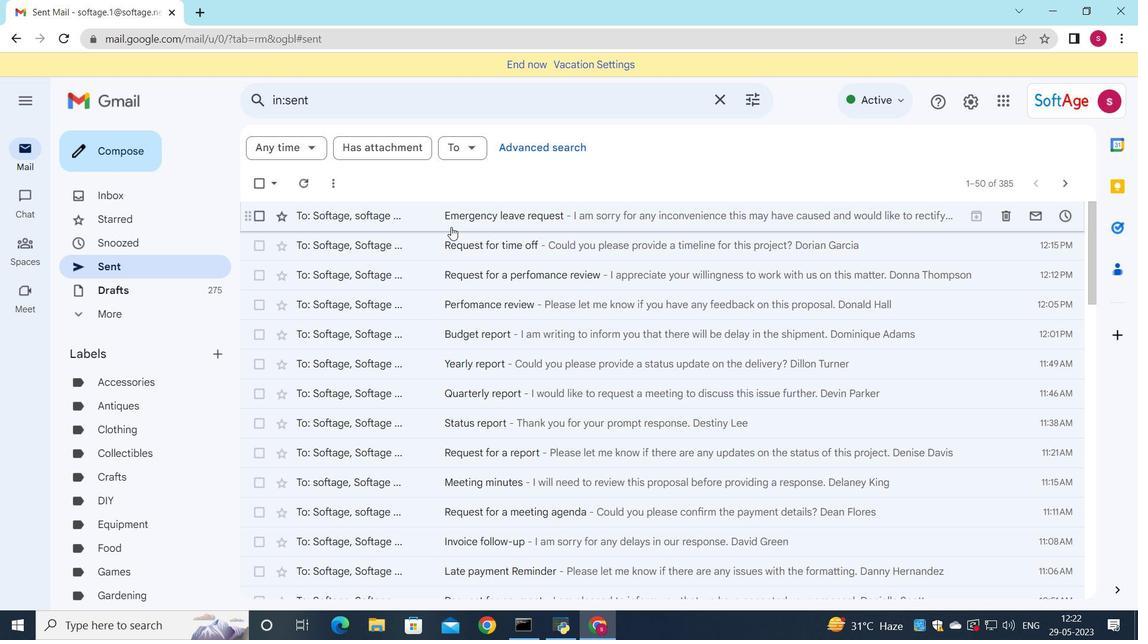 
Action: Mouse pressed left at (451, 225)
Screenshot: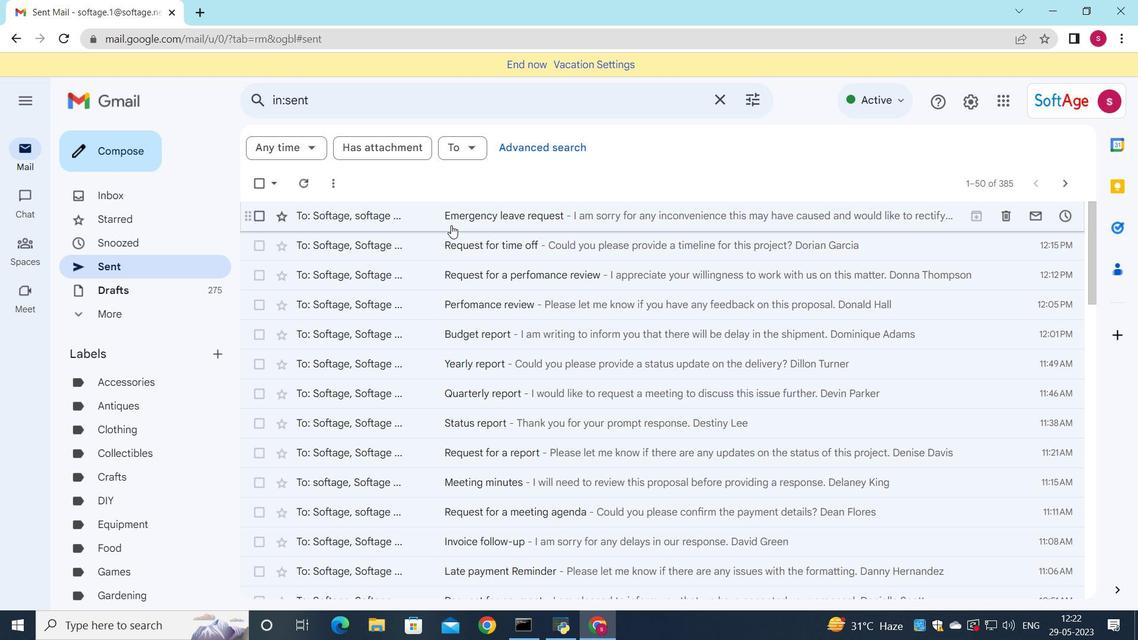 
Action: Mouse moved to (621, 252)
Screenshot: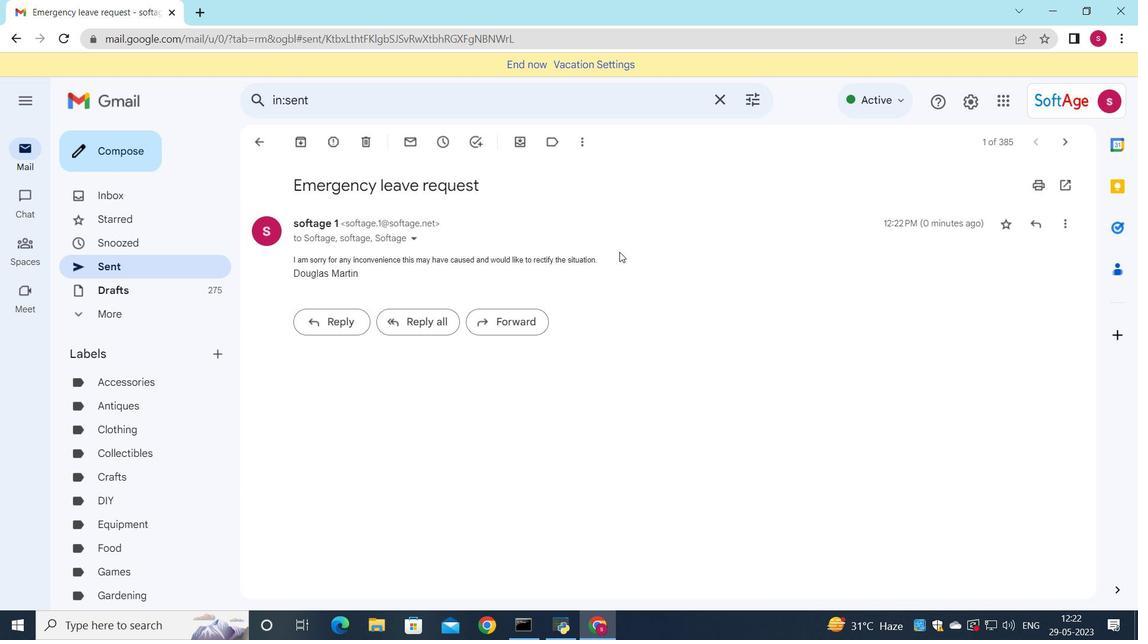 
